 Task: Provide the 2023 Victory Lane Racing Xfinity Series picks for the track "Daytona Int'l Speedway".
Action: Mouse moved to (166, 328)
Screenshot: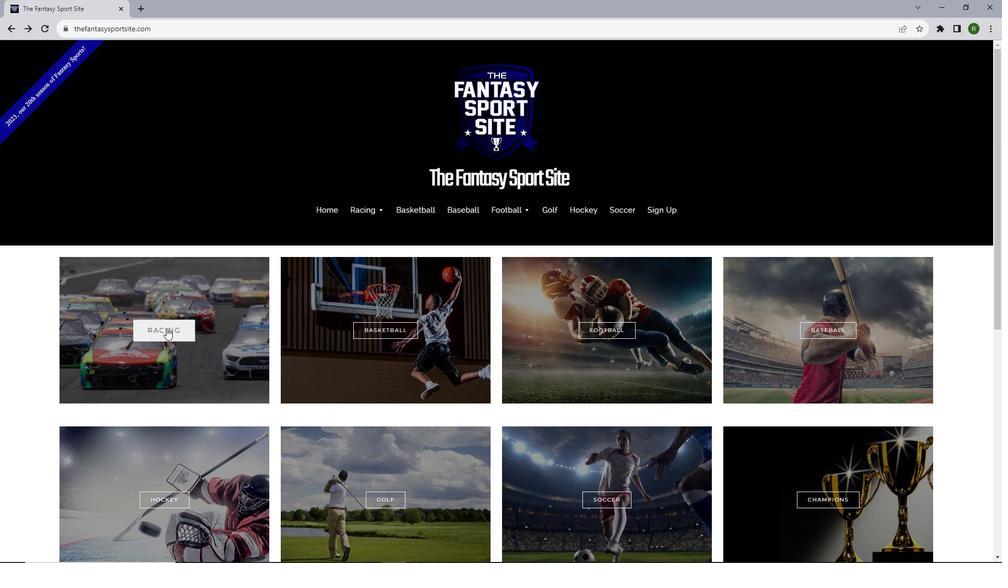 
Action: Mouse pressed left at (166, 328)
Screenshot: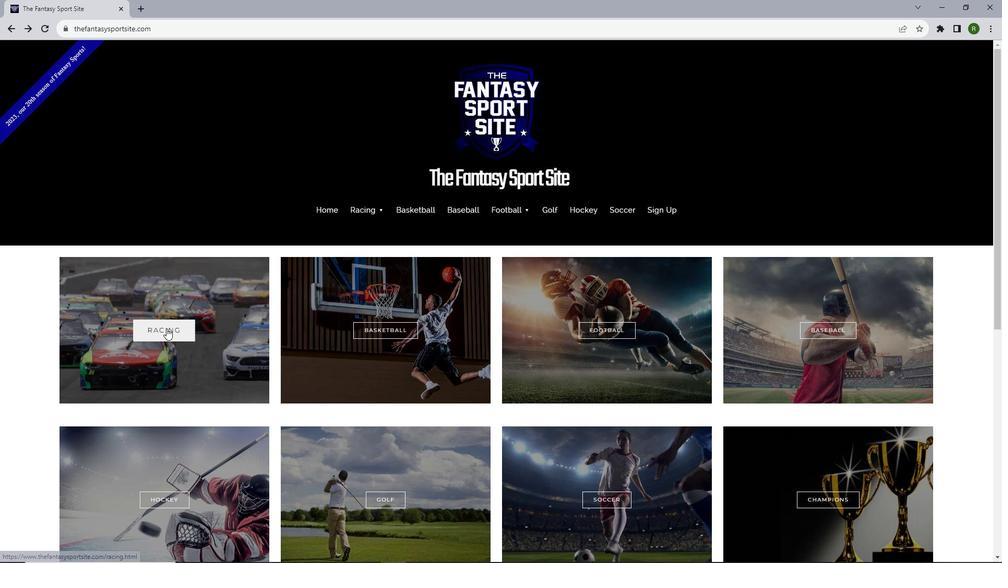 
Action: Mouse moved to (263, 317)
Screenshot: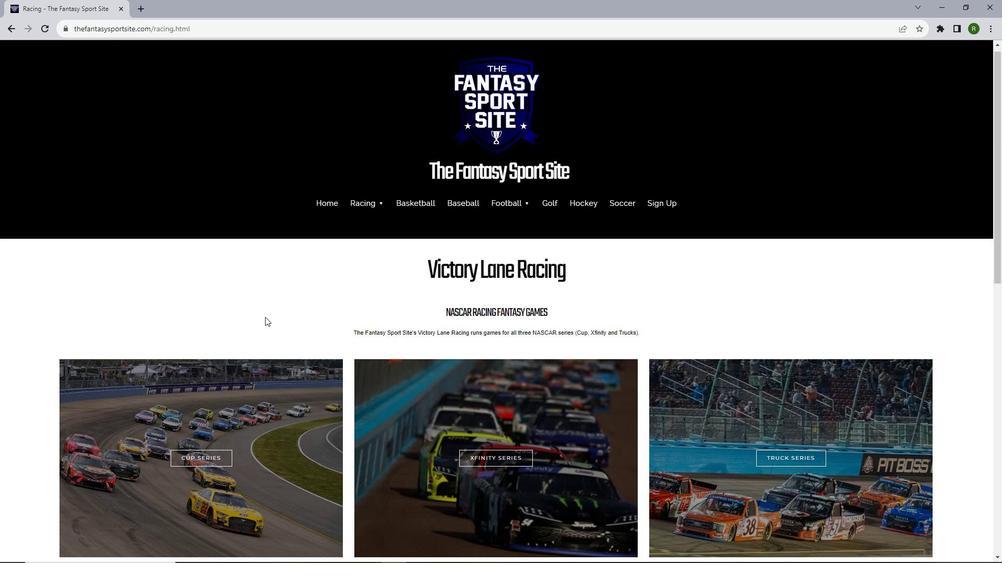 
Action: Mouse scrolled (263, 316) with delta (0, 0)
Screenshot: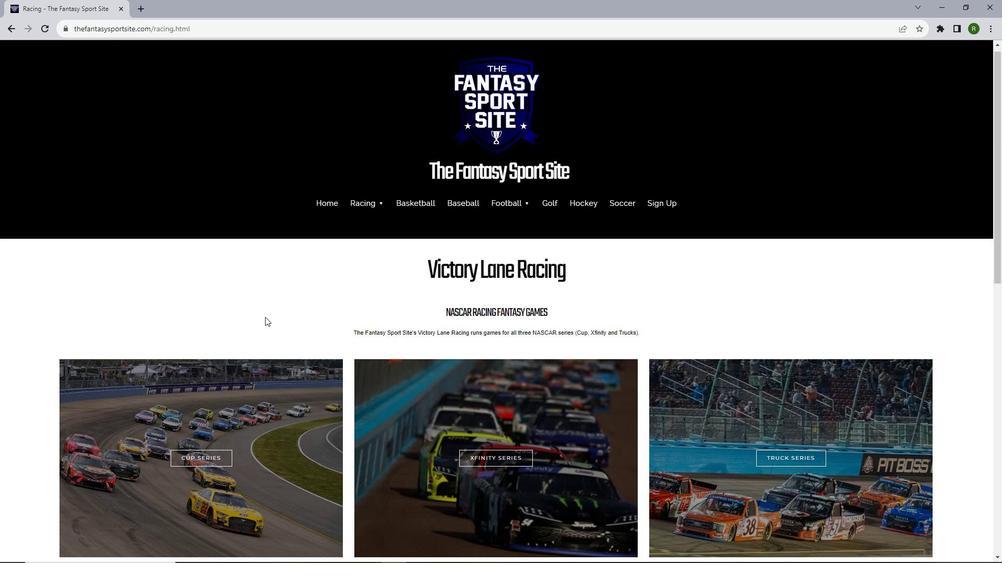 
Action: Mouse moved to (265, 317)
Screenshot: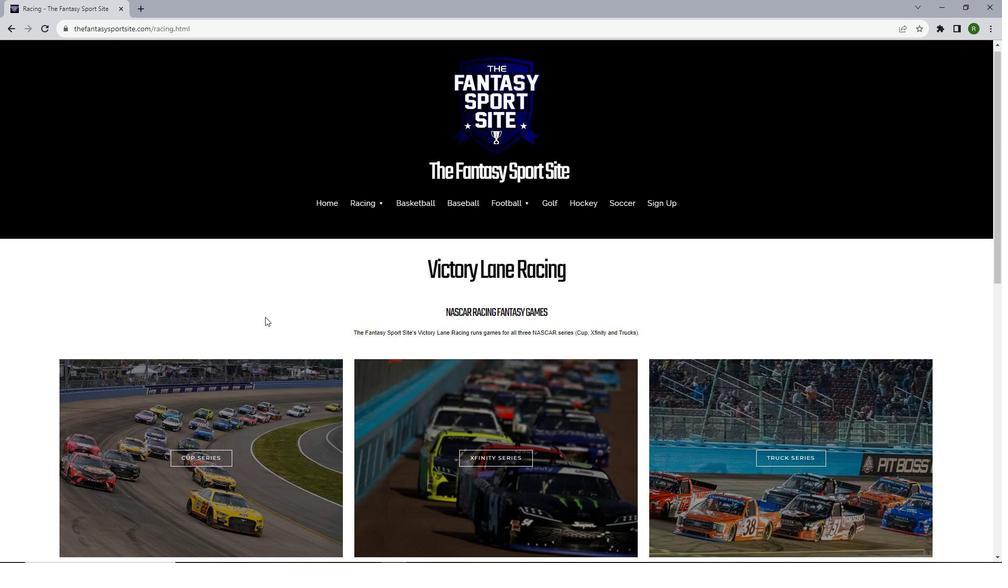 
Action: Mouse scrolled (265, 316) with delta (0, 0)
Screenshot: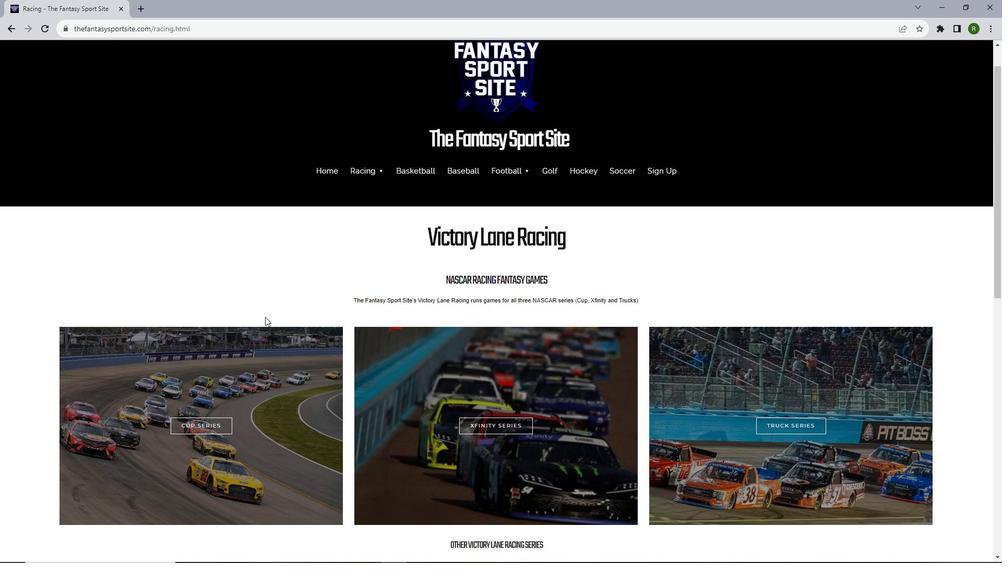 
Action: Mouse moved to (473, 365)
Screenshot: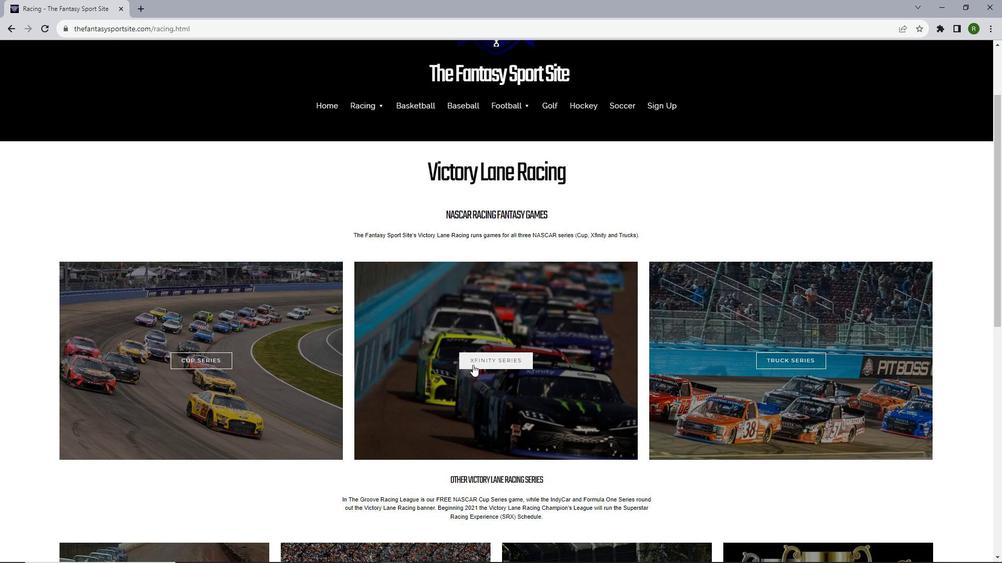 
Action: Mouse pressed left at (473, 365)
Screenshot: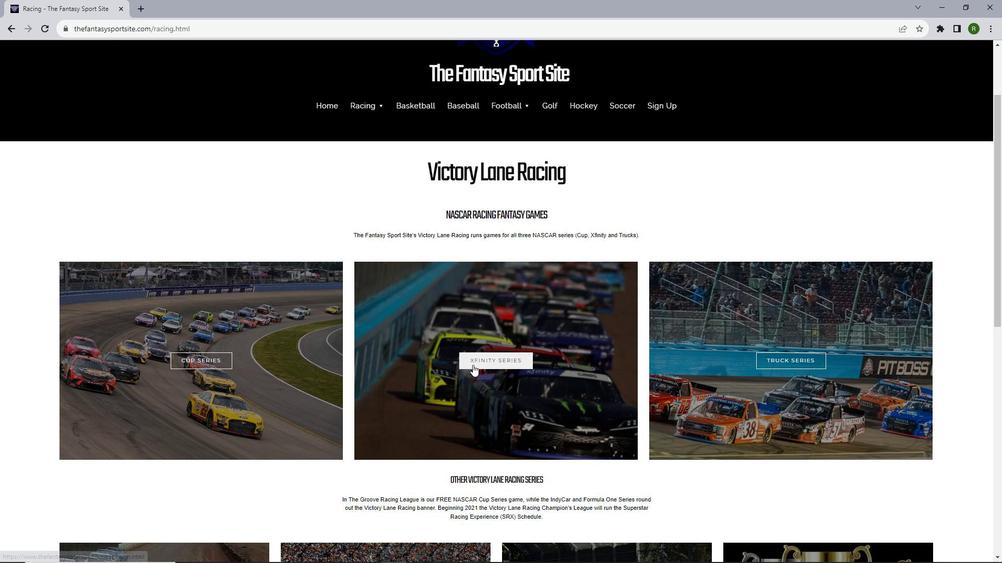
Action: Mouse moved to (340, 291)
Screenshot: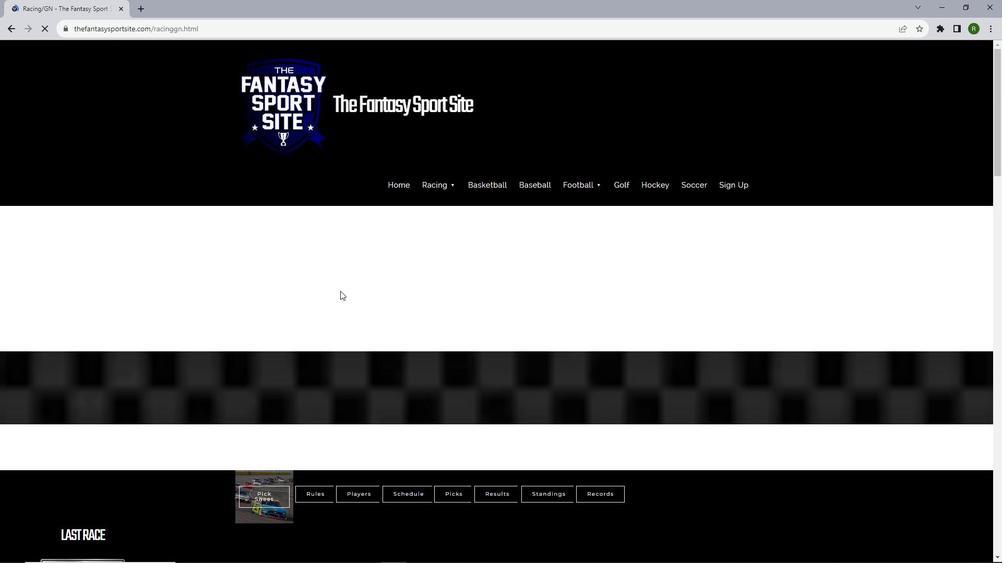 
Action: Mouse scrolled (340, 290) with delta (0, 0)
Screenshot: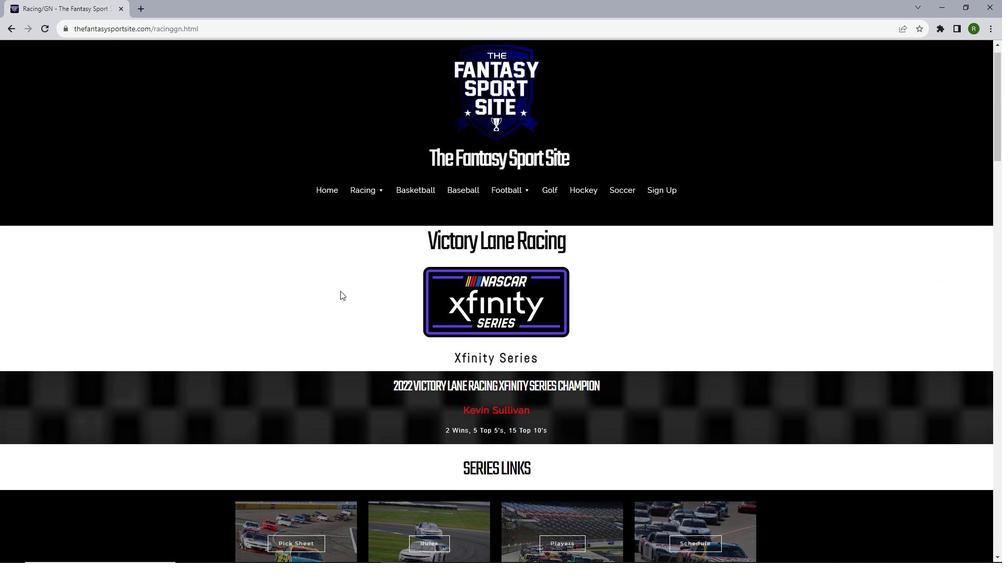 
Action: Mouse scrolled (340, 290) with delta (0, 0)
Screenshot: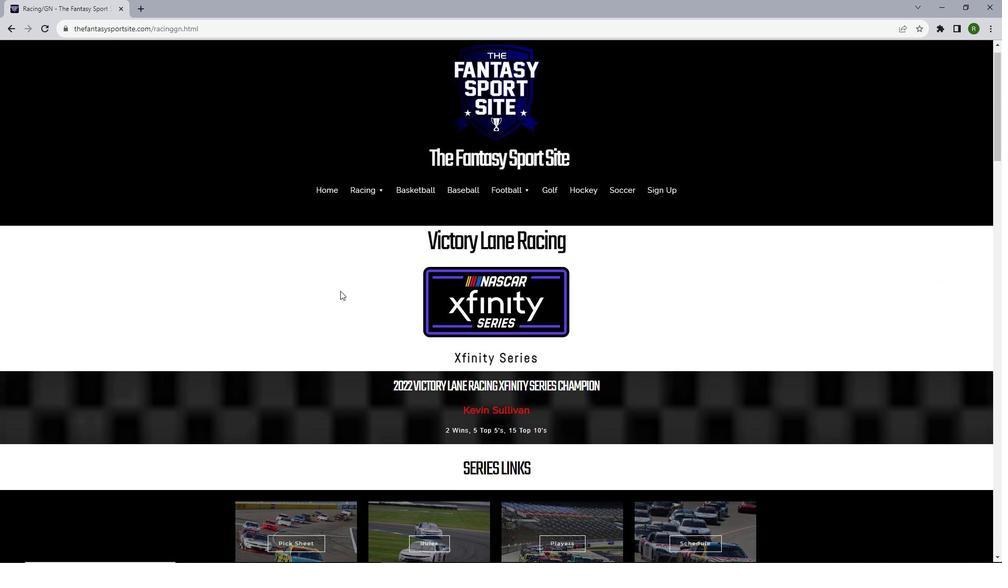 
Action: Mouse scrolled (340, 290) with delta (0, 0)
Screenshot: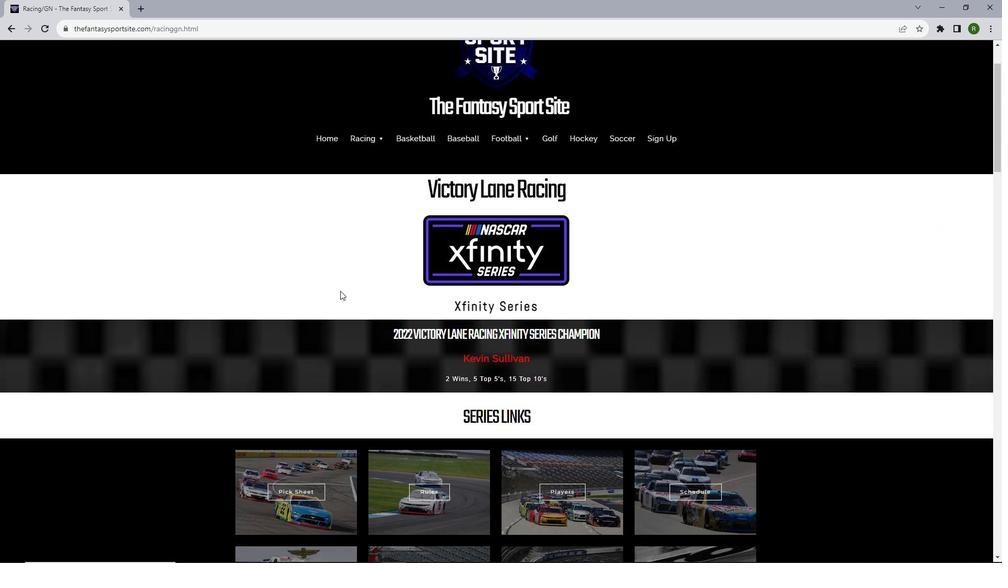
Action: Mouse scrolled (340, 290) with delta (0, 0)
Screenshot: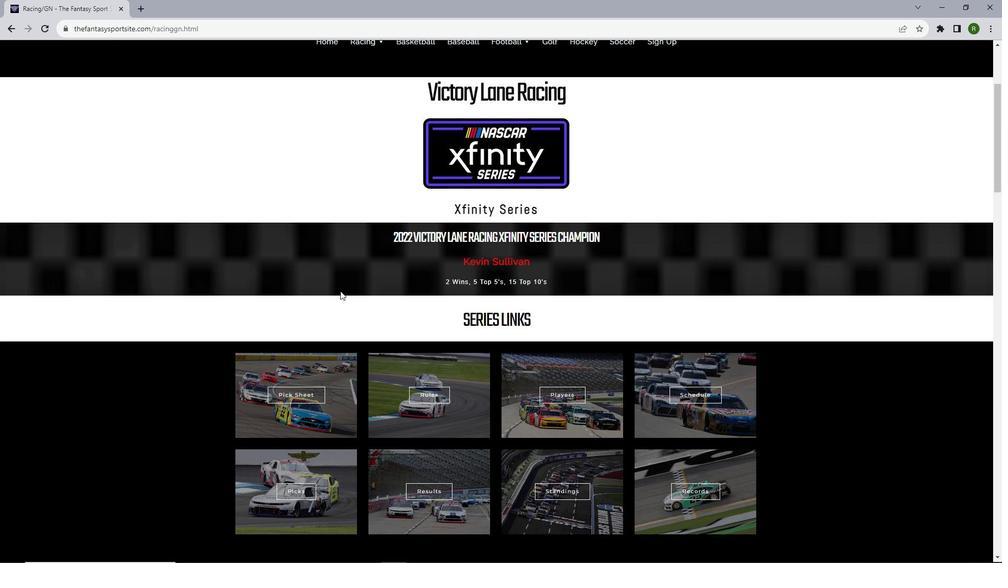 
Action: Mouse scrolled (340, 290) with delta (0, 0)
Screenshot: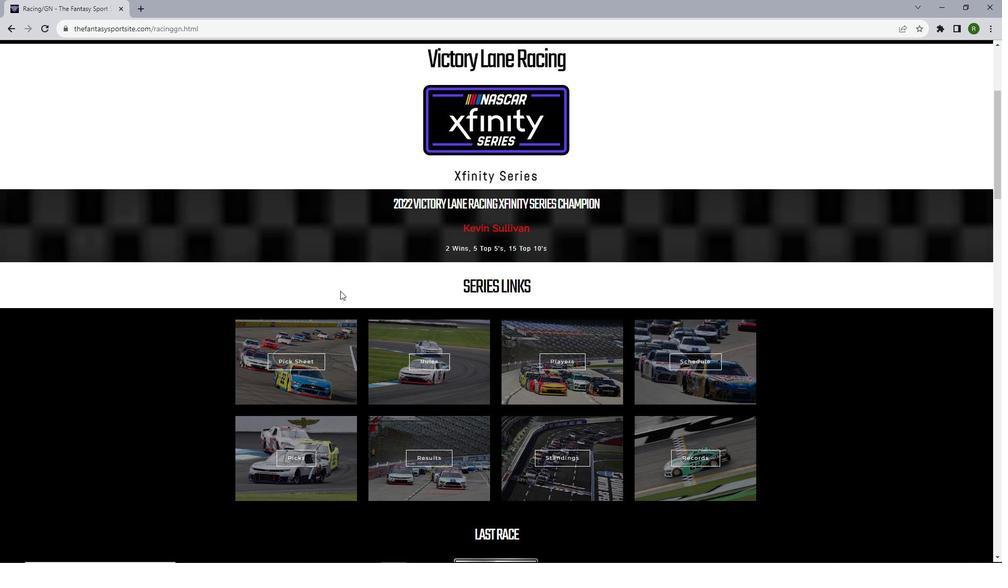 
Action: Mouse scrolled (340, 290) with delta (0, 0)
Screenshot: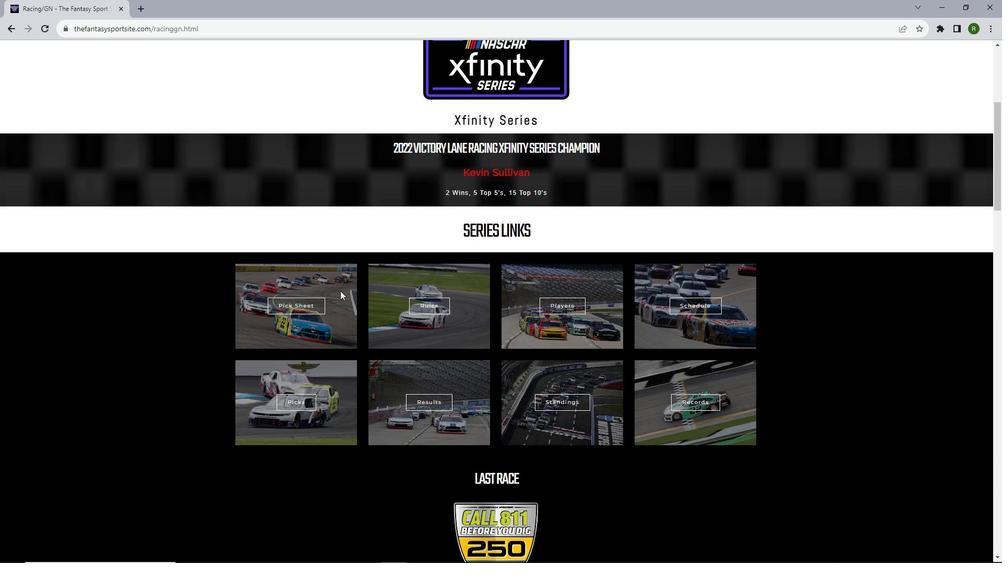 
Action: Mouse moved to (298, 343)
Screenshot: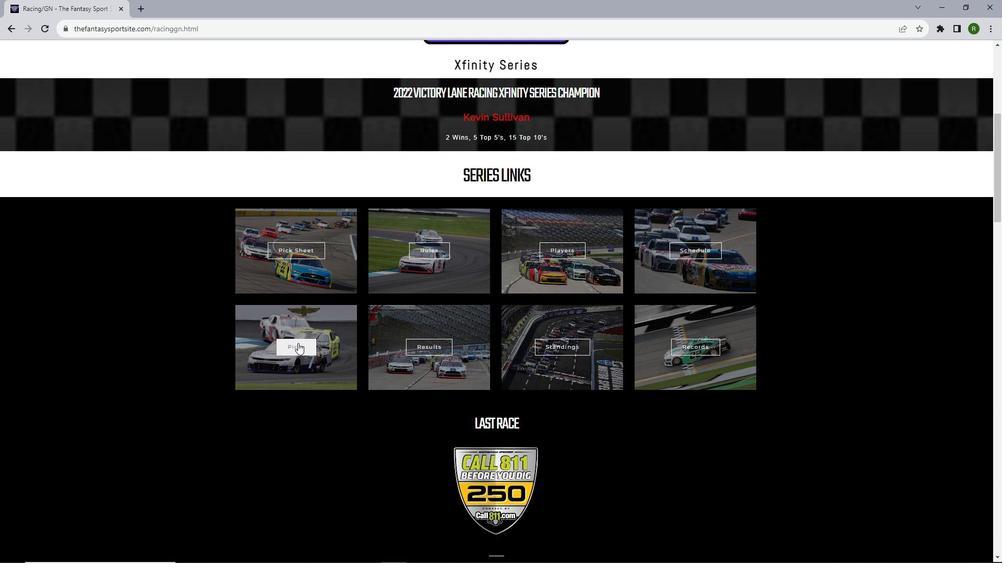 
Action: Mouse pressed left at (298, 343)
Screenshot: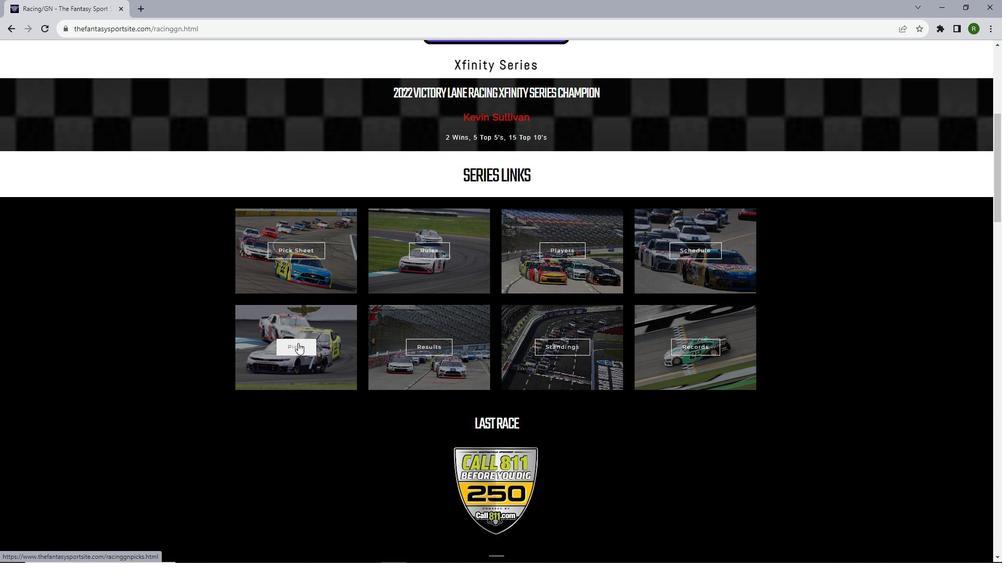 
Action: Mouse moved to (377, 309)
Screenshot: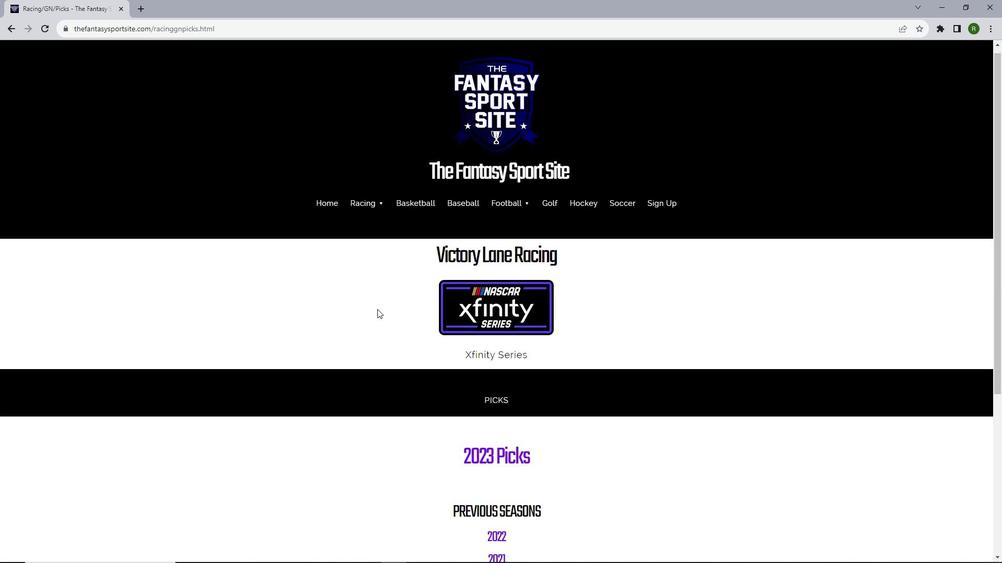 
Action: Mouse scrolled (377, 309) with delta (0, 0)
Screenshot: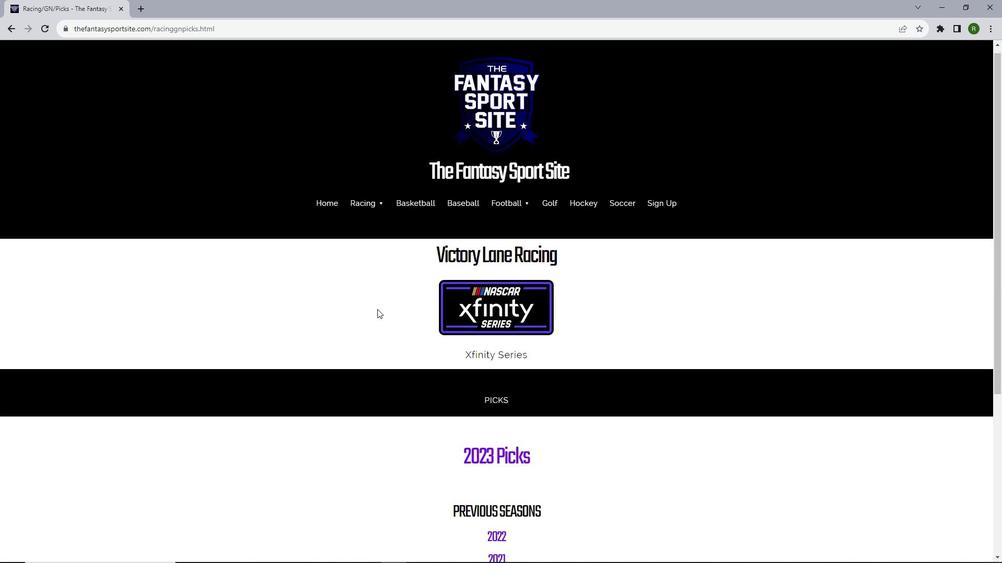 
Action: Mouse scrolled (377, 309) with delta (0, 0)
Screenshot: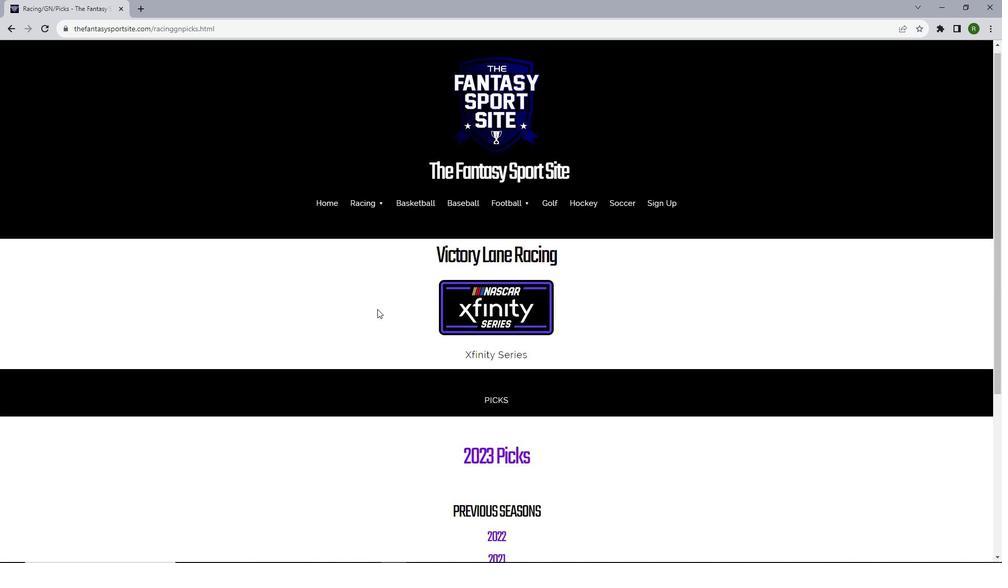 
Action: Mouse scrolled (377, 309) with delta (0, 0)
Screenshot: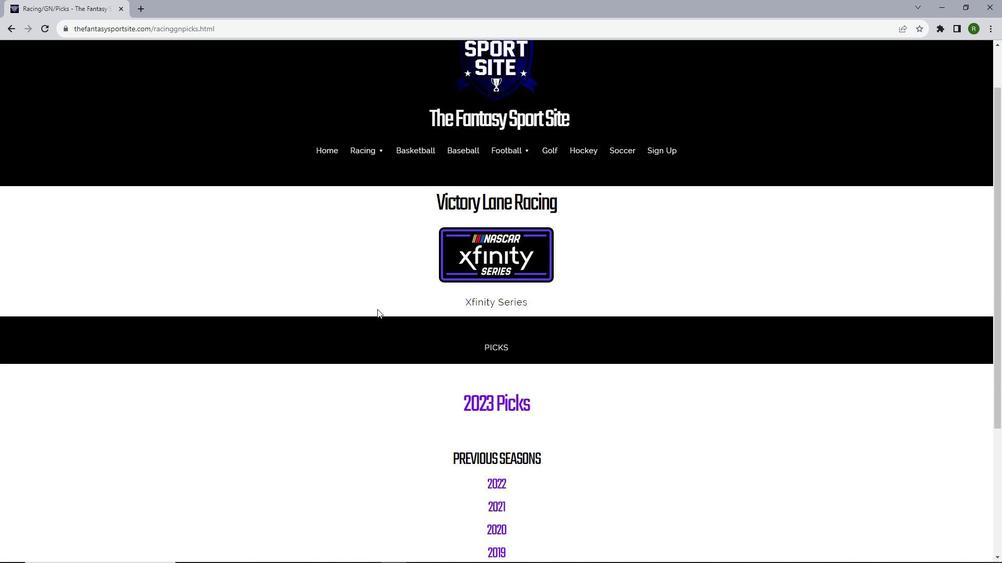 
Action: Mouse moved to (372, 312)
Screenshot: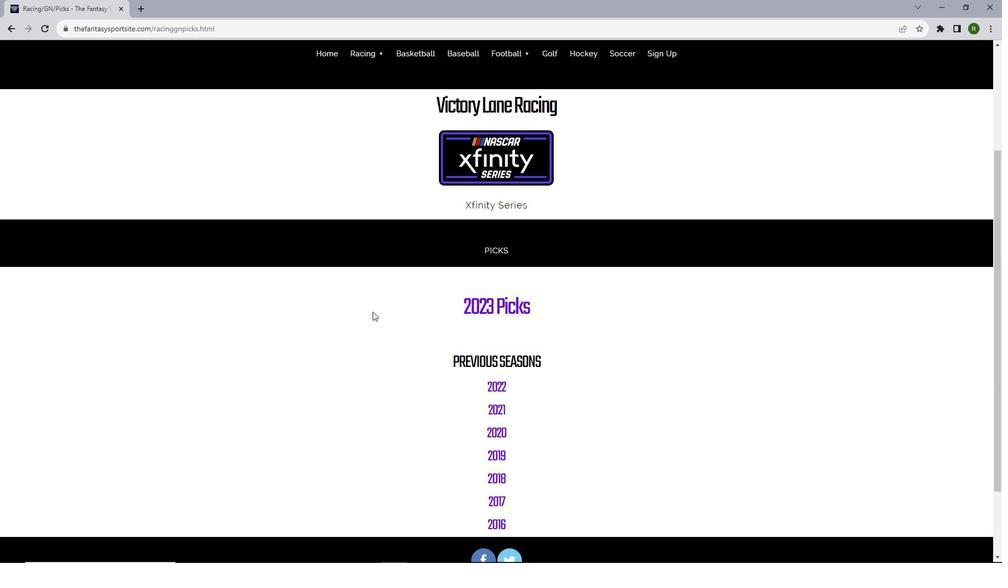 
Action: Mouse scrolled (372, 311) with delta (0, 0)
Screenshot: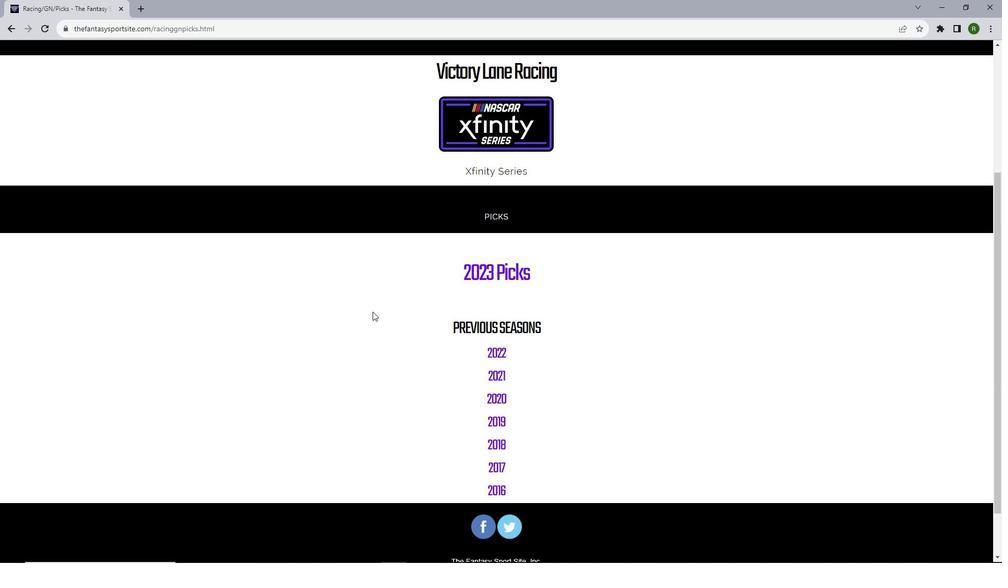 
Action: Mouse moved to (506, 252)
Screenshot: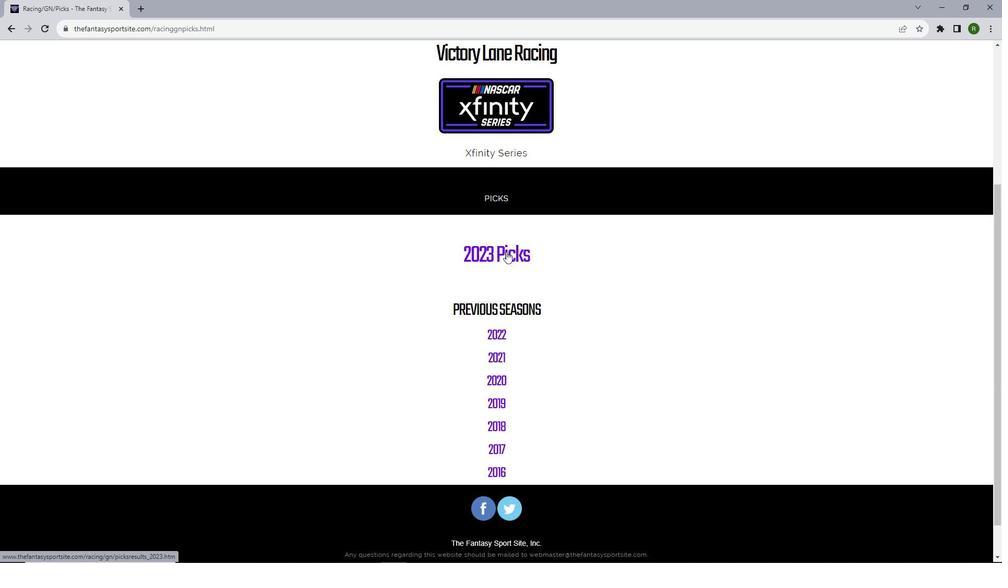 
Action: Mouse pressed left at (506, 252)
Screenshot: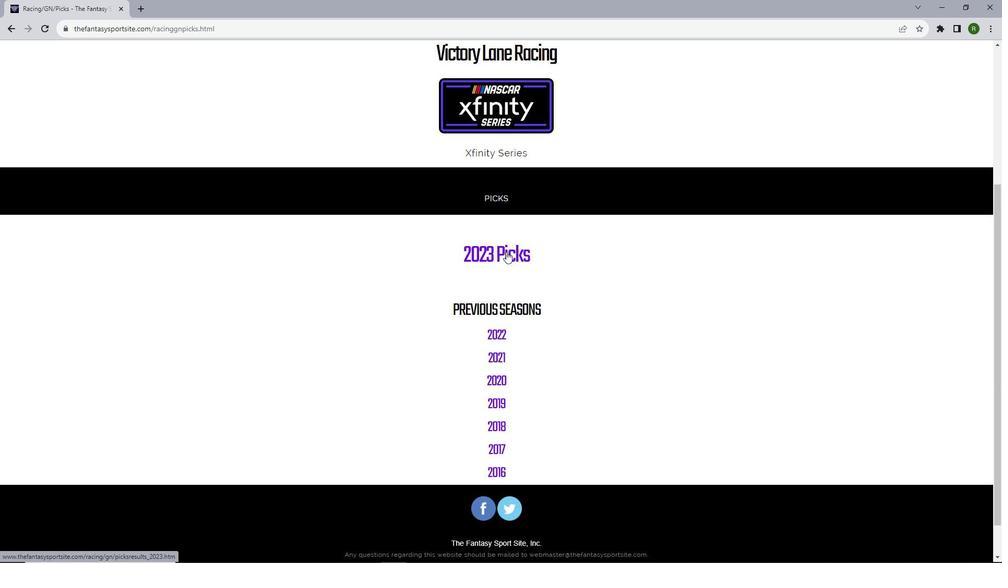 
Action: Mouse moved to (453, 246)
Screenshot: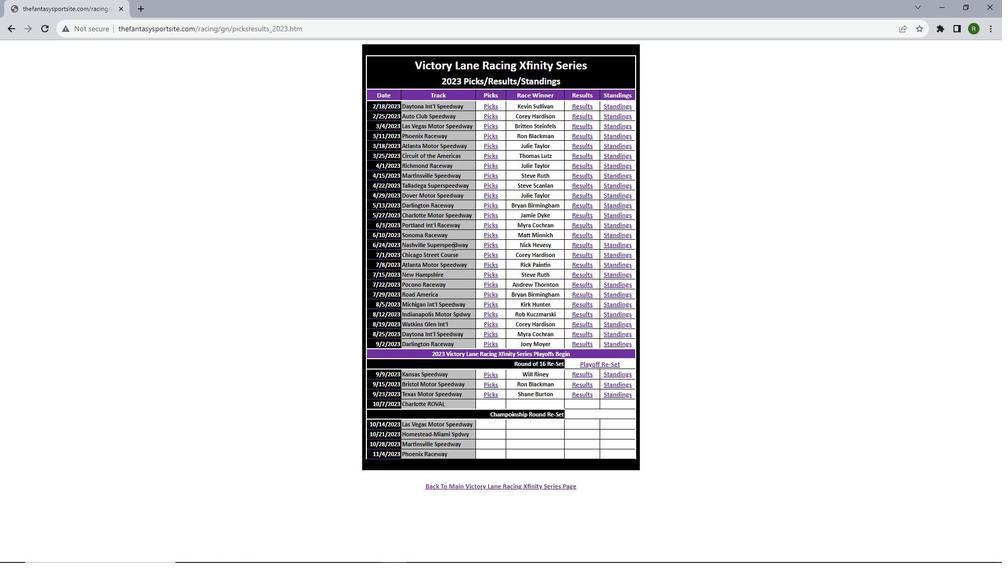 
Action: Mouse scrolled (453, 245) with delta (0, 0)
Screenshot: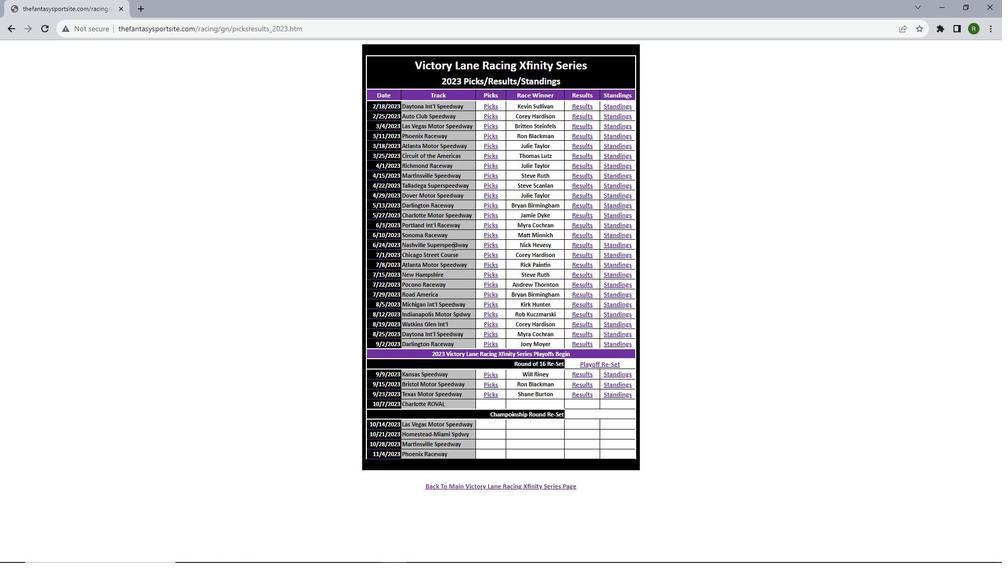 
Action: Mouse scrolled (453, 245) with delta (0, 0)
Screenshot: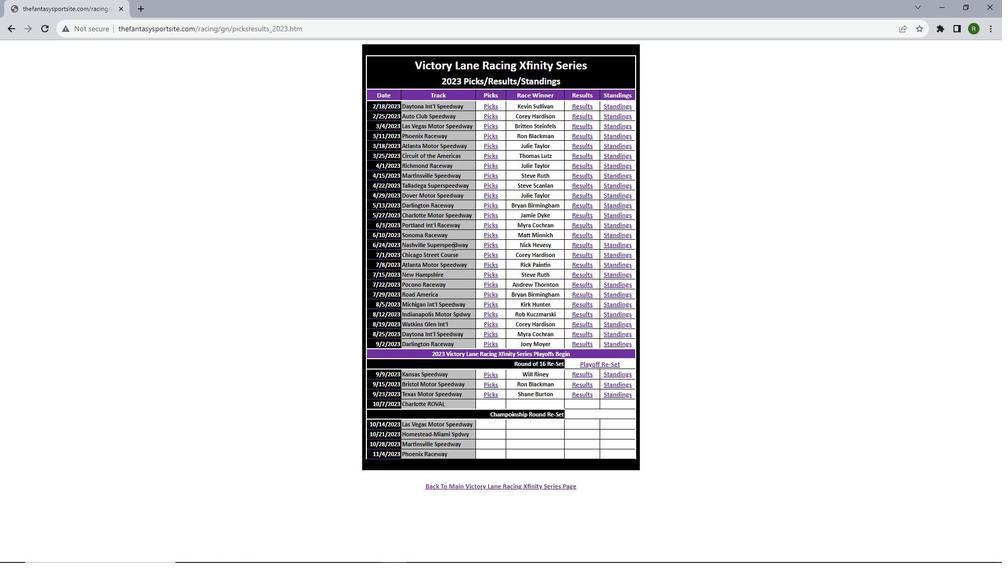 
Action: Mouse moved to (485, 335)
Screenshot: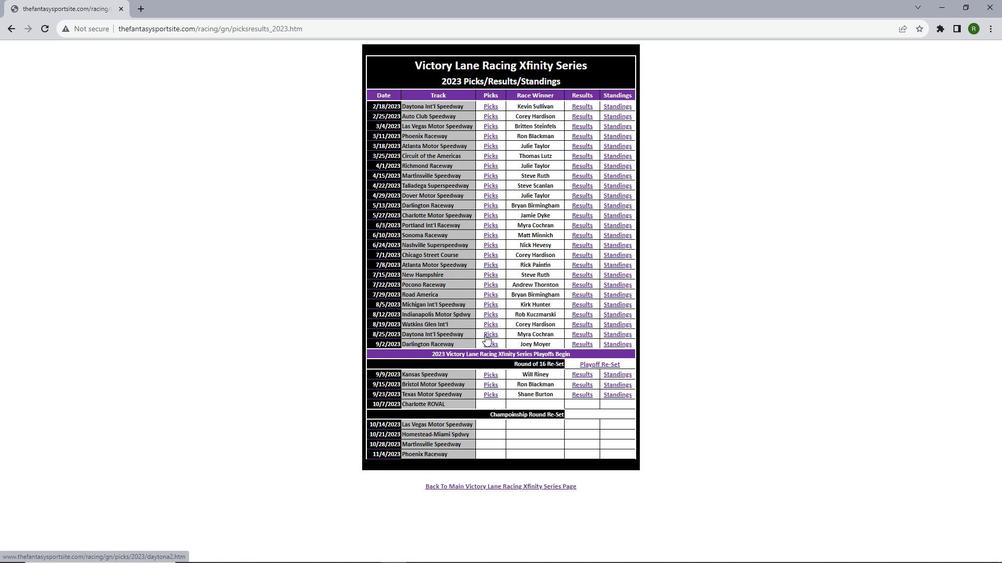 
Action: Mouse pressed left at (485, 335)
Screenshot: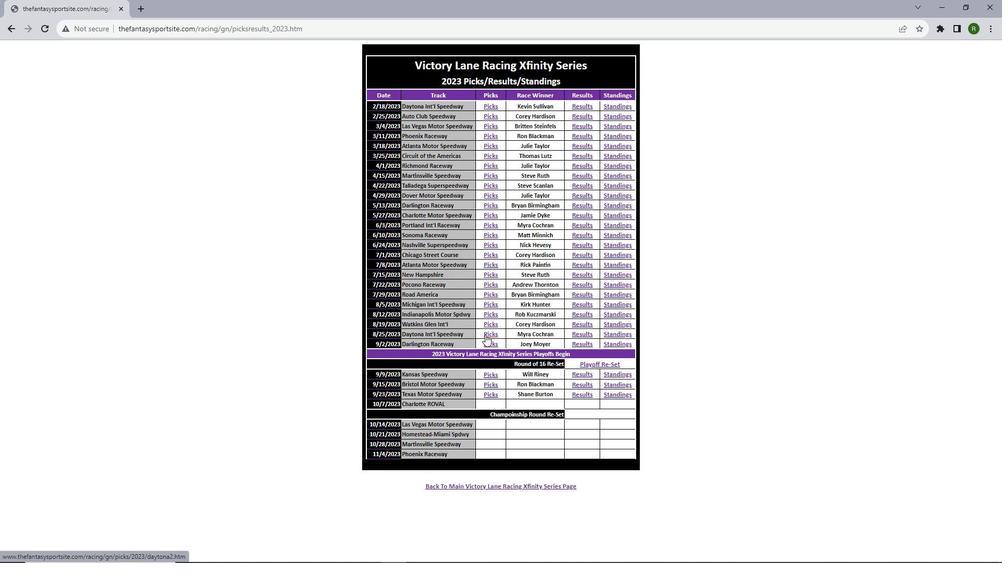 
Action: Mouse moved to (477, 255)
Screenshot: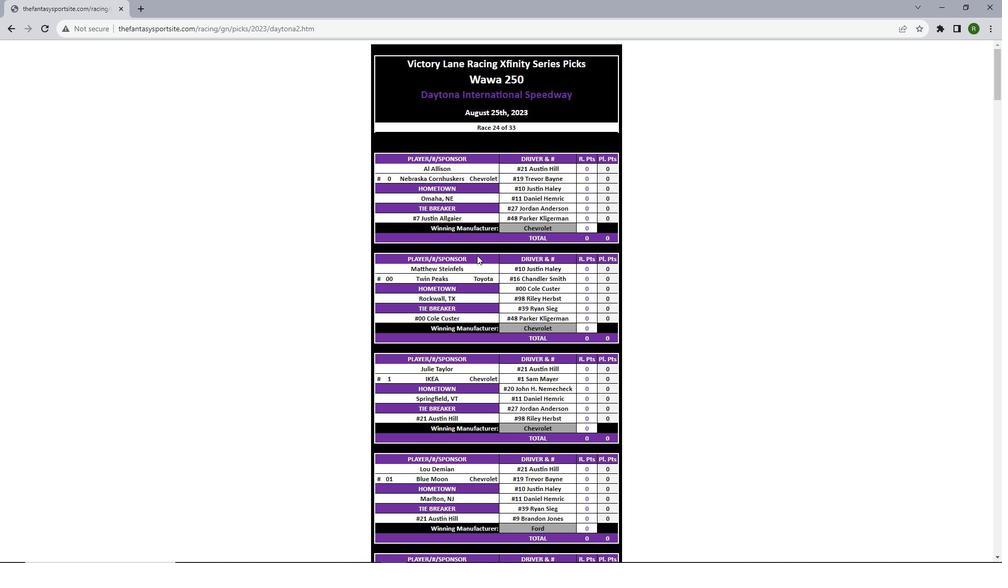 
Action: Mouse scrolled (477, 255) with delta (0, 0)
Screenshot: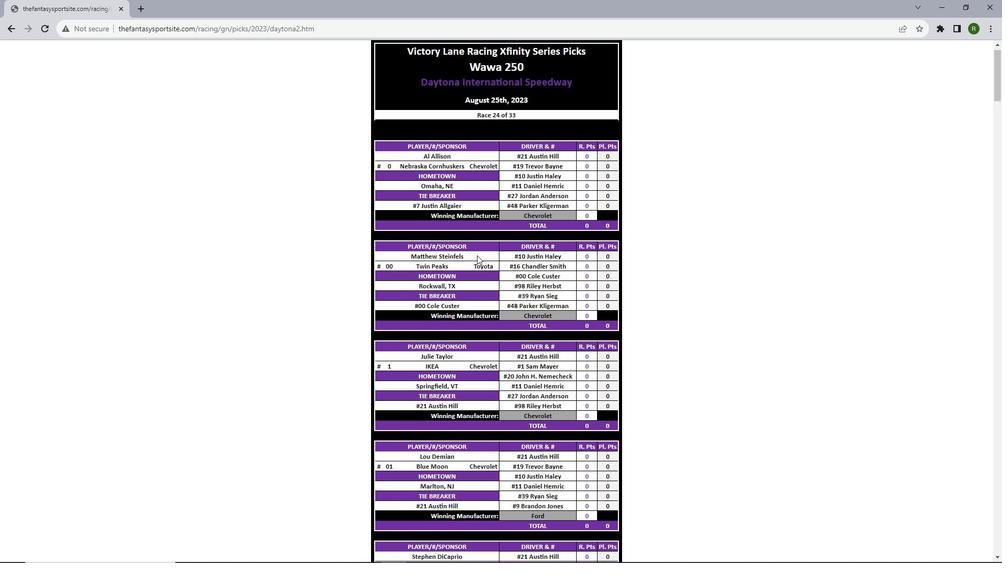 
Action: Mouse scrolled (477, 255) with delta (0, 0)
Screenshot: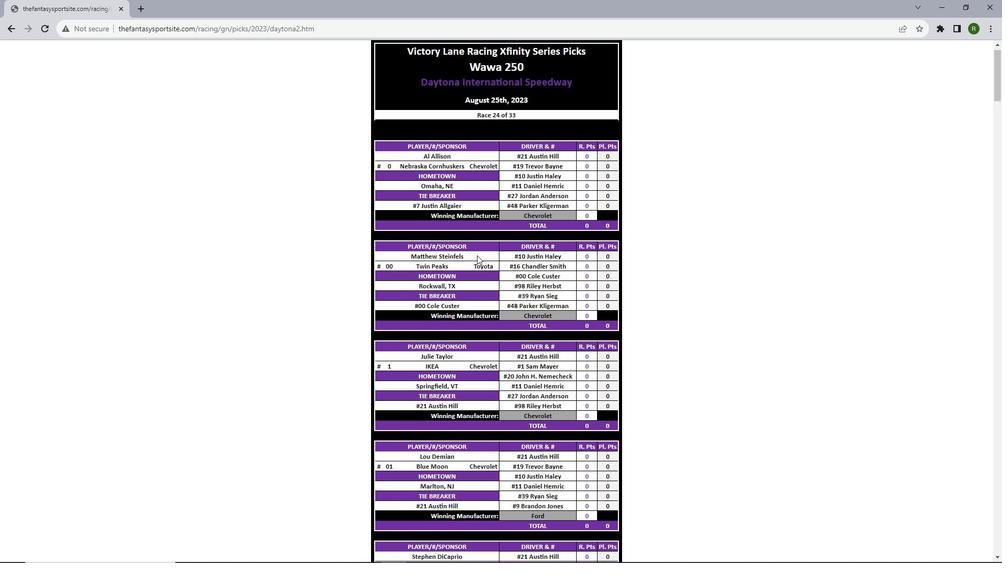 
Action: Mouse scrolled (477, 255) with delta (0, 0)
Screenshot: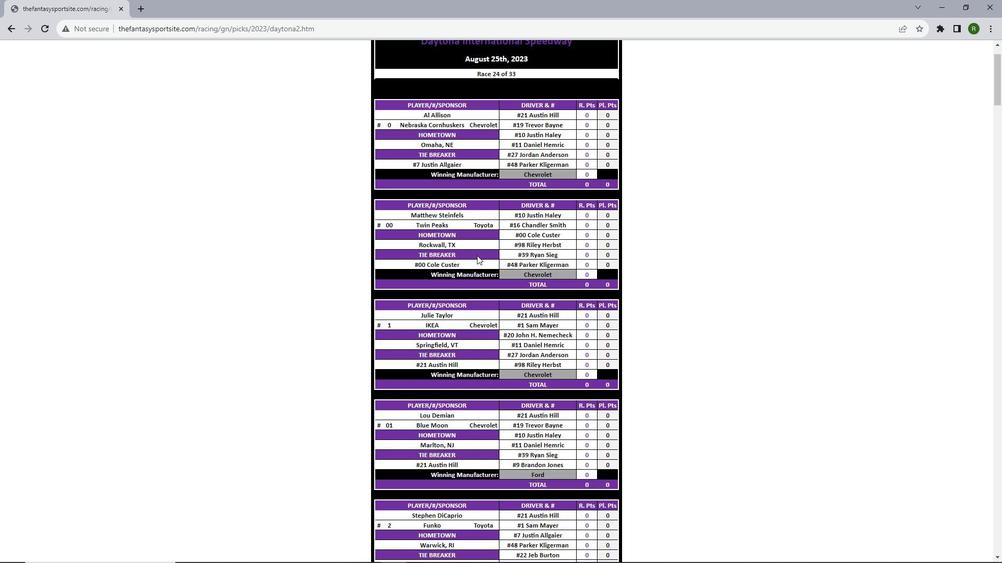 
Action: Mouse scrolled (477, 255) with delta (0, 0)
Screenshot: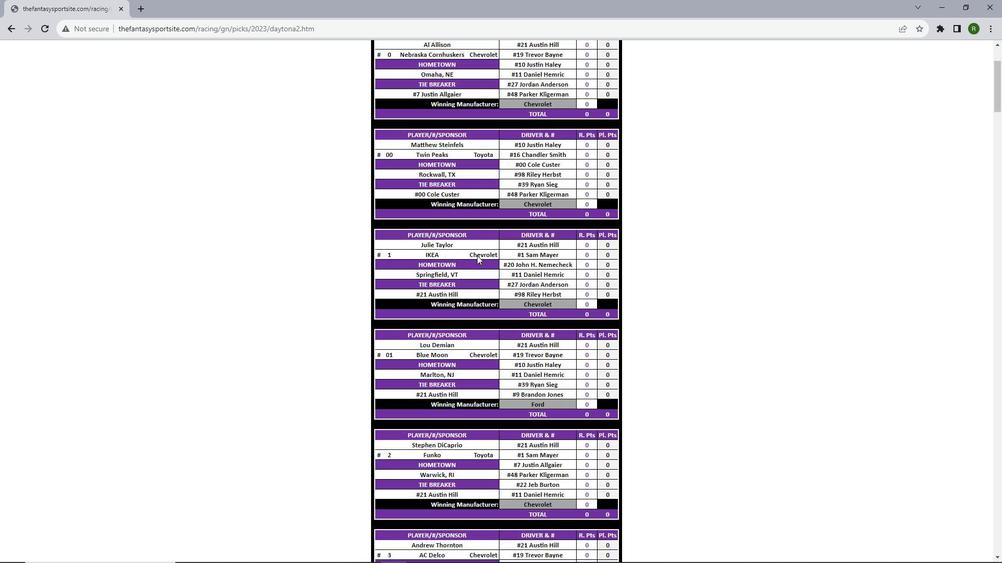 
Action: Mouse scrolled (477, 255) with delta (0, 0)
Screenshot: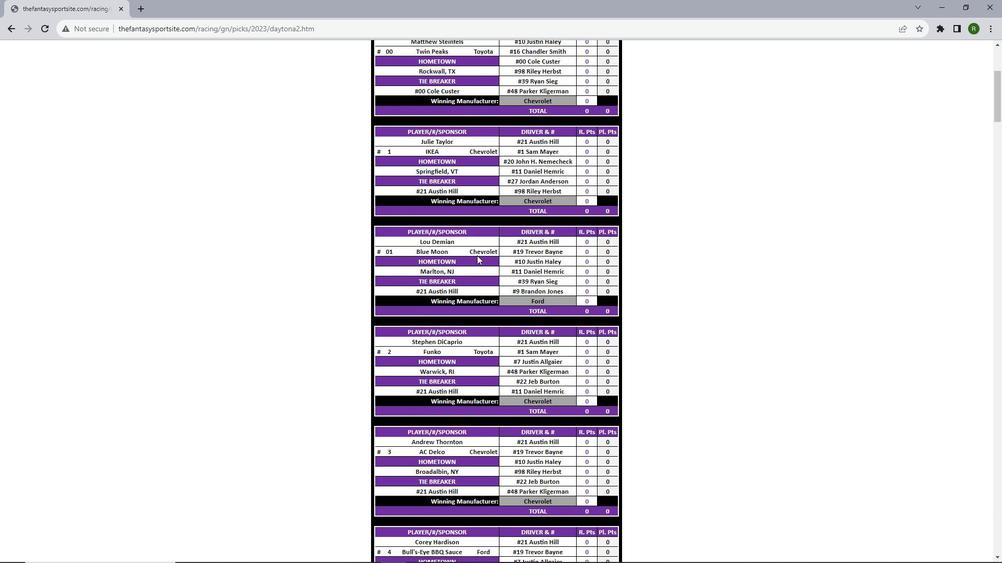 
Action: Mouse scrolled (477, 255) with delta (0, 0)
Screenshot: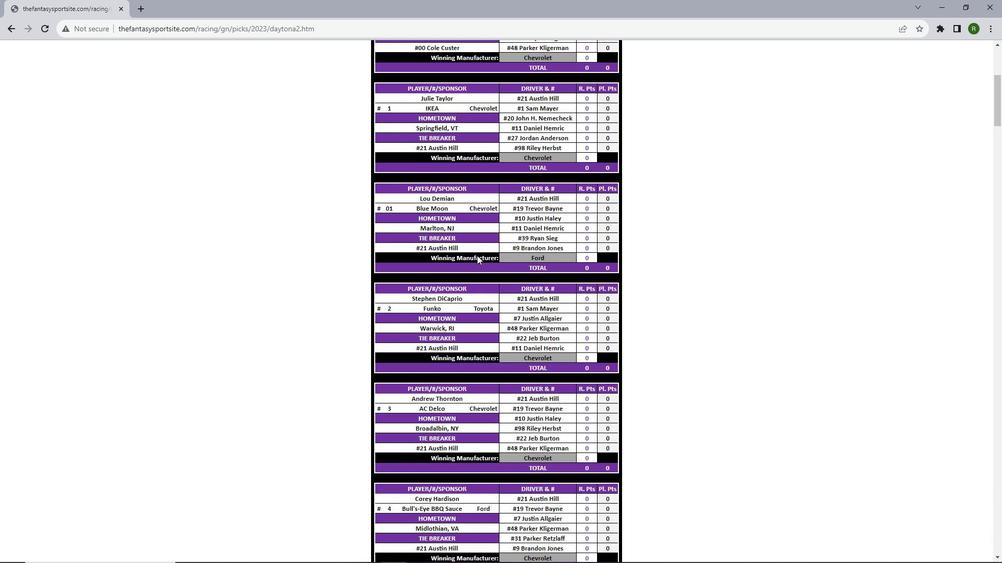 
Action: Mouse scrolled (477, 255) with delta (0, 0)
Screenshot: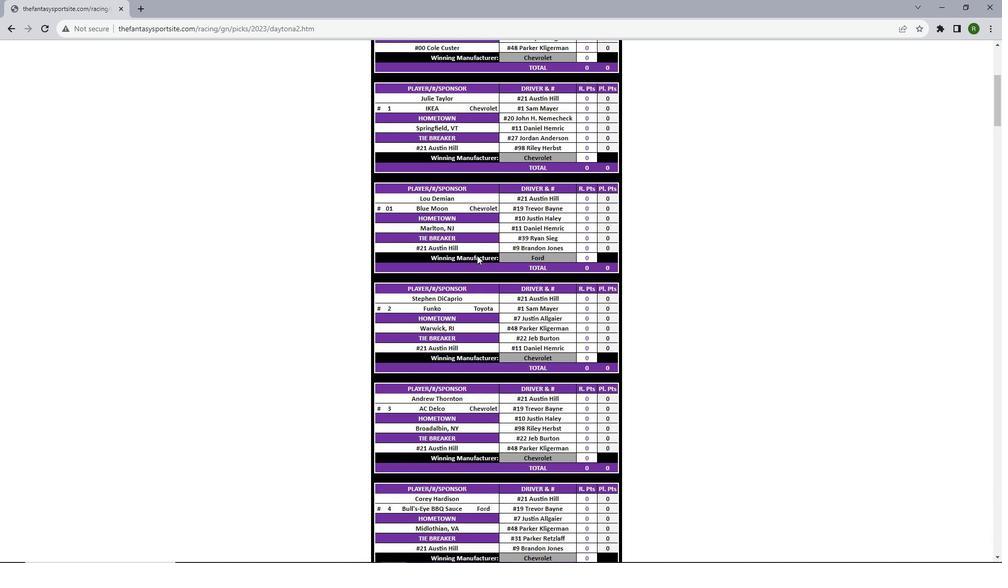 
Action: Mouse scrolled (477, 255) with delta (0, 0)
Screenshot: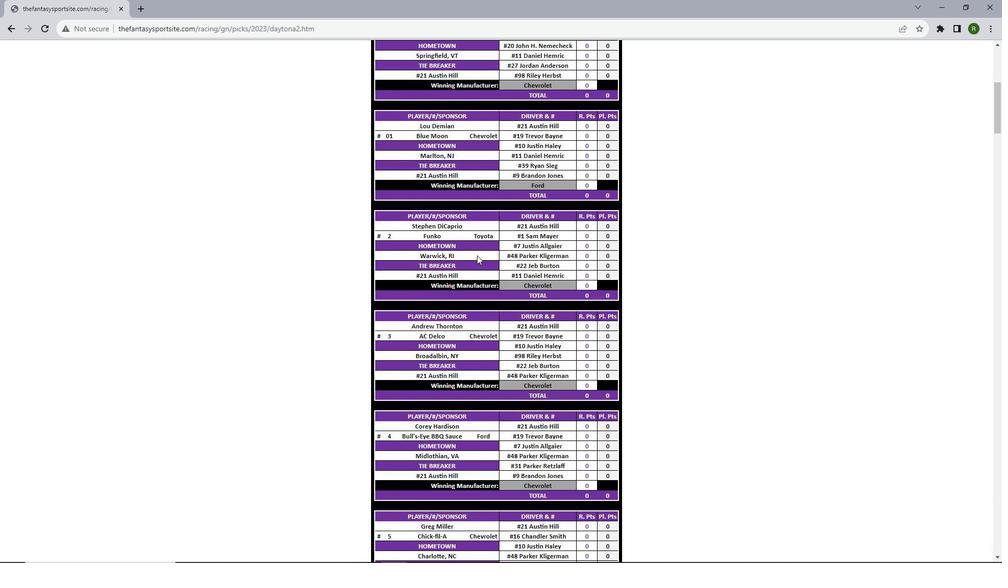 
Action: Mouse scrolled (477, 255) with delta (0, 0)
Screenshot: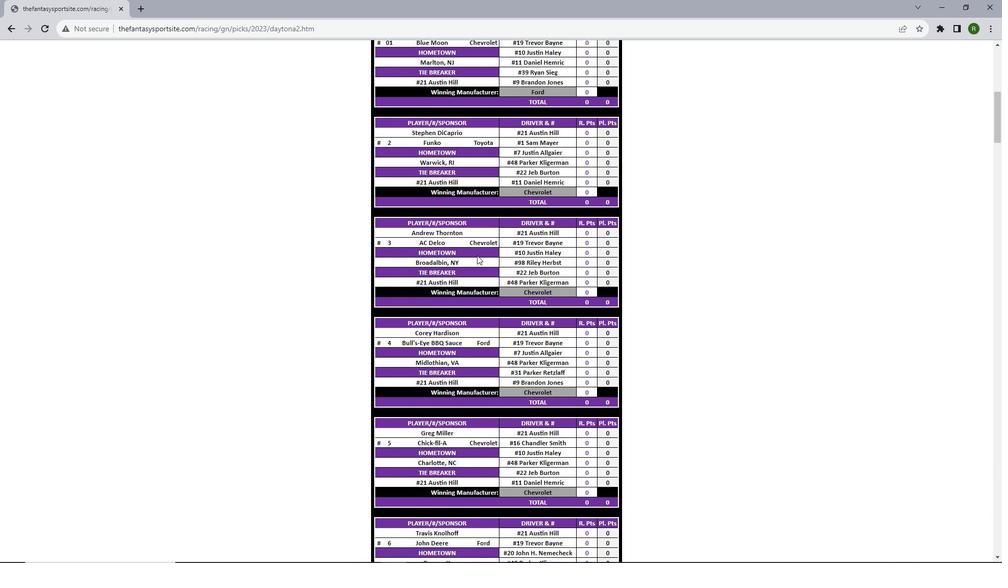
Action: Mouse scrolled (477, 255) with delta (0, 0)
Screenshot: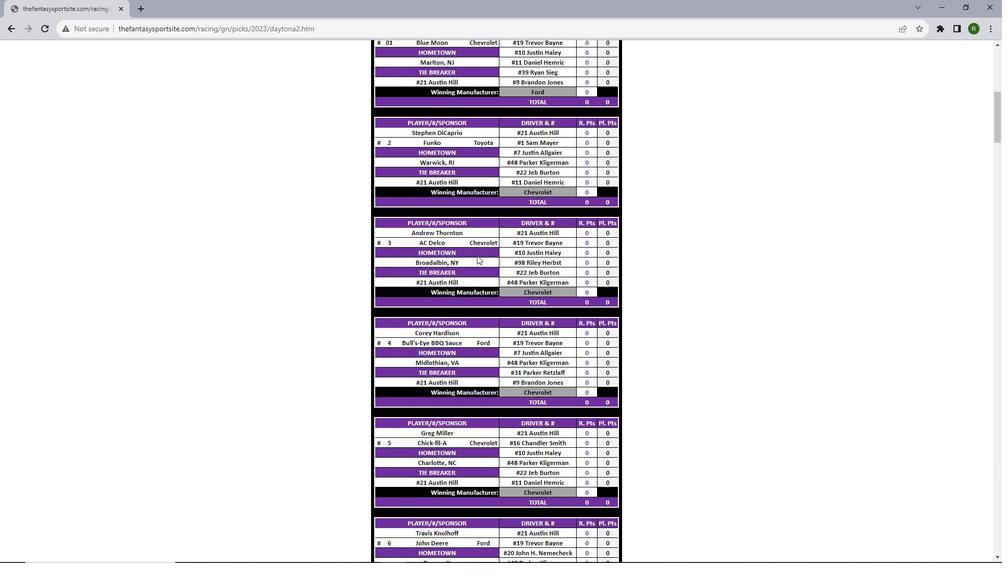
Action: Mouse scrolled (477, 255) with delta (0, 0)
Screenshot: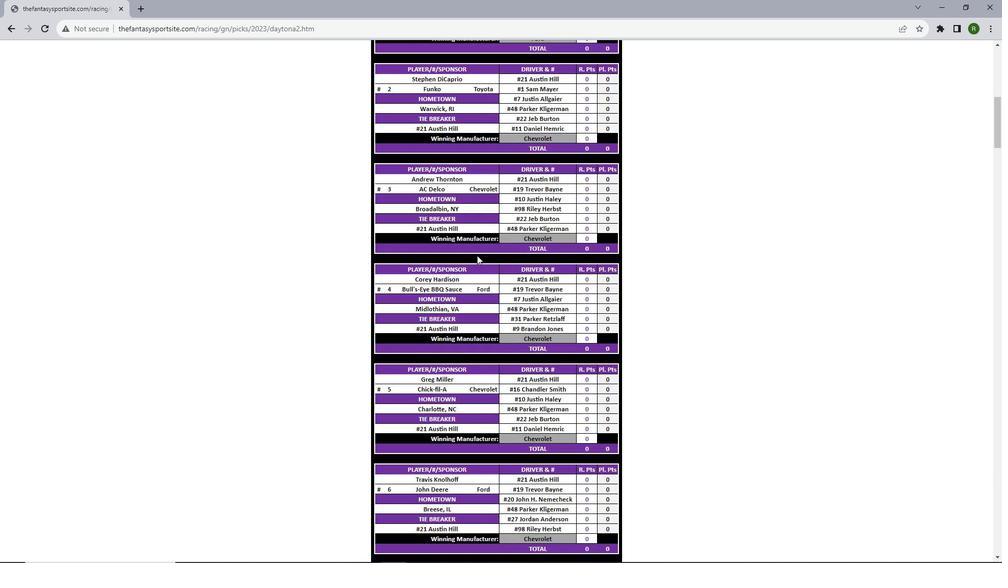 
Action: Mouse scrolled (477, 255) with delta (0, 0)
Screenshot: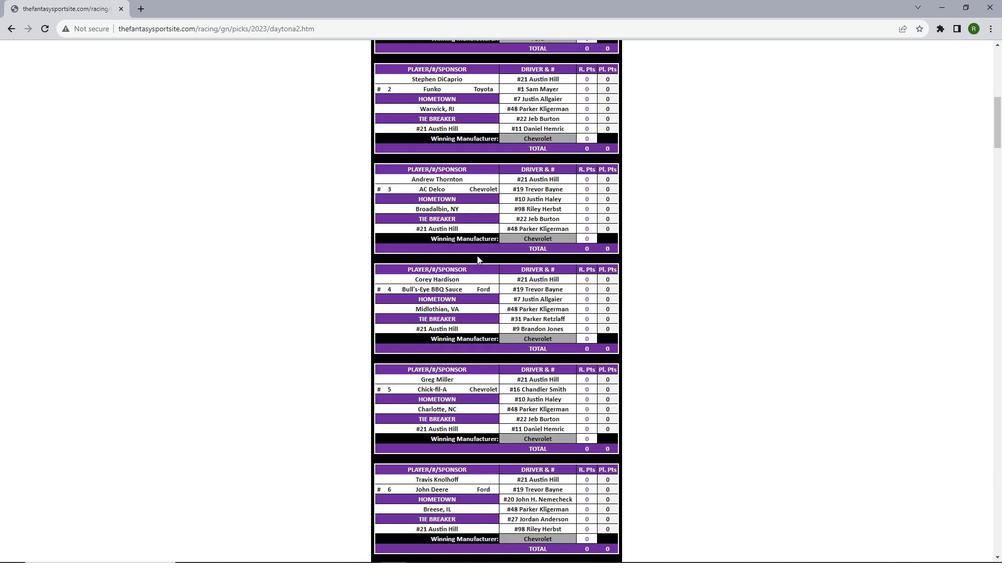 
Action: Mouse scrolled (477, 255) with delta (0, 0)
Screenshot: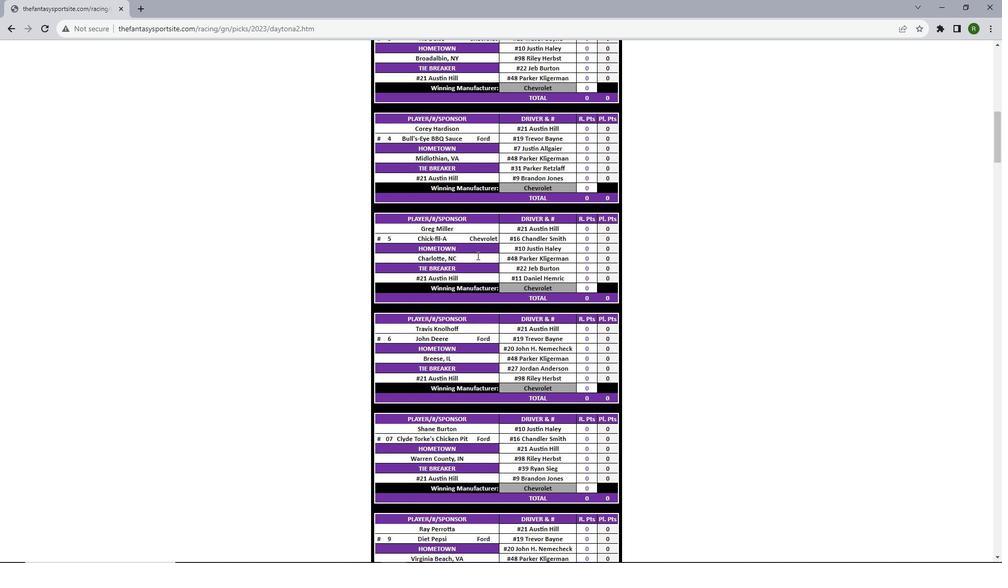 
Action: Mouse scrolled (477, 255) with delta (0, 0)
Screenshot: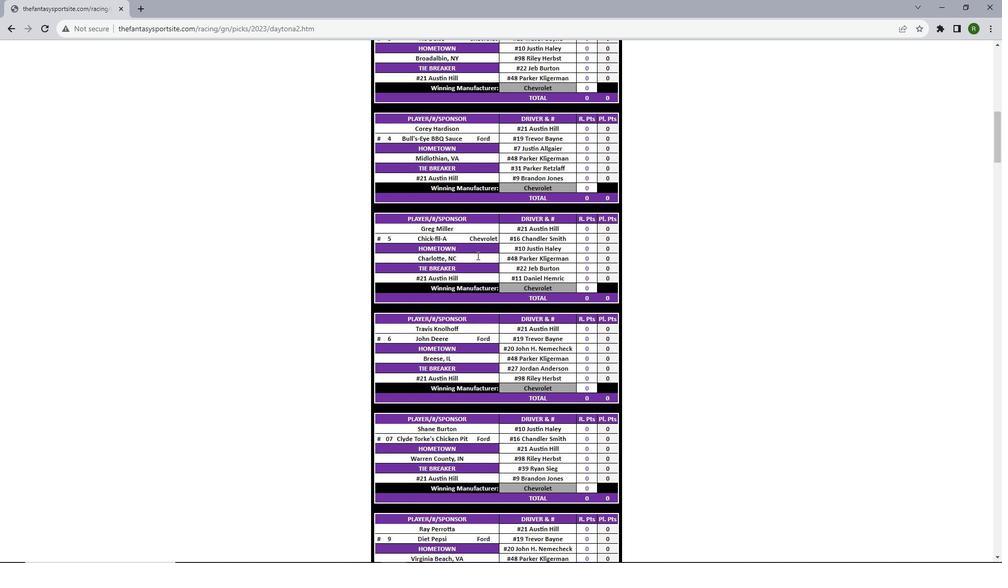 
Action: Mouse scrolled (477, 255) with delta (0, 0)
Screenshot: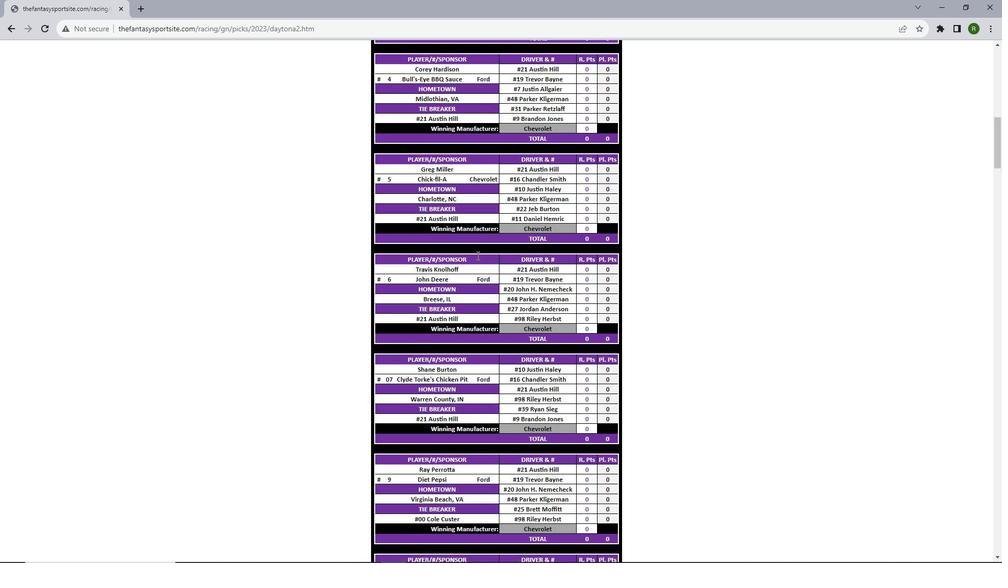 
Action: Mouse scrolled (477, 255) with delta (0, 0)
Screenshot: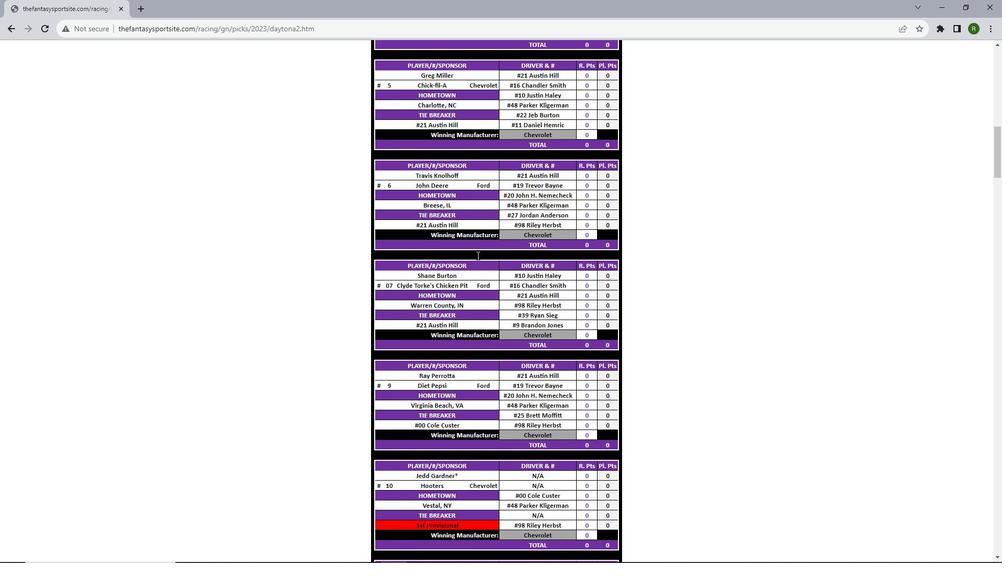 
Action: Mouse scrolled (477, 255) with delta (0, 0)
Screenshot: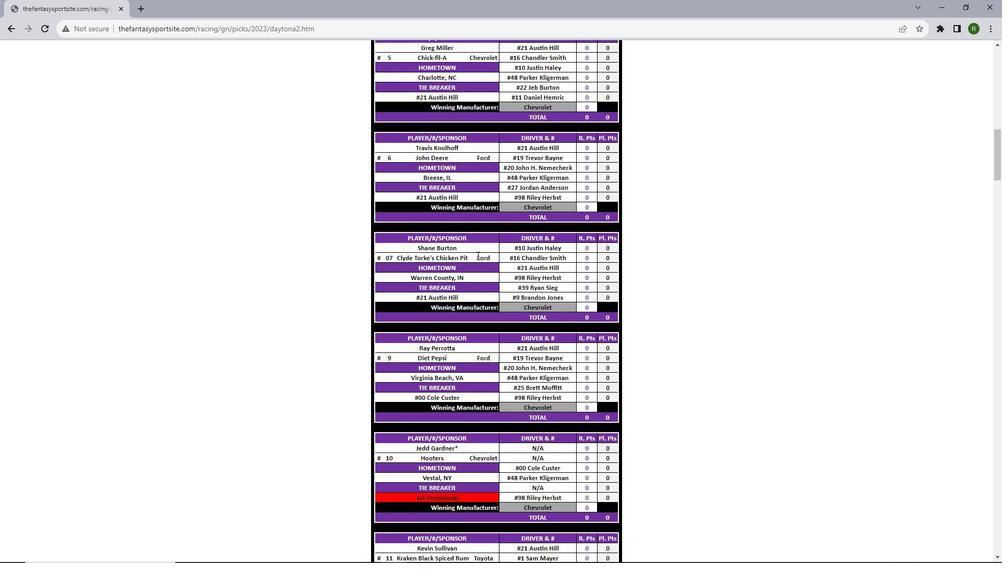
Action: Mouse scrolled (477, 255) with delta (0, 0)
Screenshot: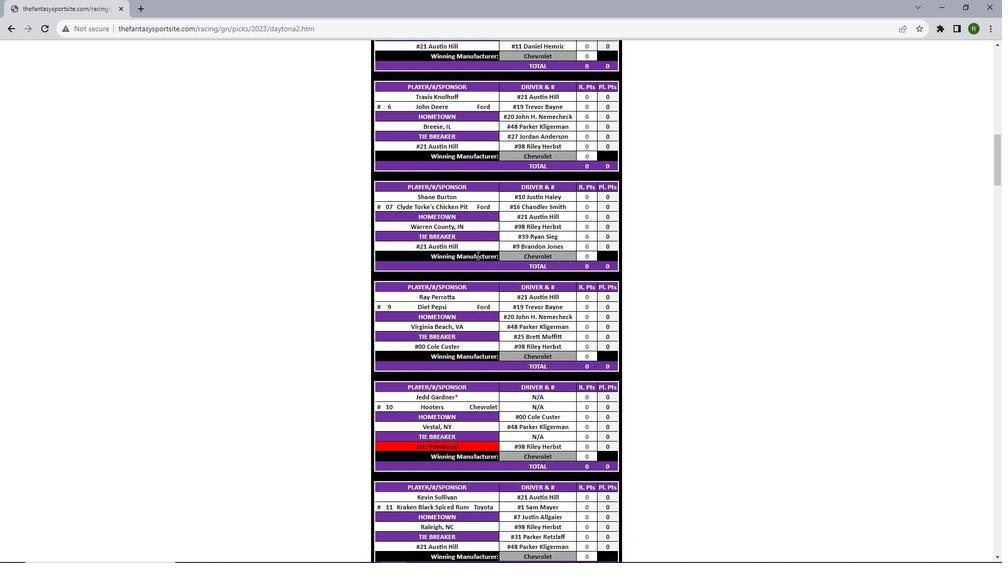 
Action: Mouse scrolled (477, 255) with delta (0, 0)
Screenshot: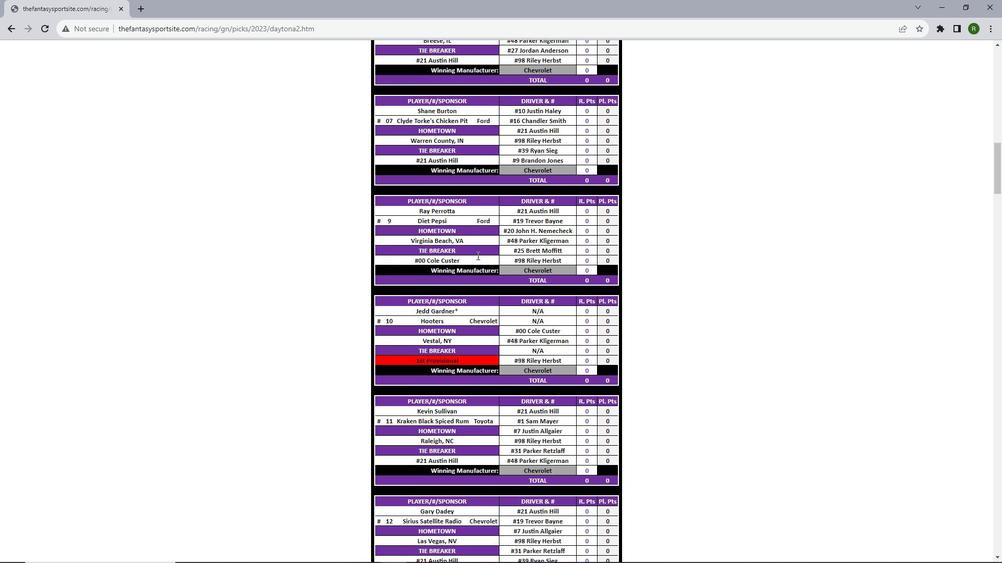 
Action: Mouse scrolled (477, 255) with delta (0, 0)
Screenshot: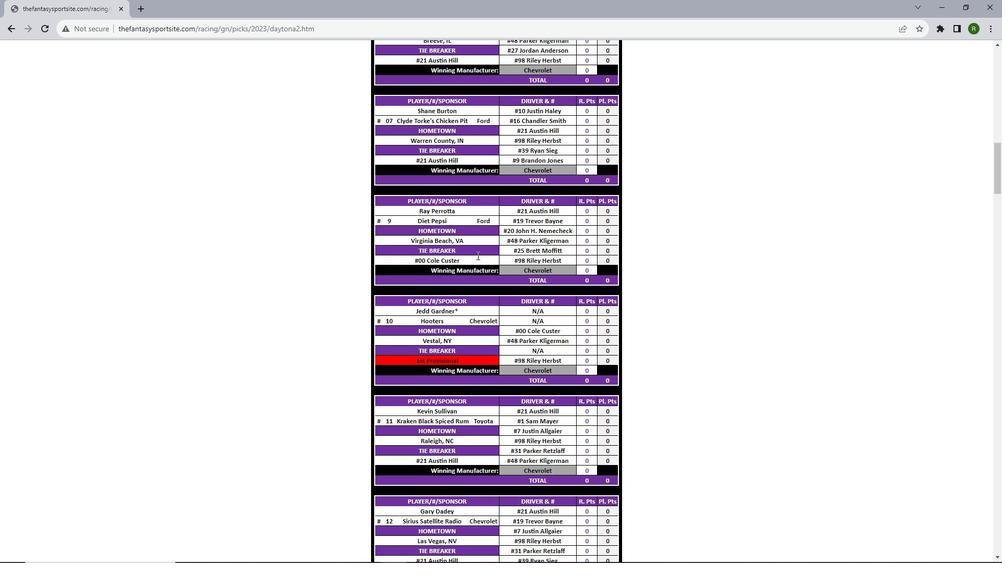 
Action: Mouse scrolled (477, 255) with delta (0, 0)
Screenshot: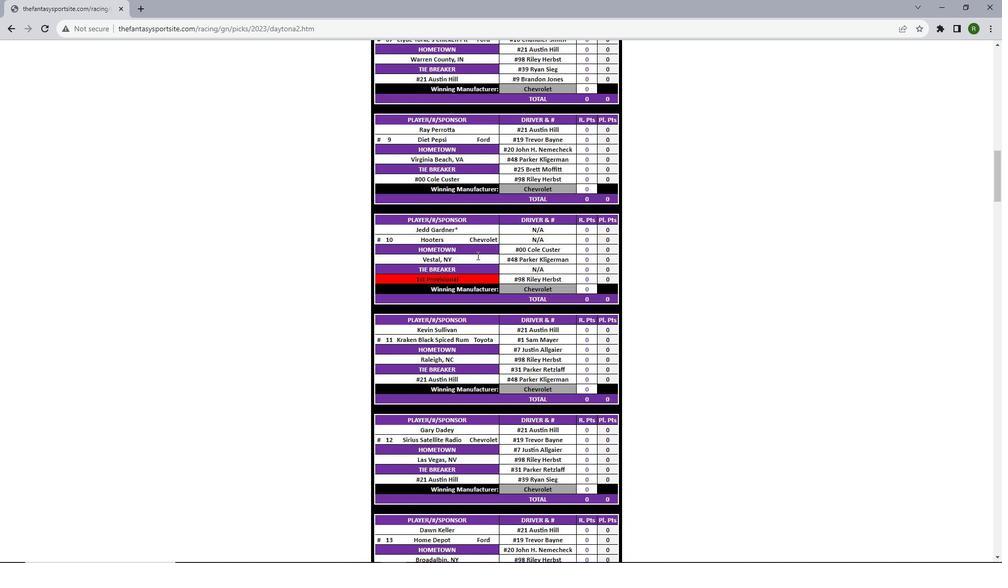 
Action: Mouse scrolled (477, 255) with delta (0, 0)
Screenshot: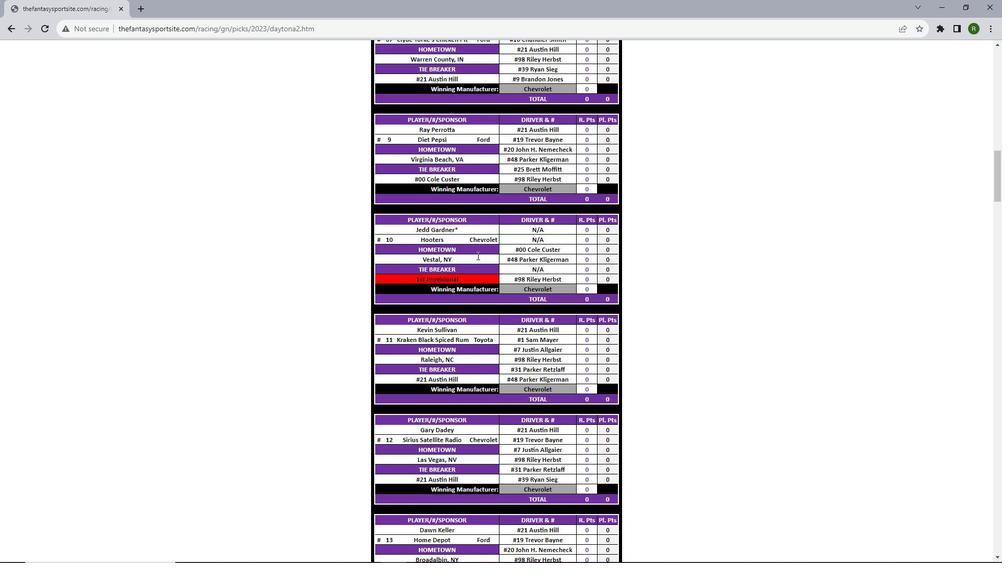 
Action: Mouse scrolled (477, 255) with delta (0, 0)
Screenshot: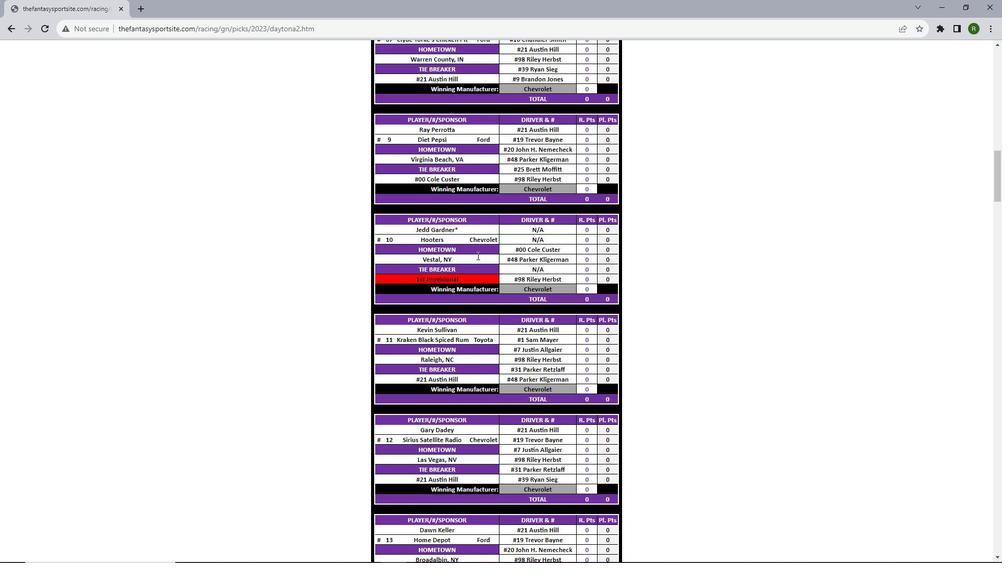 
Action: Mouse scrolled (477, 255) with delta (0, 0)
Screenshot: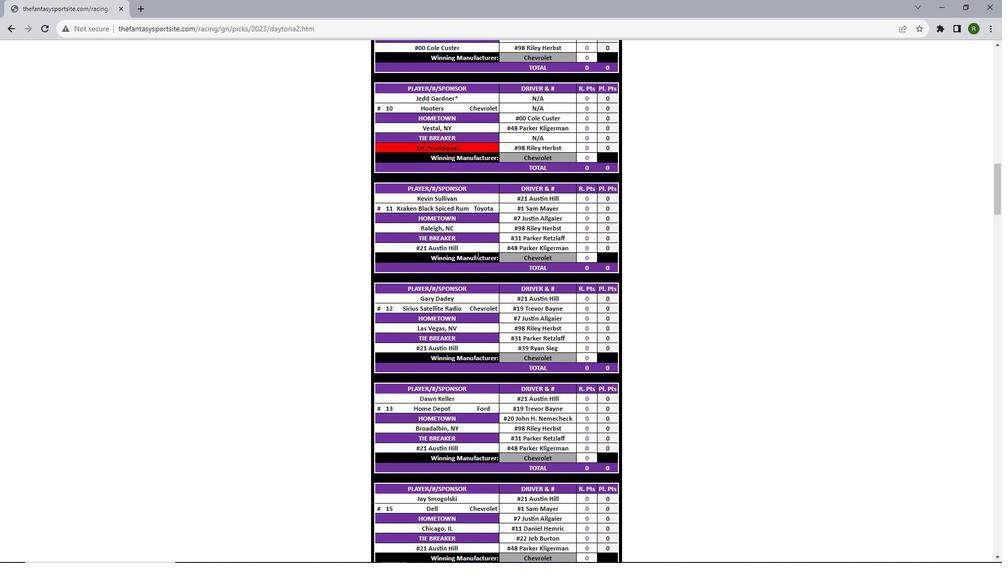 
Action: Mouse scrolled (477, 255) with delta (0, 0)
Screenshot: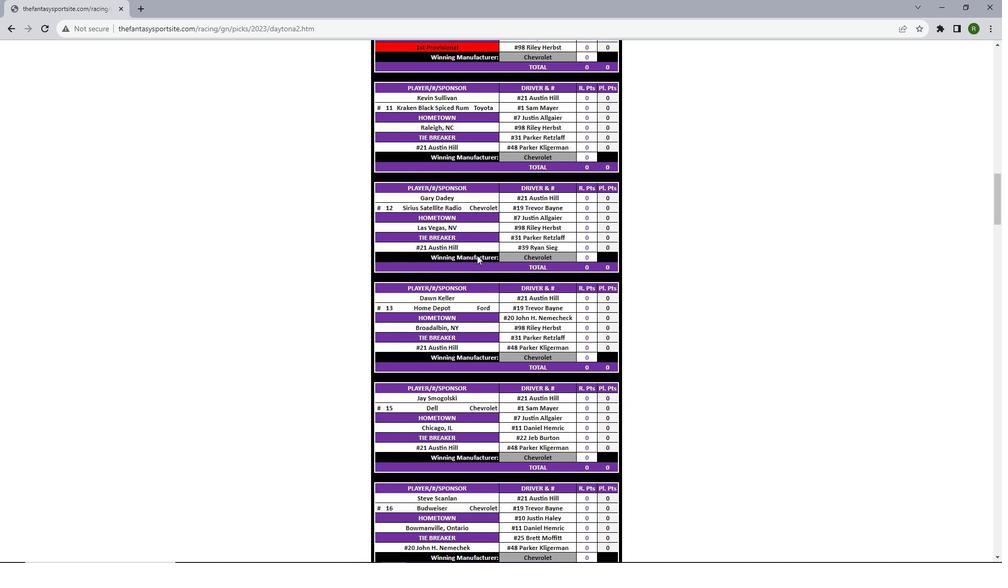 
Action: Mouse scrolled (477, 255) with delta (0, 0)
Screenshot: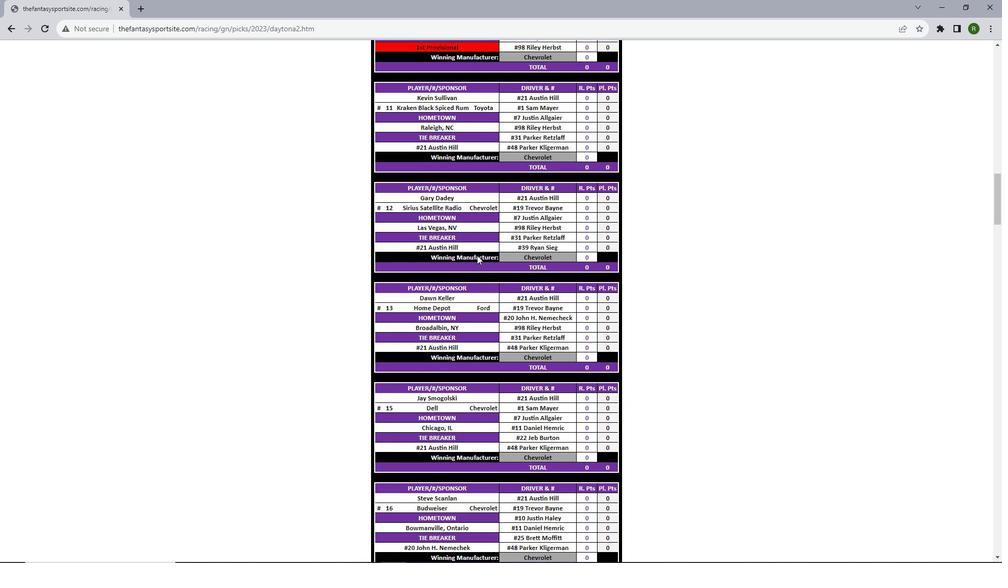 
Action: Mouse scrolled (477, 255) with delta (0, 0)
Screenshot: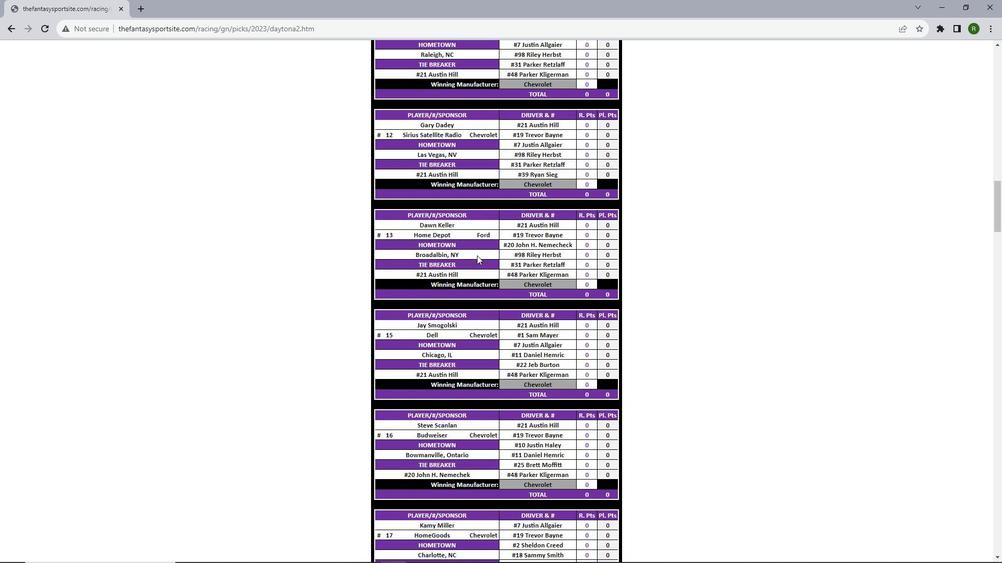 
Action: Mouse scrolled (477, 255) with delta (0, 0)
Screenshot: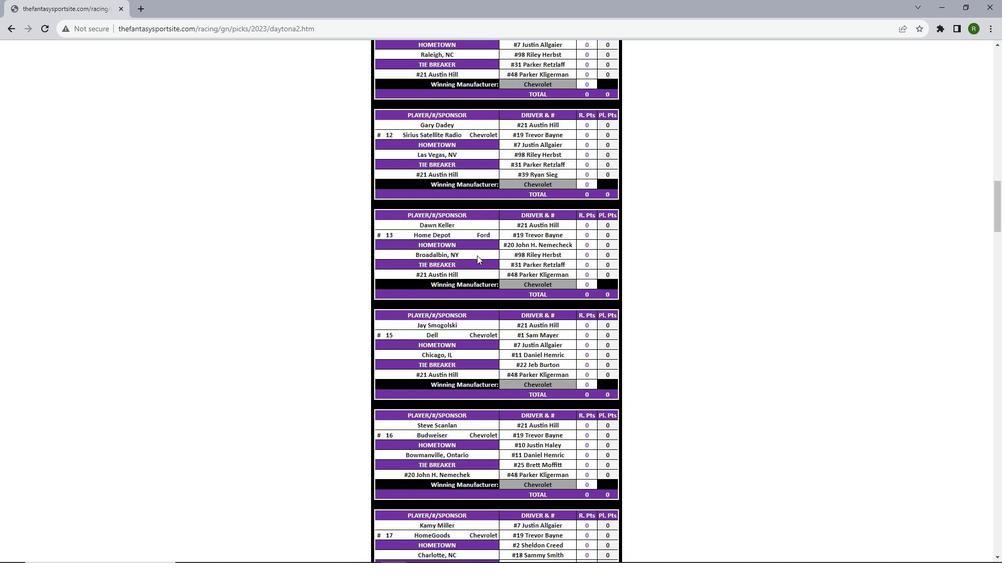 
Action: Mouse scrolled (477, 255) with delta (0, 0)
Screenshot: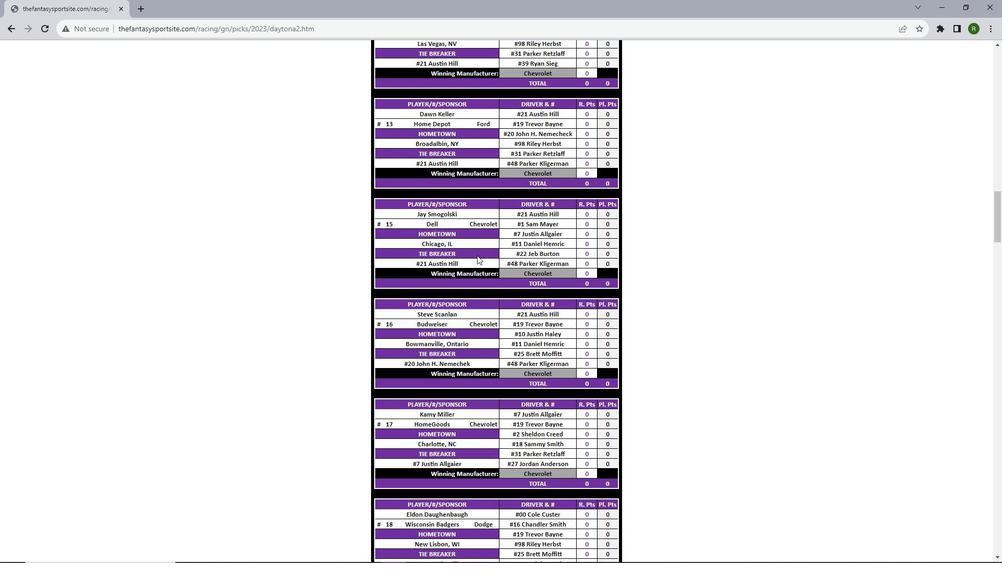 
Action: Mouse scrolled (477, 255) with delta (0, 0)
Screenshot: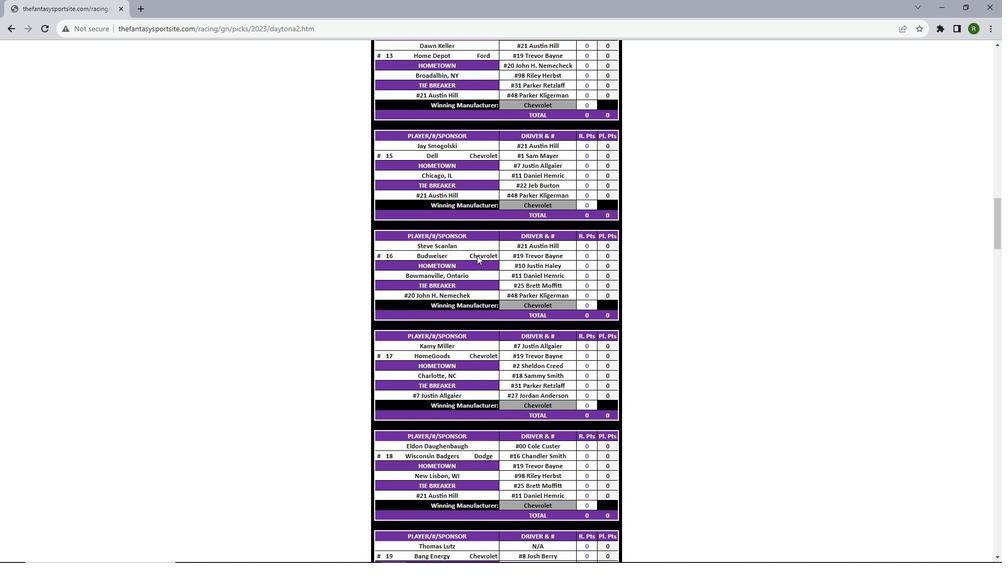 
Action: Mouse scrolled (477, 255) with delta (0, 0)
Screenshot: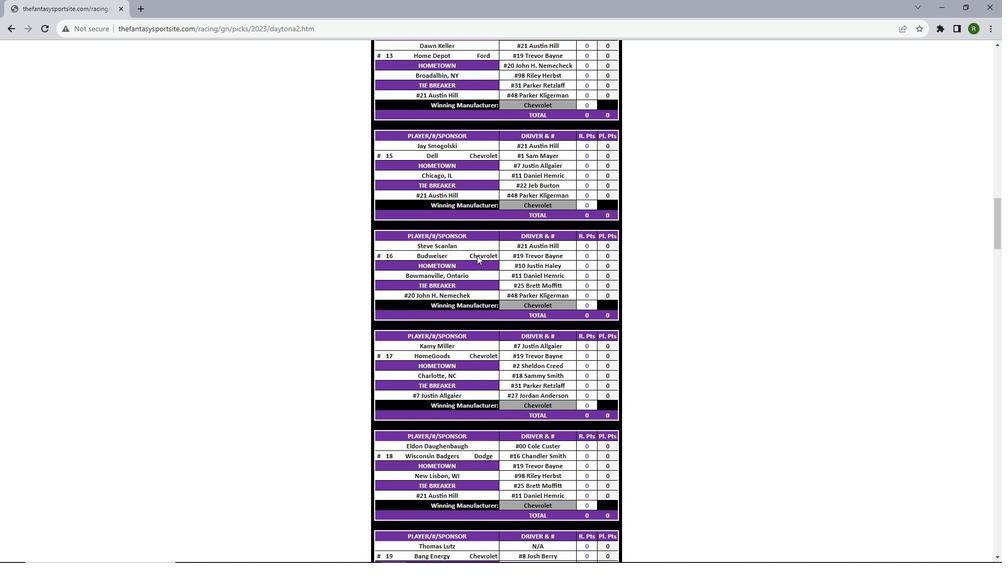 
Action: Mouse scrolled (477, 255) with delta (0, 0)
Screenshot: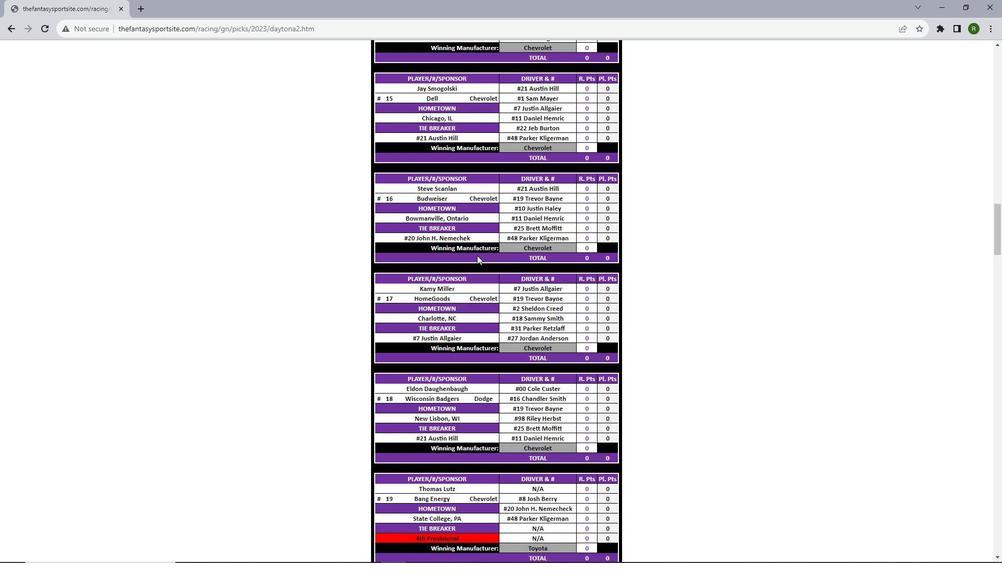 
Action: Mouse scrolled (477, 255) with delta (0, 0)
Screenshot: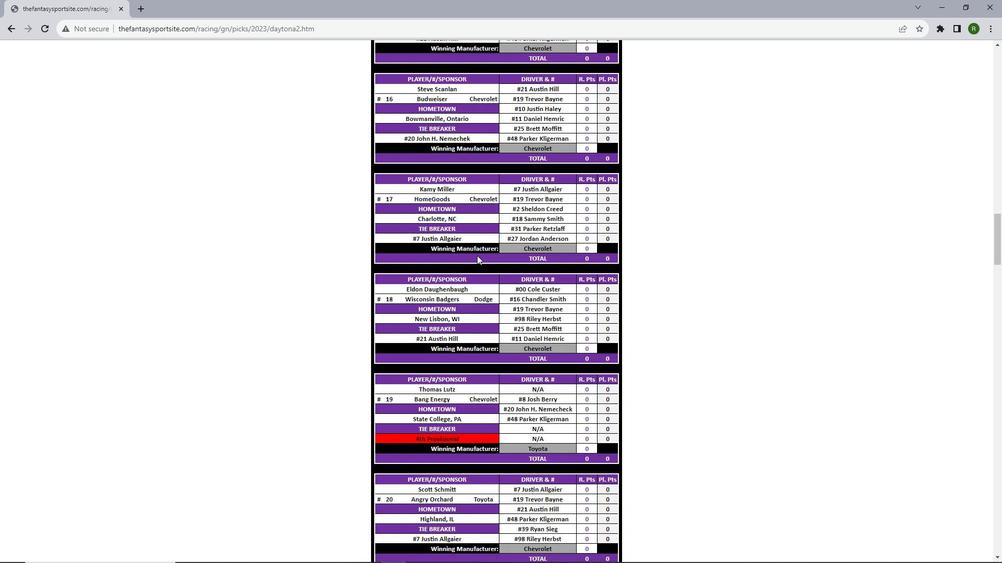 
Action: Mouse scrolled (477, 255) with delta (0, 0)
Screenshot: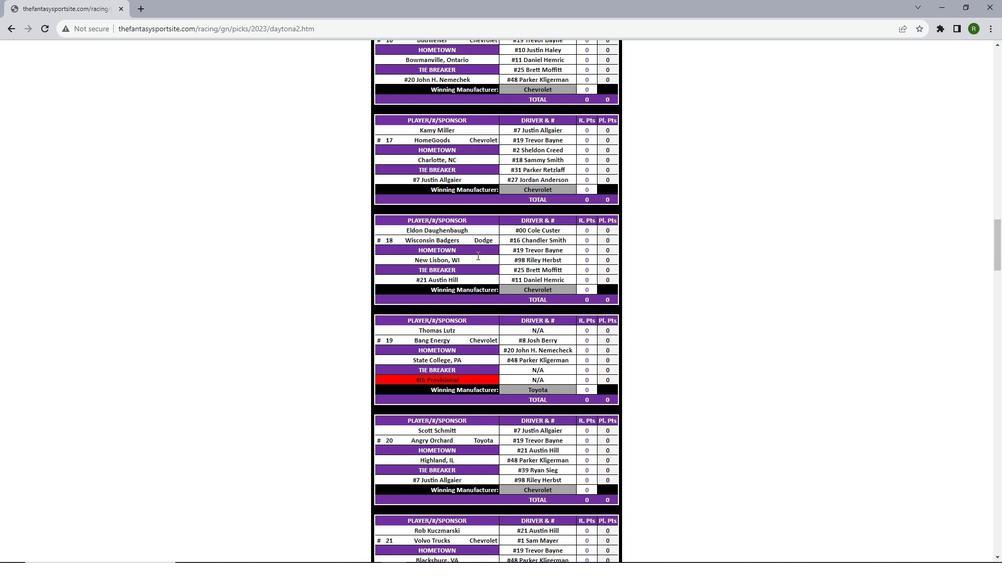 
Action: Mouse scrolled (477, 255) with delta (0, 0)
Screenshot: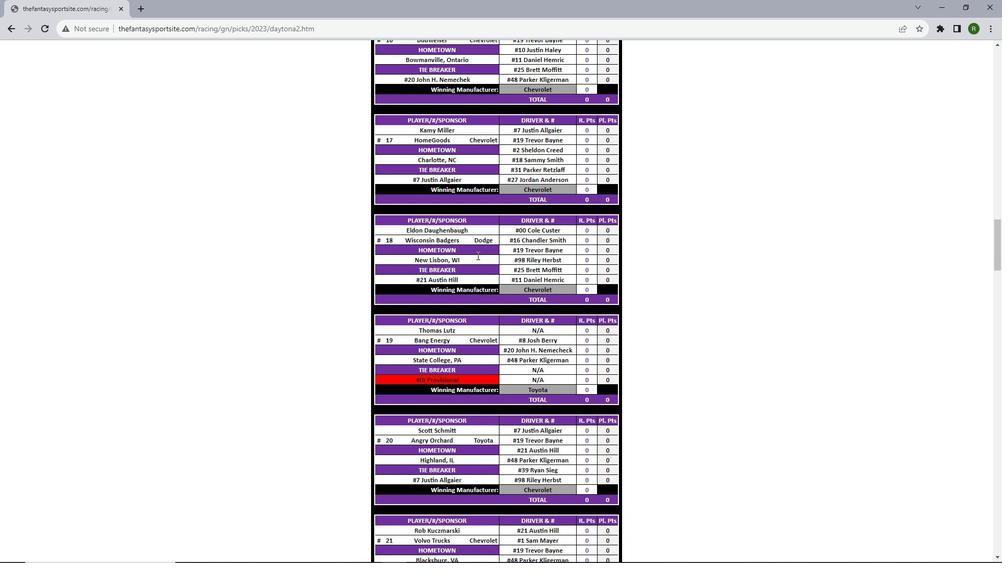 
Action: Mouse scrolled (477, 255) with delta (0, 0)
Screenshot: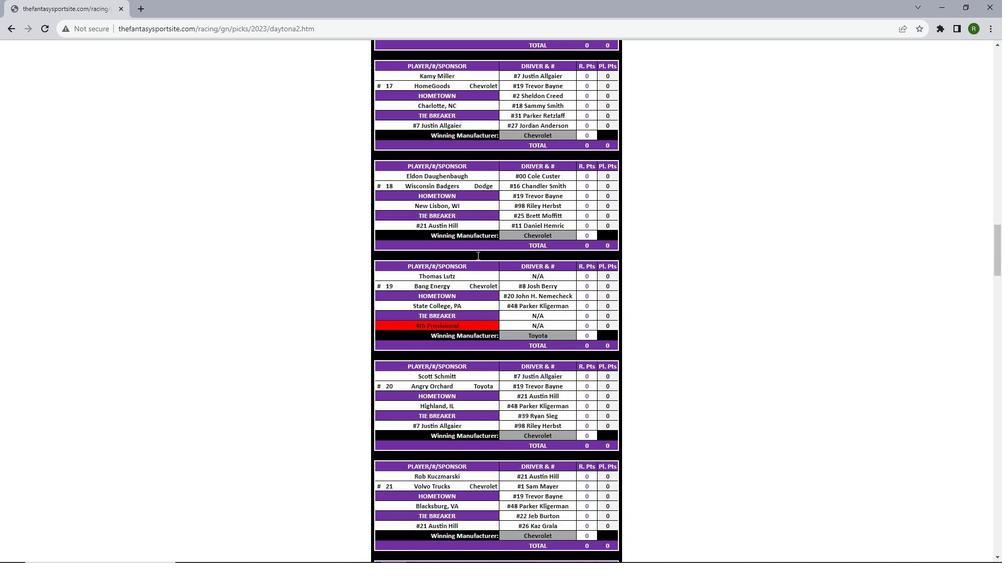 
Action: Mouse scrolled (477, 255) with delta (0, 0)
Screenshot: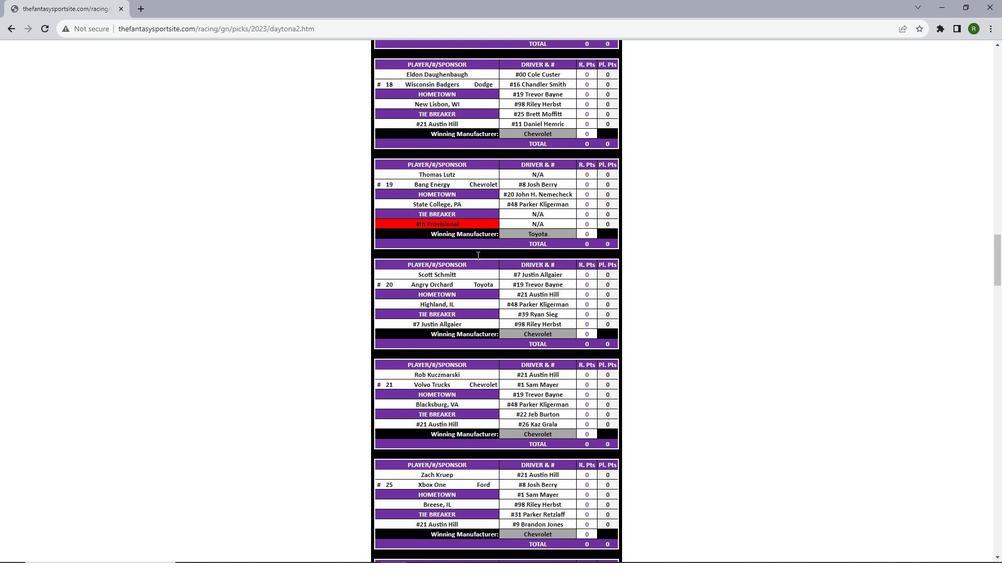 
Action: Mouse scrolled (477, 255) with delta (0, 0)
Screenshot: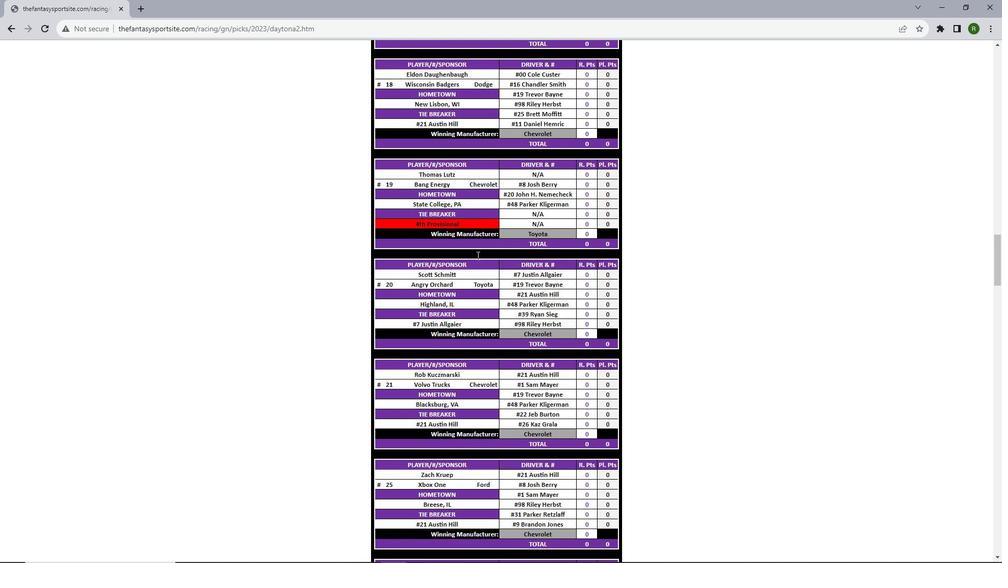 
Action: Mouse scrolled (477, 255) with delta (0, 0)
Screenshot: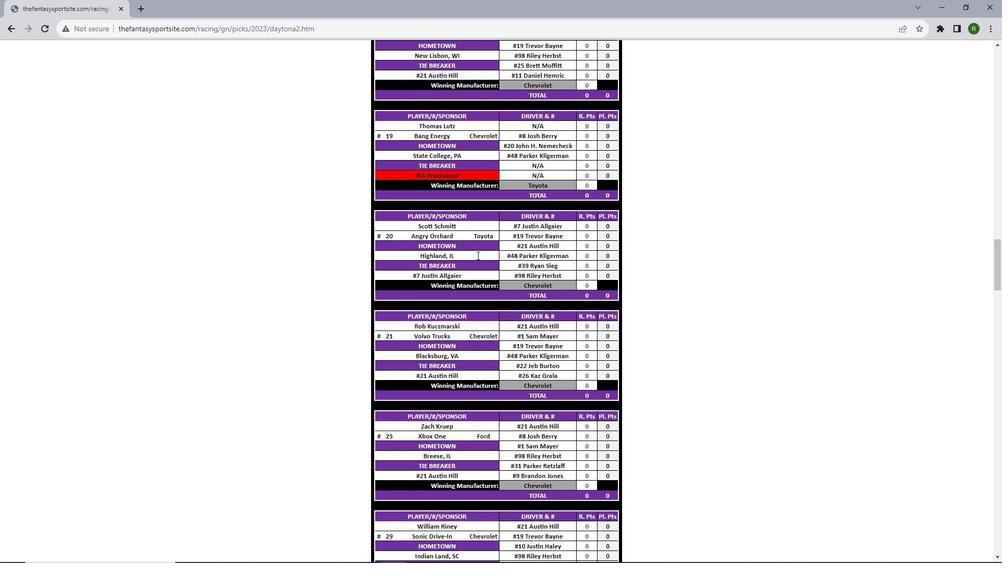
Action: Mouse scrolled (477, 255) with delta (0, 0)
Screenshot: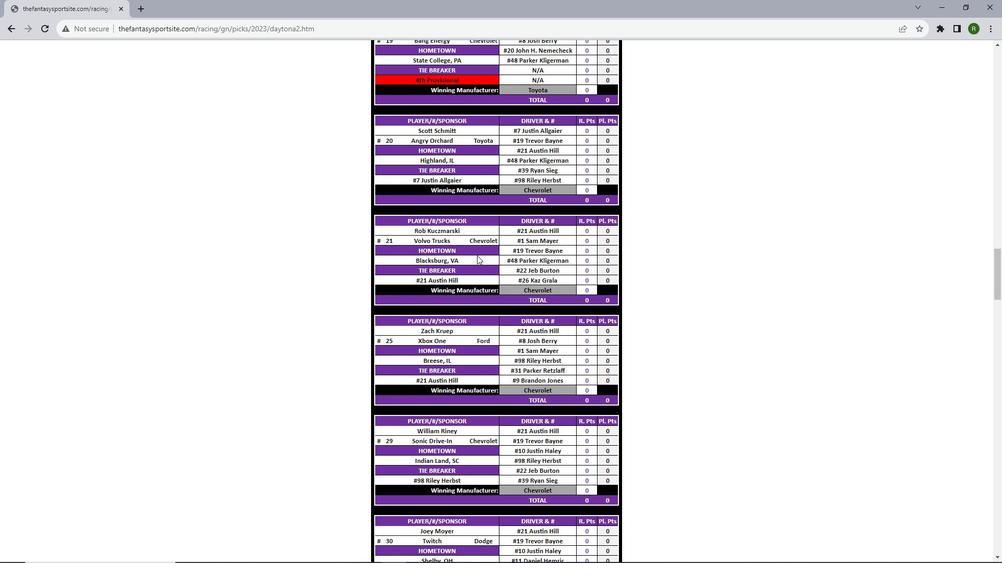 
Action: Mouse scrolled (477, 255) with delta (0, 0)
Screenshot: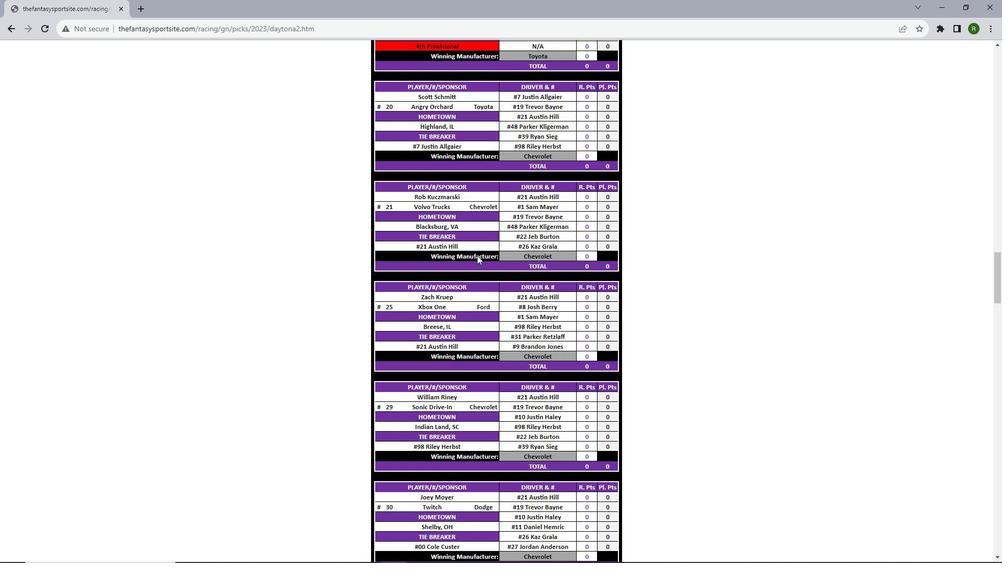 
Action: Mouse scrolled (477, 255) with delta (0, 0)
Screenshot: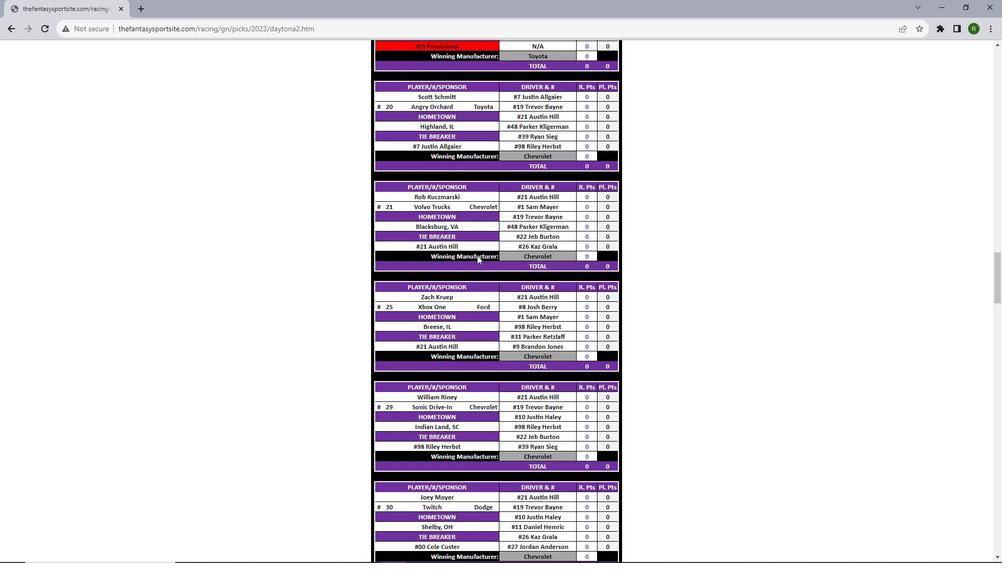 
Action: Mouse scrolled (477, 255) with delta (0, 0)
Screenshot: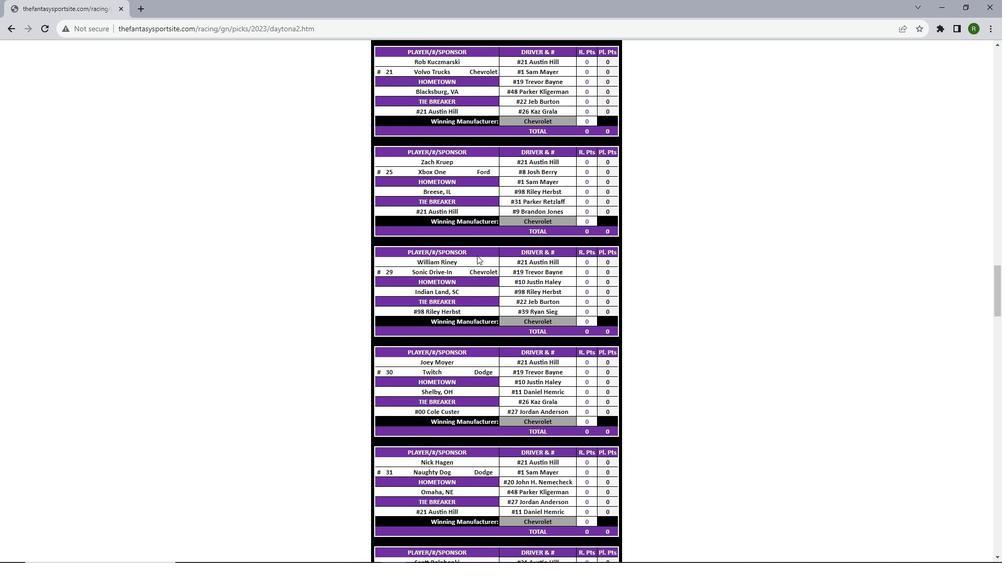 
Action: Mouse scrolled (477, 255) with delta (0, 0)
Screenshot: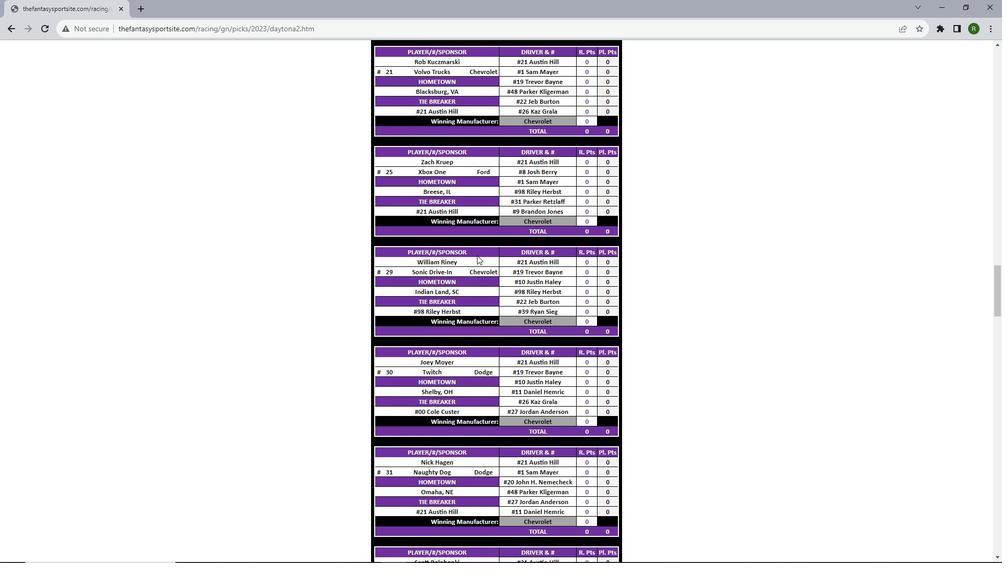 
Action: Mouse scrolled (477, 255) with delta (0, 0)
Screenshot: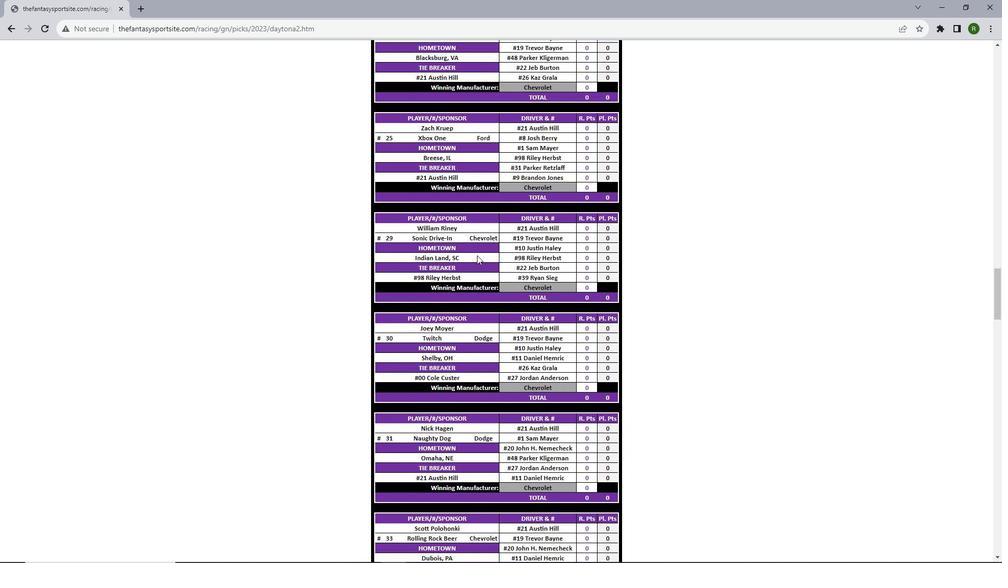 
Action: Mouse scrolled (477, 255) with delta (0, 0)
Screenshot: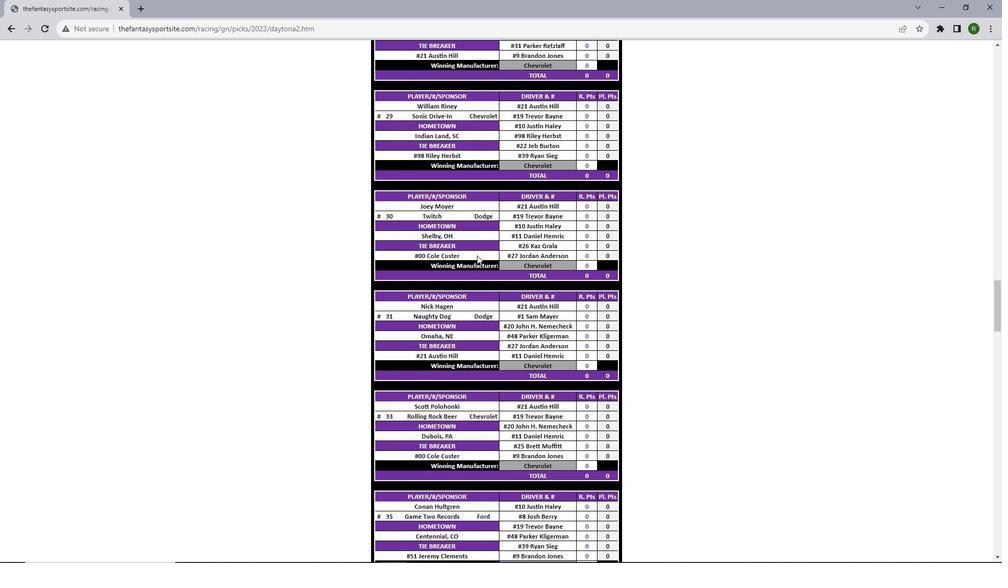 
Action: Mouse scrolled (477, 255) with delta (0, 0)
Screenshot: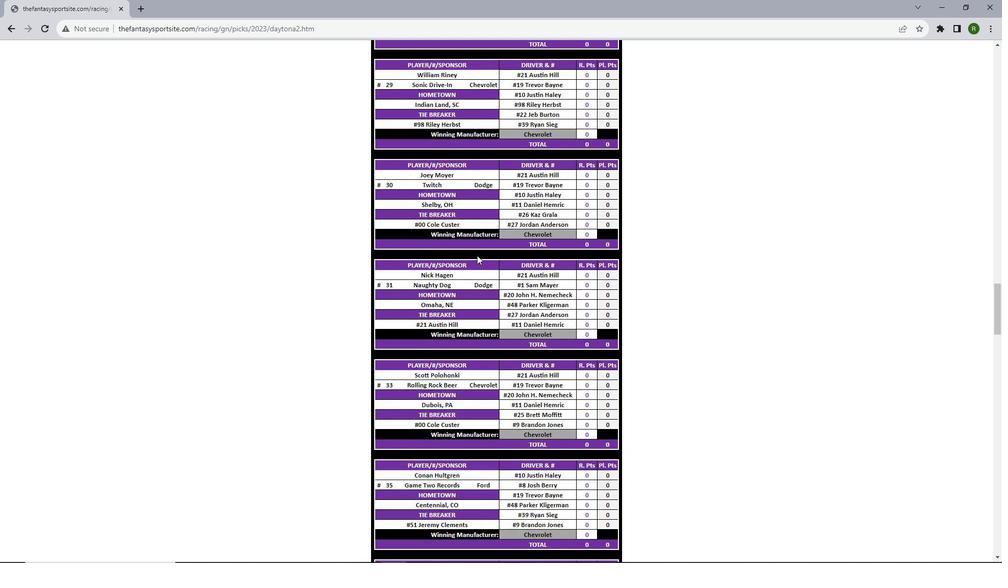
Action: Mouse scrolled (477, 255) with delta (0, 0)
Screenshot: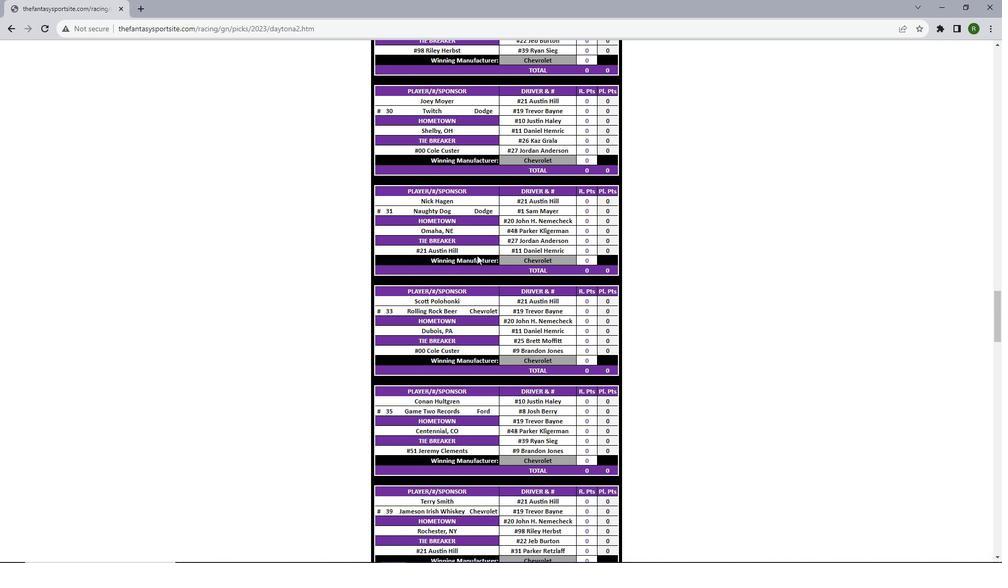 
Action: Mouse scrolled (477, 255) with delta (0, 0)
Screenshot: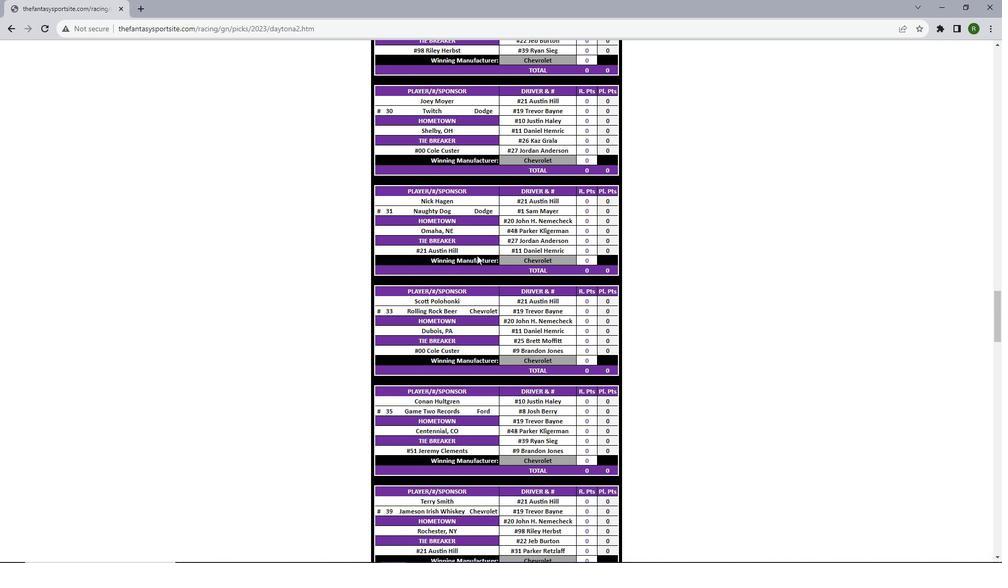 
Action: Mouse scrolled (477, 255) with delta (0, 0)
Screenshot: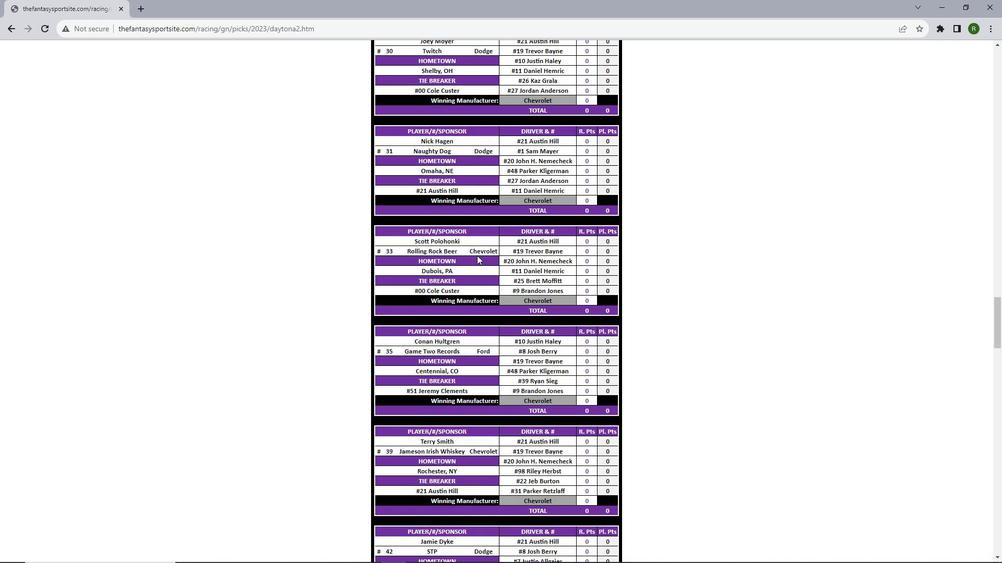 
Action: Mouse scrolled (477, 255) with delta (0, 0)
Screenshot: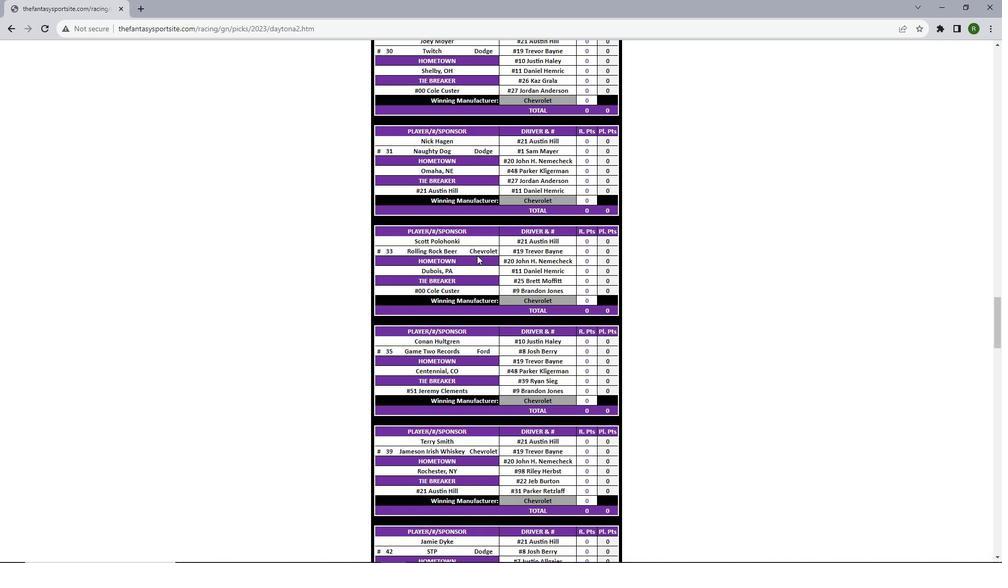 
Action: Mouse scrolled (477, 255) with delta (0, 0)
Screenshot: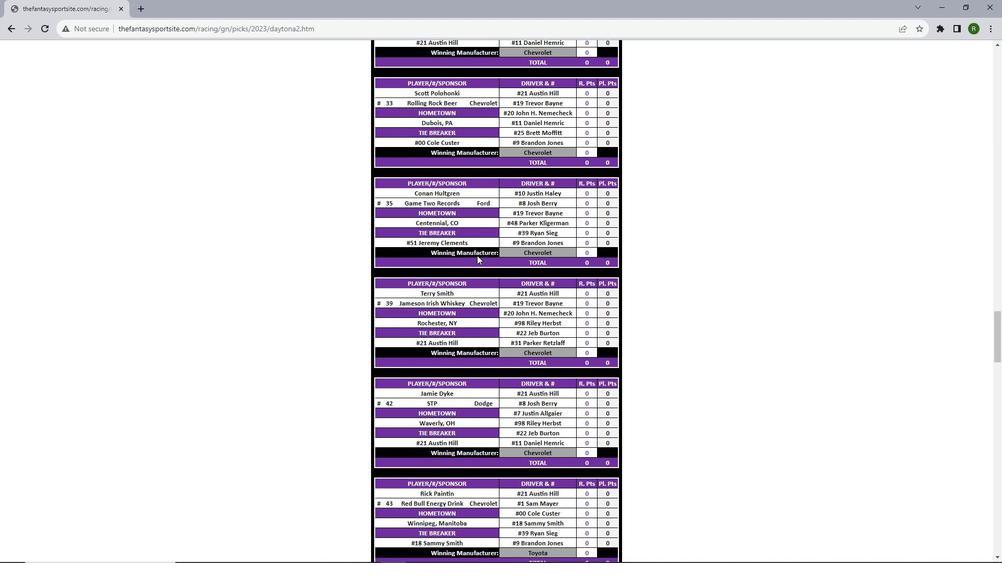 
Action: Mouse scrolled (477, 255) with delta (0, 0)
Screenshot: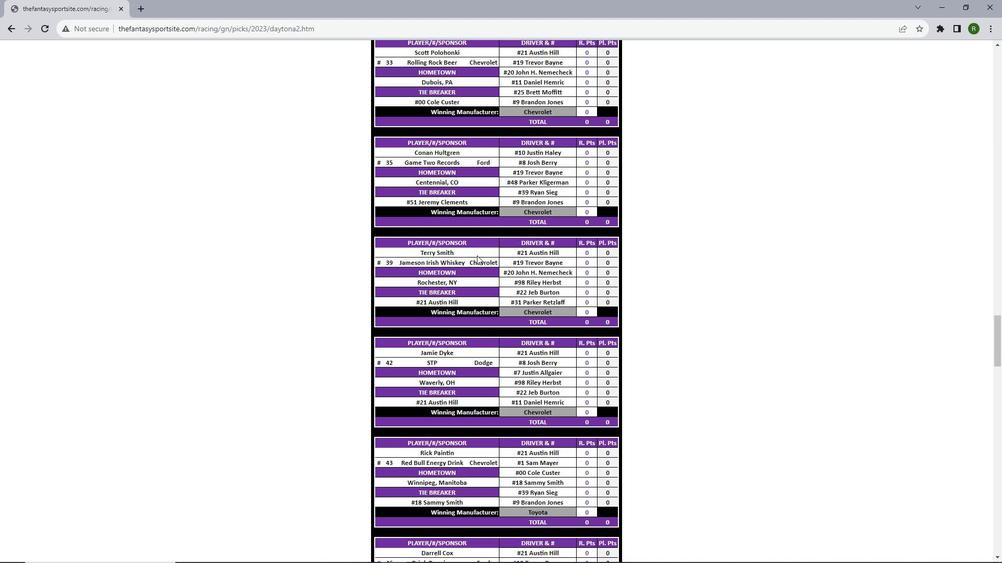 
Action: Mouse scrolled (477, 255) with delta (0, 0)
Screenshot: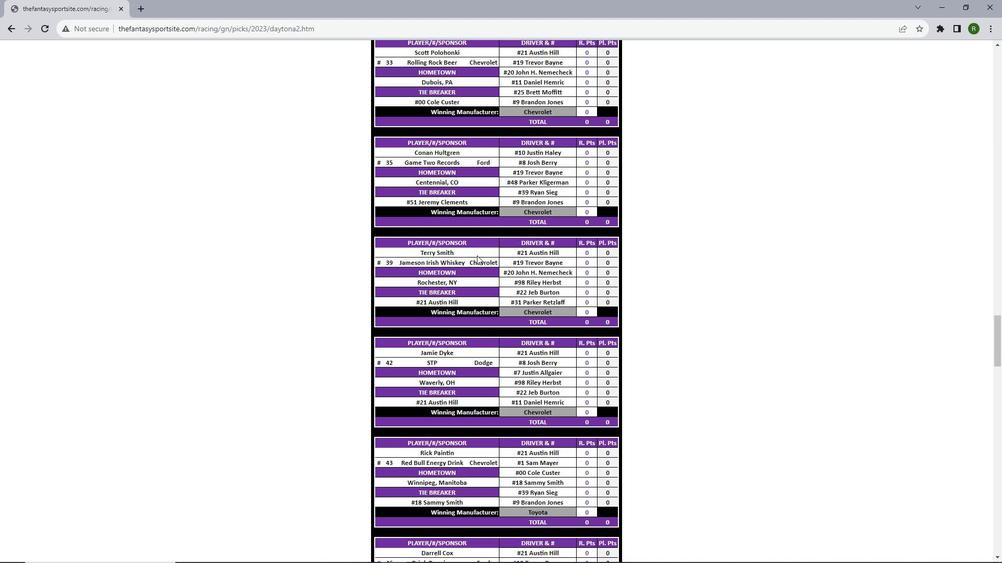
Action: Mouse scrolled (477, 255) with delta (0, 0)
Screenshot: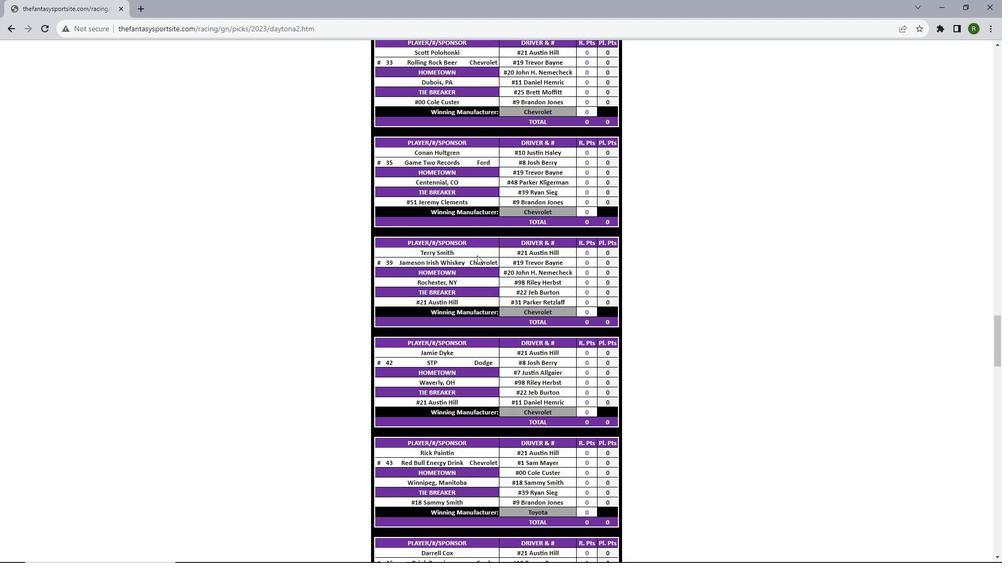 
Action: Mouse scrolled (477, 255) with delta (0, 0)
Screenshot: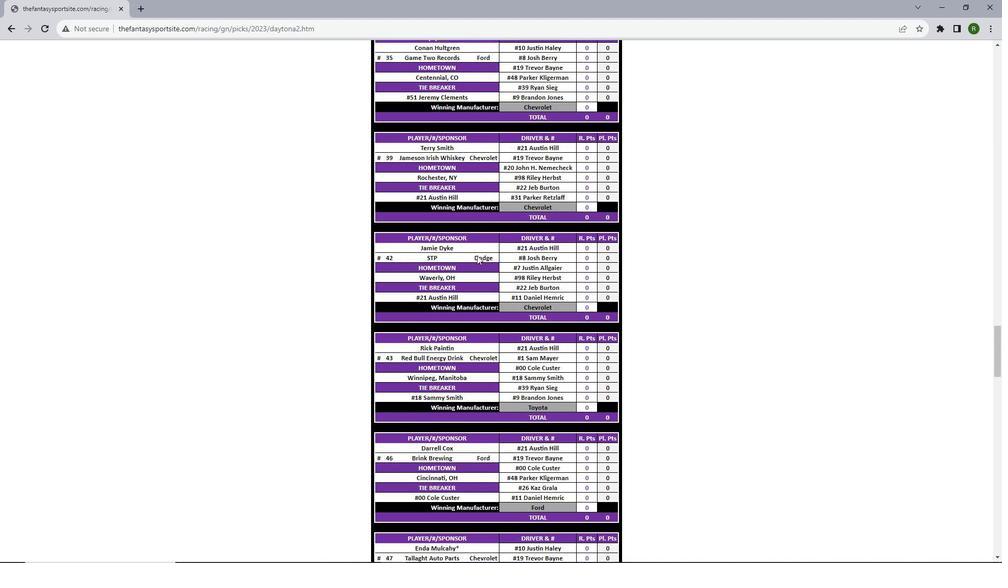 
Action: Mouse scrolled (477, 255) with delta (0, 0)
Screenshot: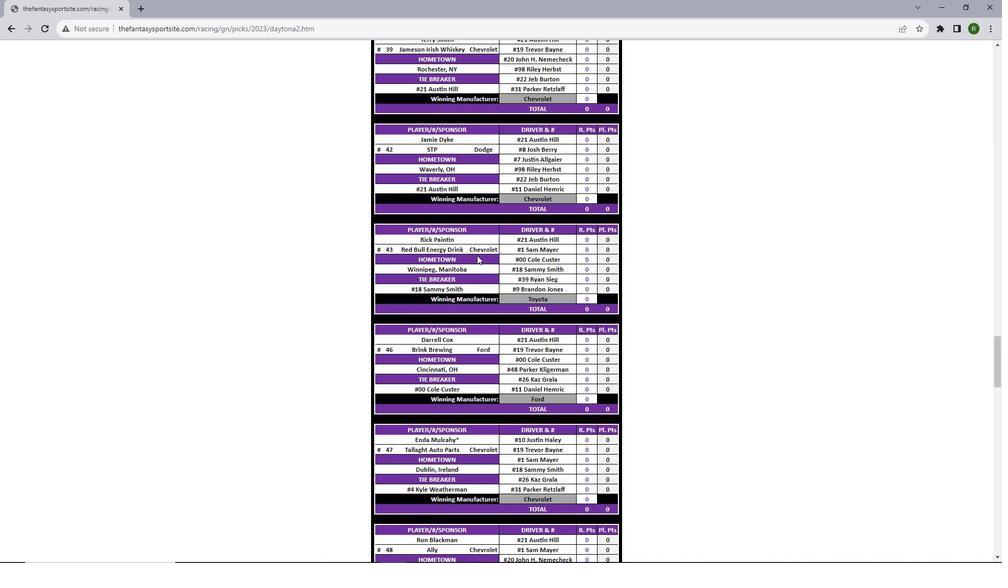 
Action: Mouse scrolled (477, 255) with delta (0, 0)
Screenshot: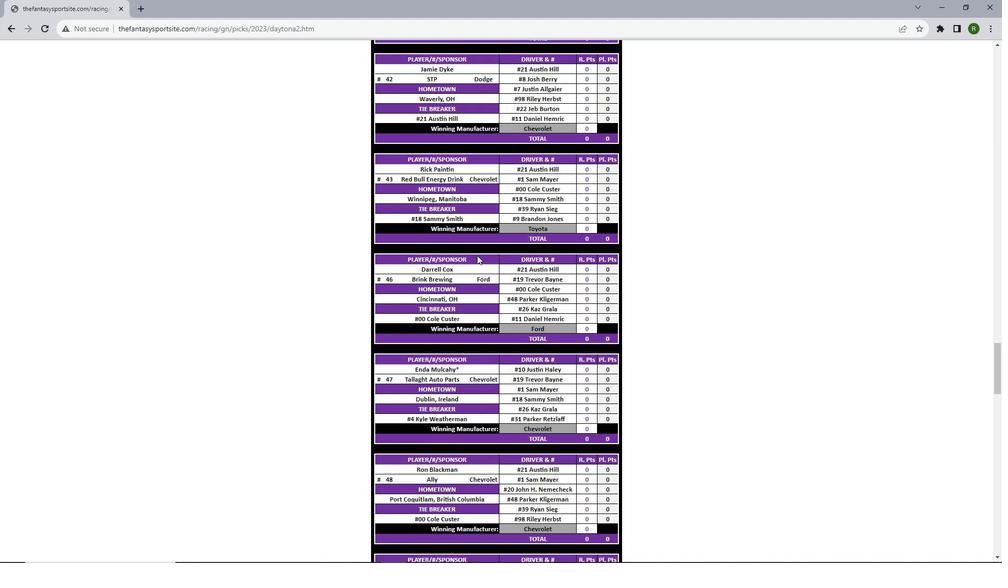 
Action: Mouse scrolled (477, 255) with delta (0, 0)
Screenshot: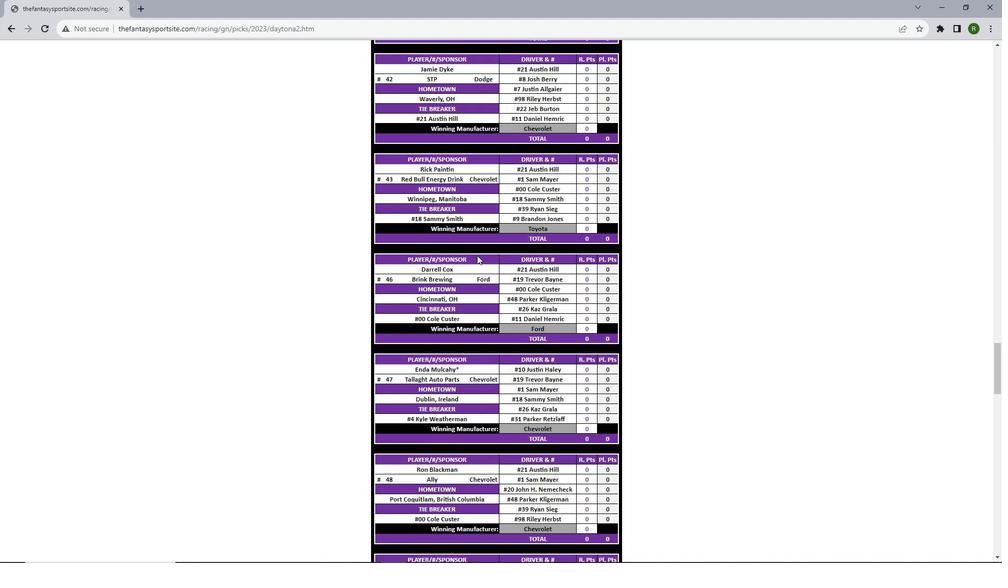 
Action: Mouse scrolled (477, 255) with delta (0, 0)
Screenshot: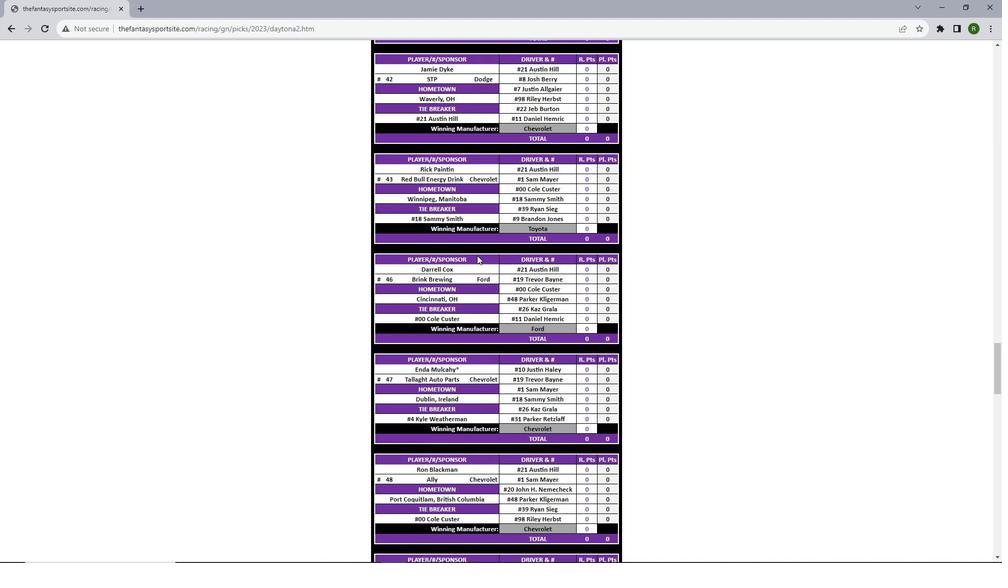 
Action: Mouse scrolled (477, 255) with delta (0, 0)
Screenshot: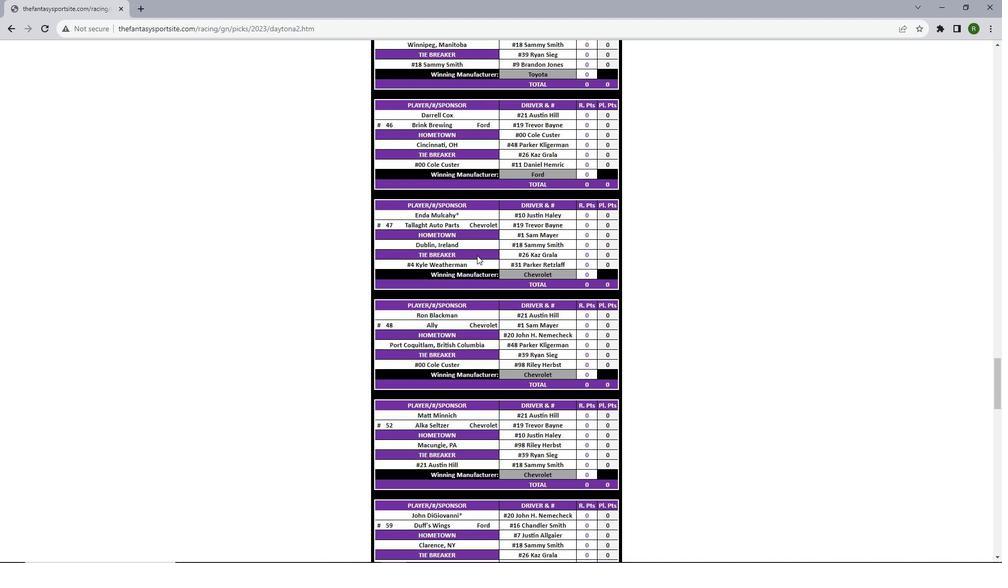 
Action: Mouse scrolled (477, 255) with delta (0, 0)
Screenshot: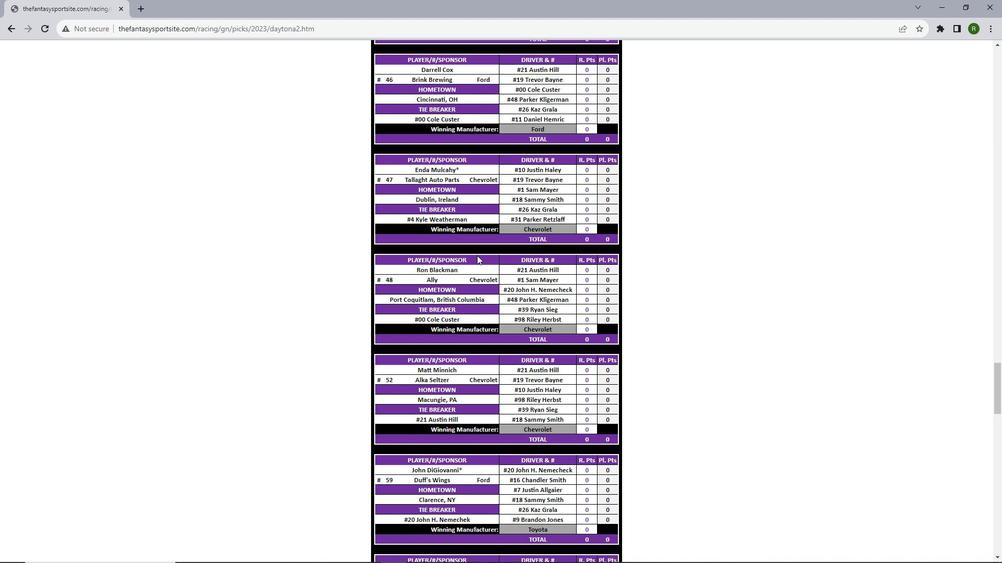 
Action: Mouse scrolled (477, 255) with delta (0, 0)
Screenshot: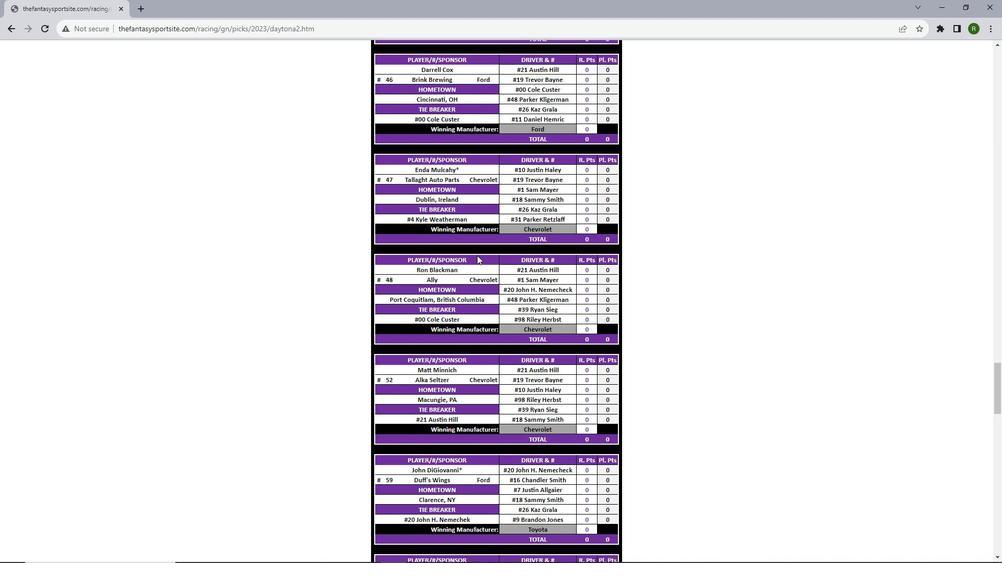 
Action: Mouse scrolled (477, 255) with delta (0, 0)
Screenshot: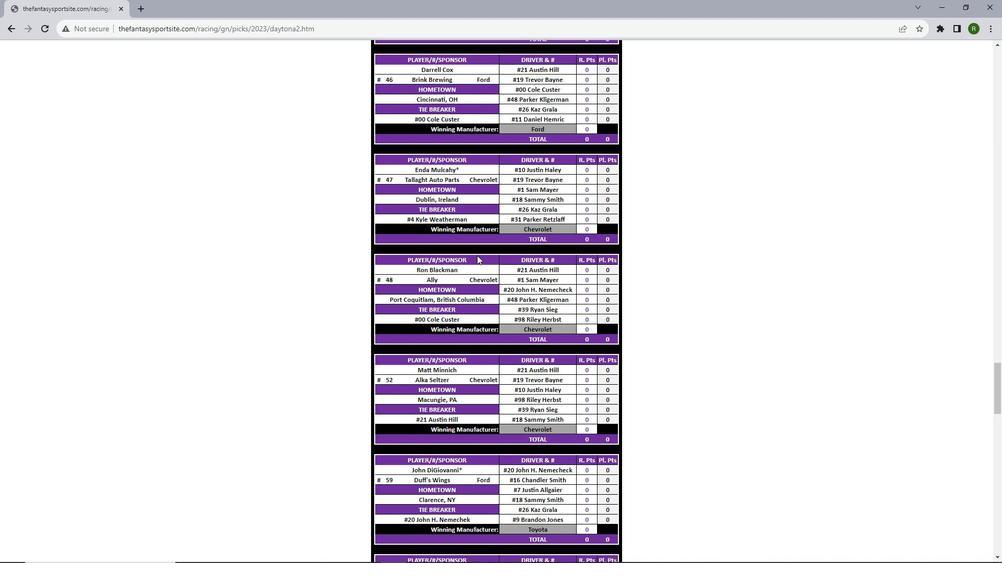 
Action: Mouse scrolled (477, 255) with delta (0, 0)
Screenshot: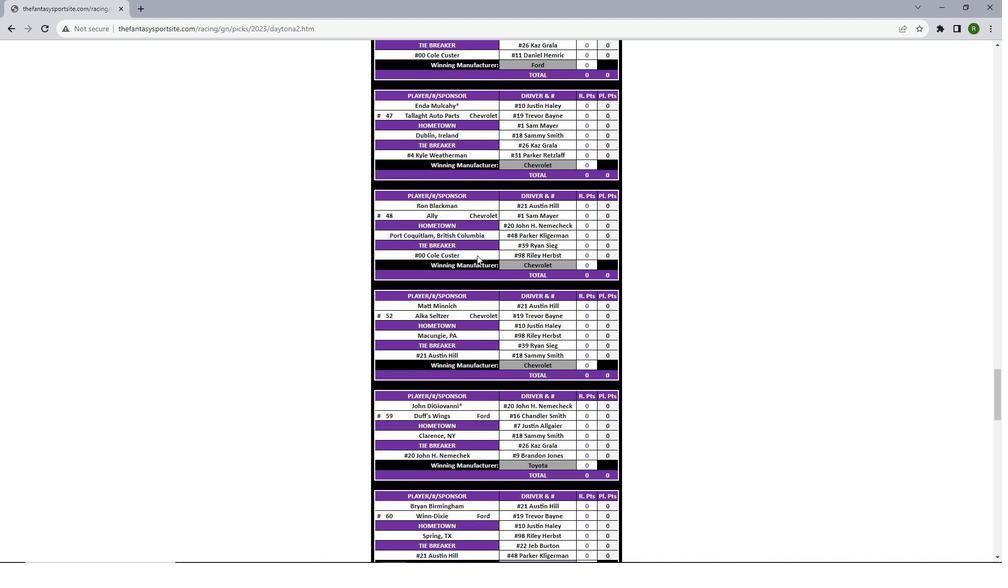 
Action: Mouse scrolled (477, 255) with delta (0, 0)
Screenshot: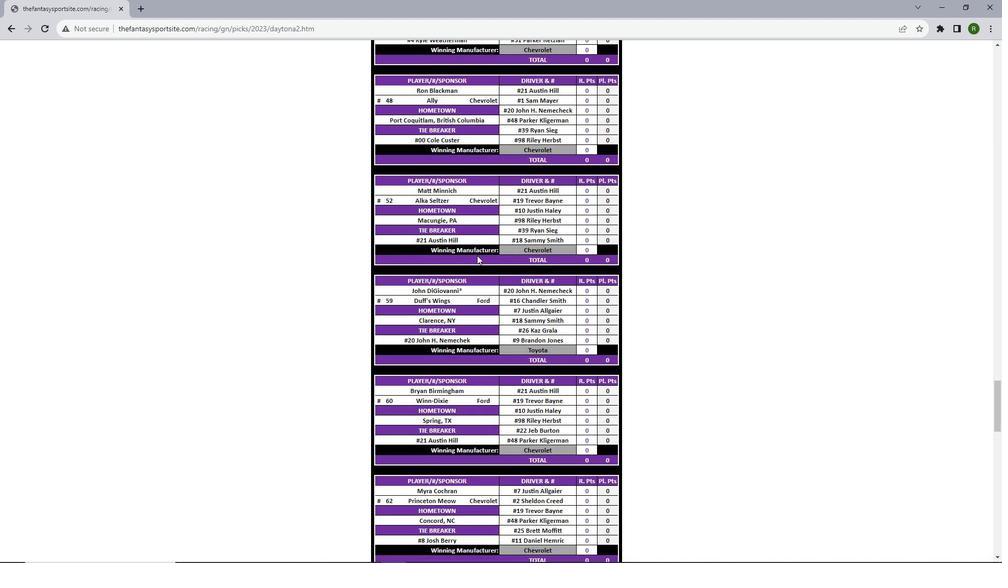 
Action: Mouse scrolled (477, 255) with delta (0, 0)
Screenshot: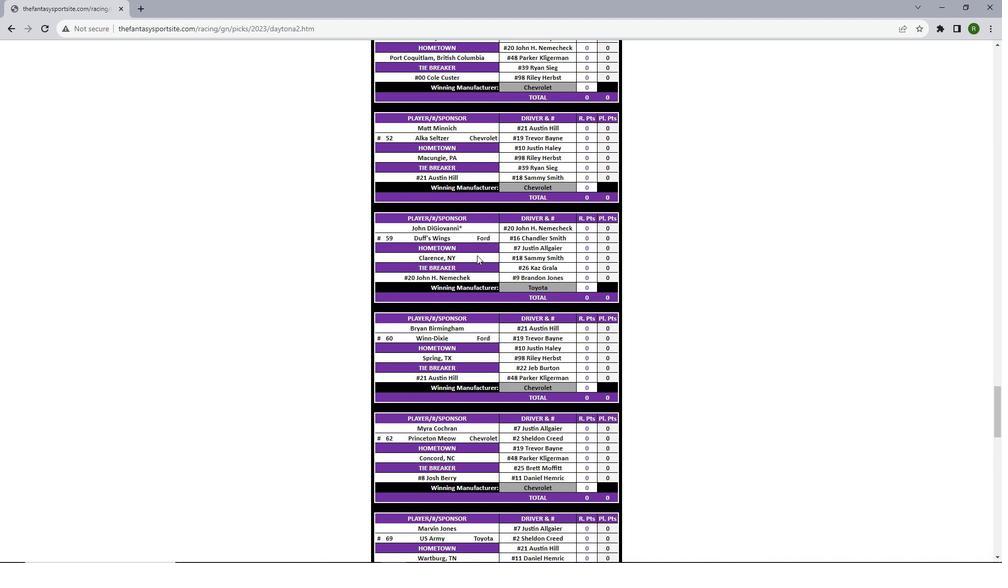 
Action: Mouse scrolled (477, 255) with delta (0, 0)
Screenshot: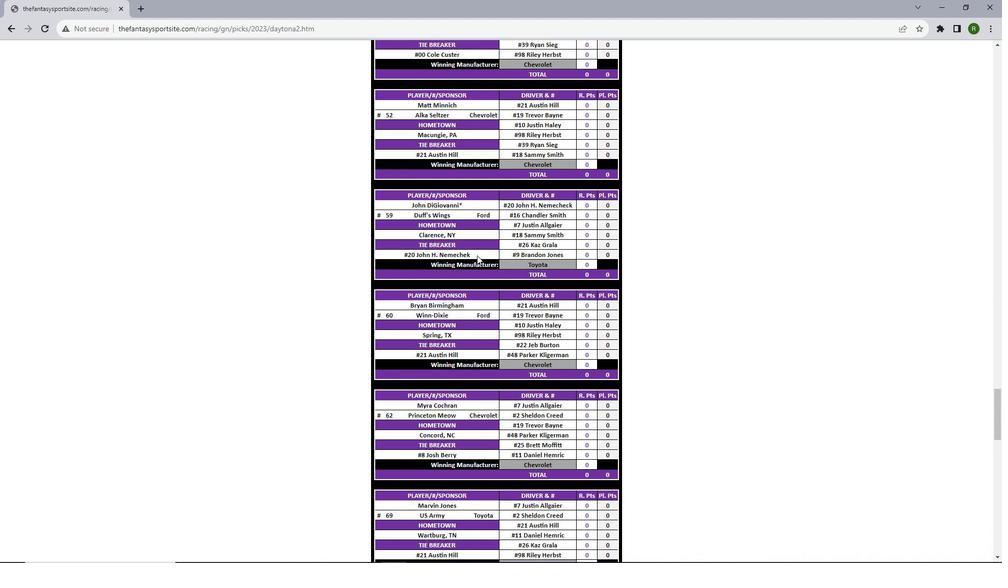 
Action: Mouse scrolled (477, 255) with delta (0, 0)
Screenshot: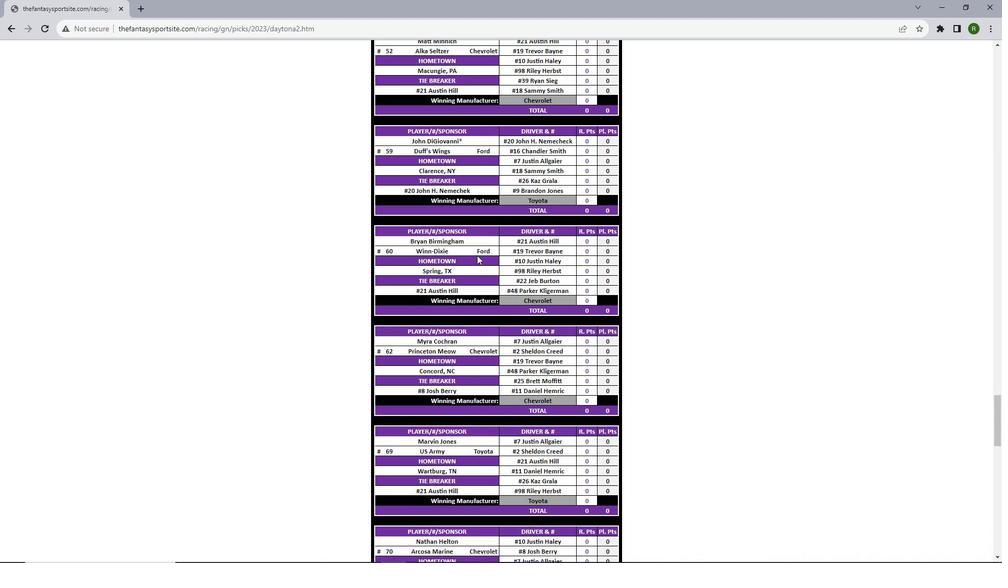 
Action: Mouse scrolled (477, 255) with delta (0, 0)
Screenshot: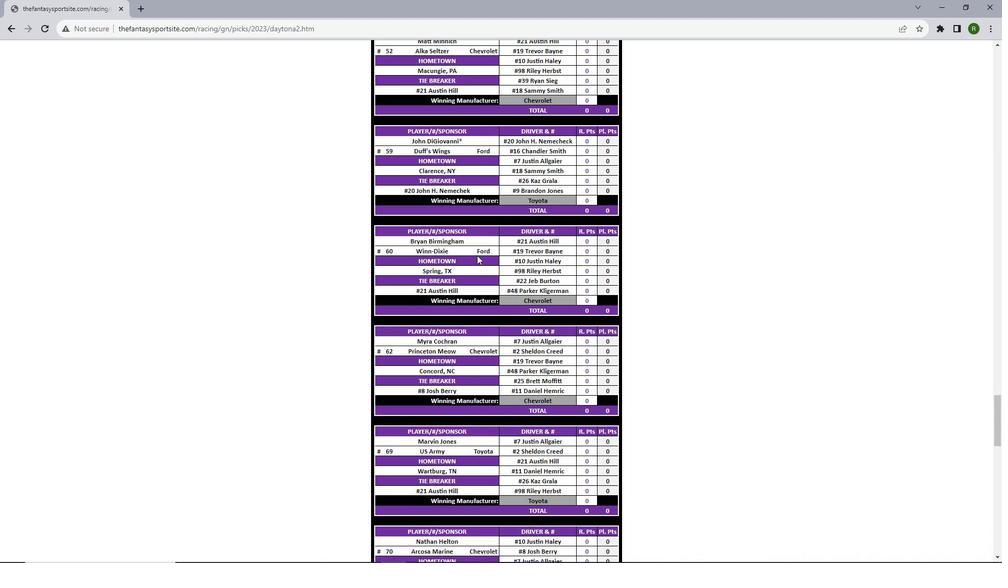 
Action: Mouse scrolled (477, 255) with delta (0, 0)
Screenshot: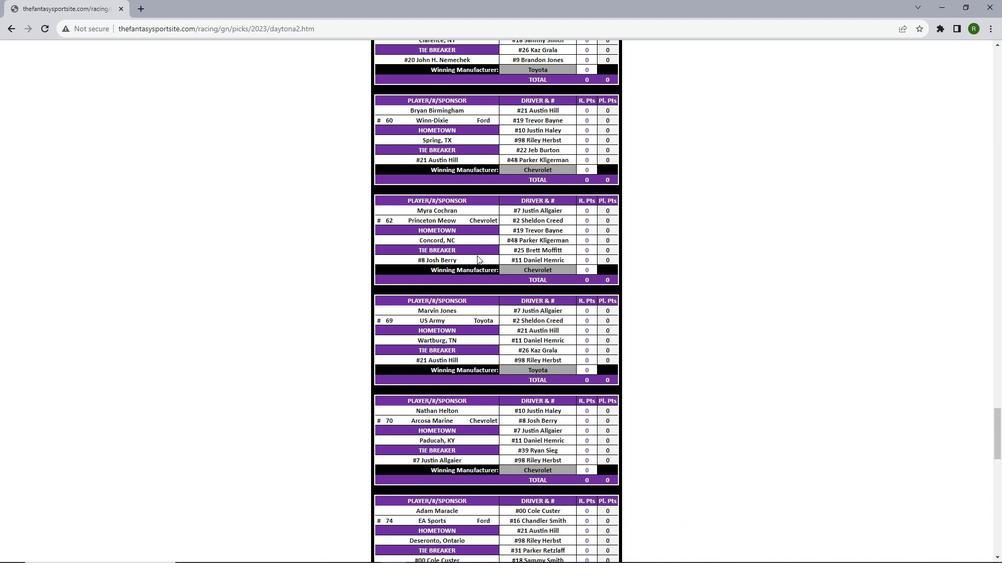 
Action: Mouse scrolled (477, 255) with delta (0, 0)
Screenshot: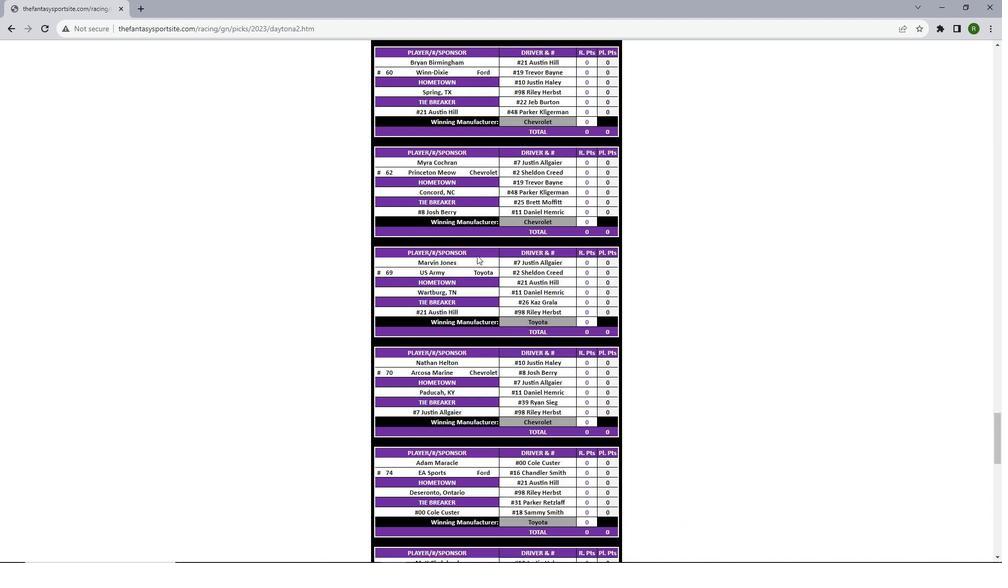 
Action: Mouse scrolled (477, 255) with delta (0, 0)
Screenshot: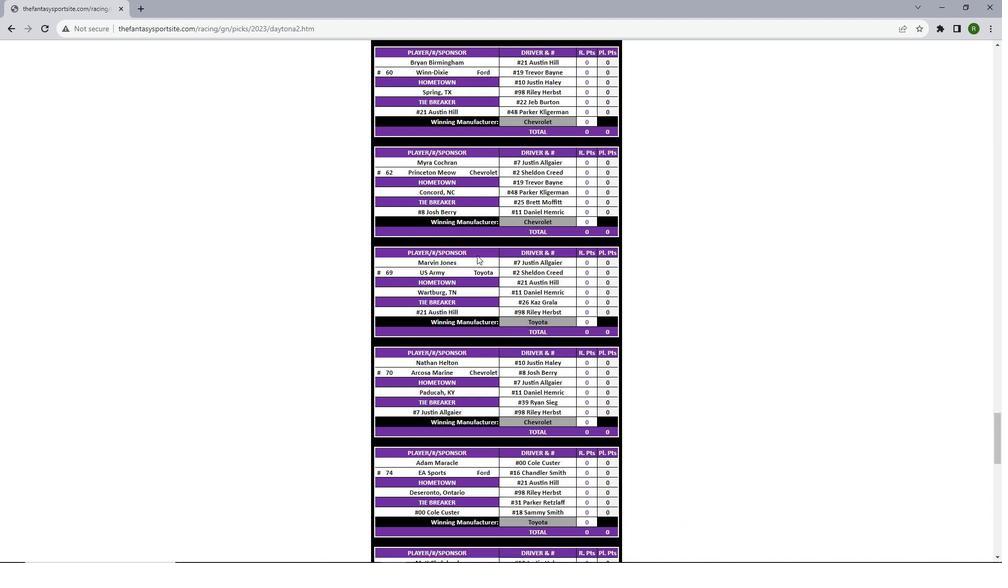 
Action: Mouse scrolled (477, 255) with delta (0, 0)
Screenshot: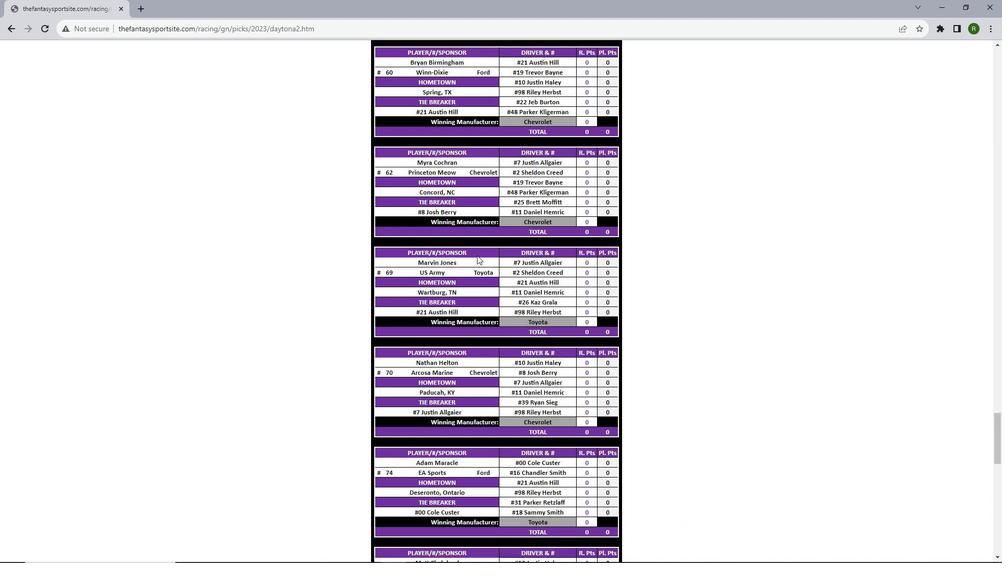 
Action: Mouse scrolled (477, 255) with delta (0, 0)
Screenshot: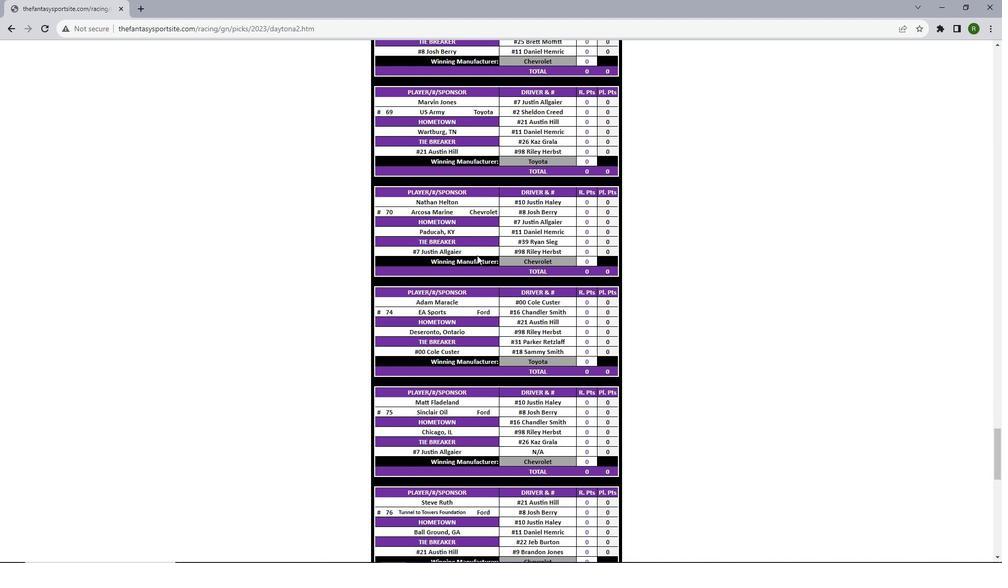 
Action: Mouse scrolled (477, 255) with delta (0, 0)
Screenshot: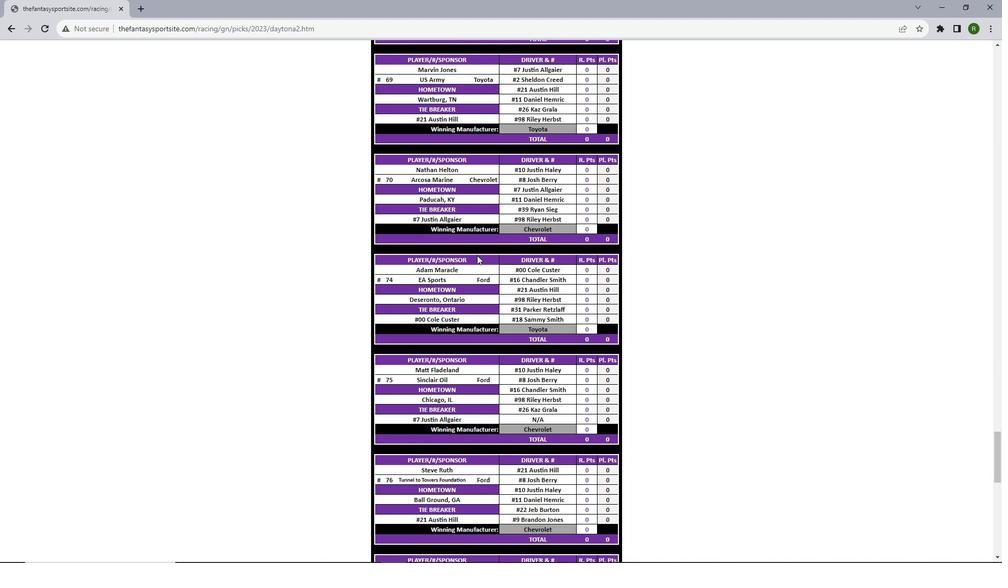 
Action: Mouse scrolled (477, 255) with delta (0, 0)
Screenshot: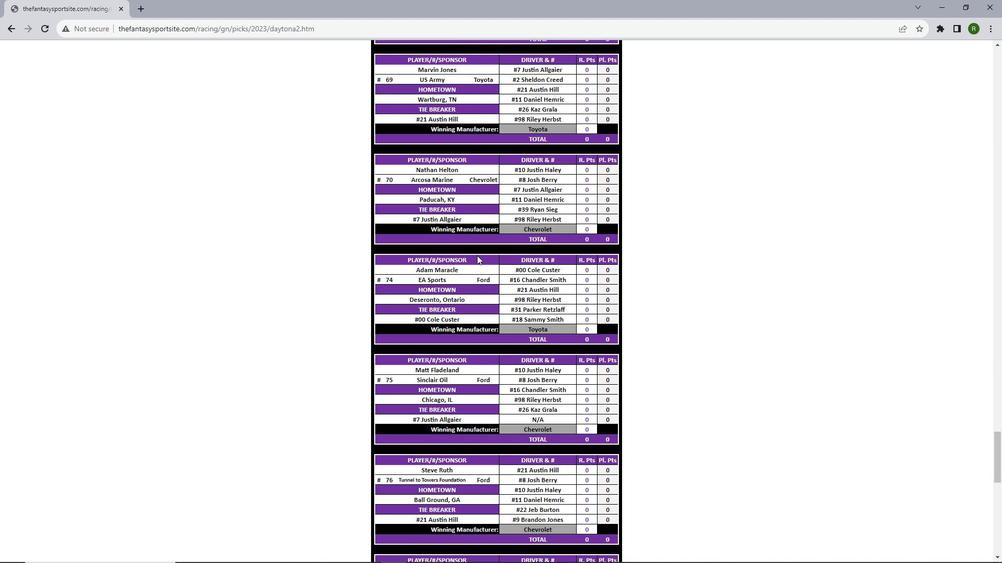 
Action: Mouse scrolled (477, 255) with delta (0, 0)
Screenshot: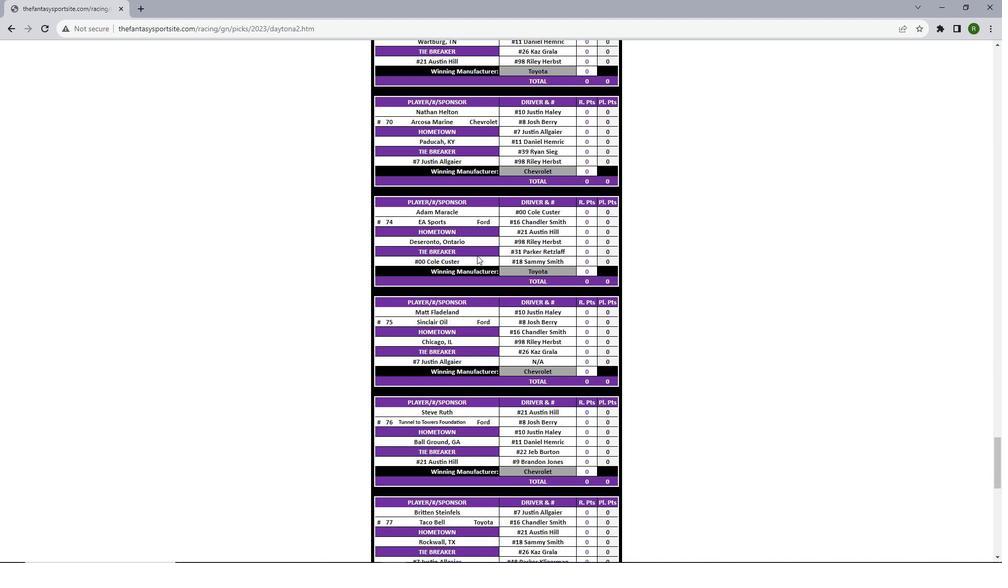 
Action: Mouse scrolled (477, 255) with delta (0, 0)
Screenshot: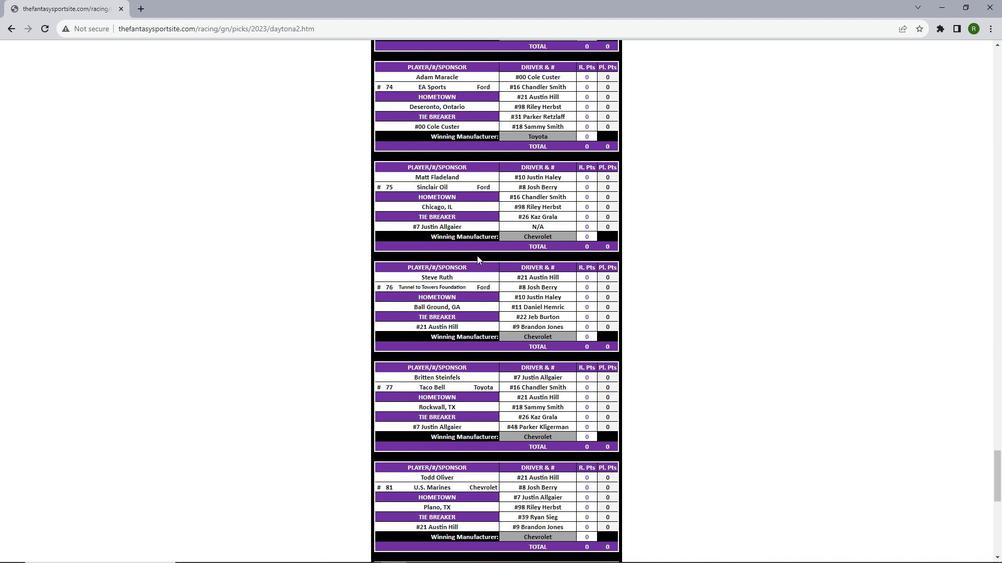 
Action: Mouse scrolled (477, 255) with delta (0, 0)
Screenshot: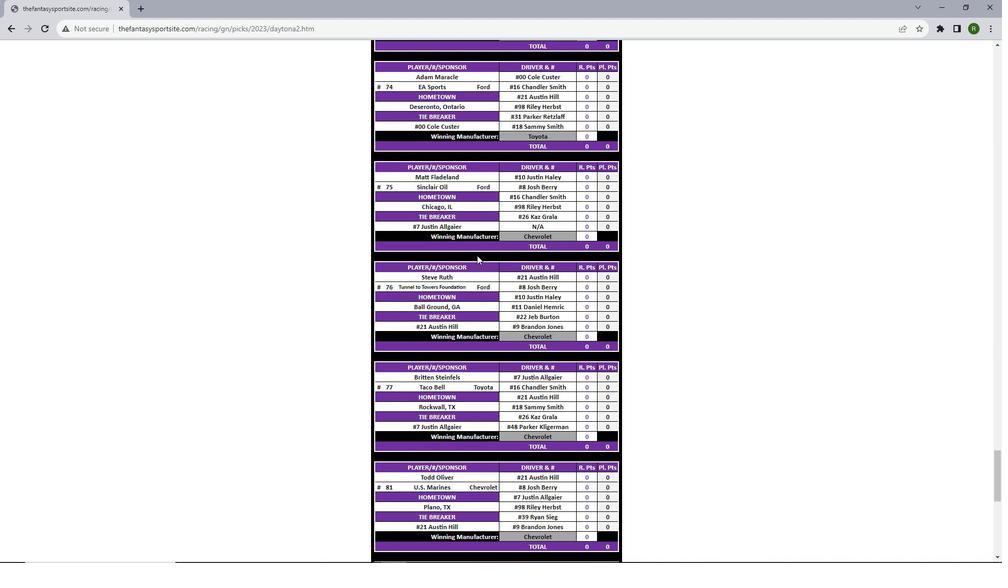 
Action: Mouse scrolled (477, 255) with delta (0, 0)
Screenshot: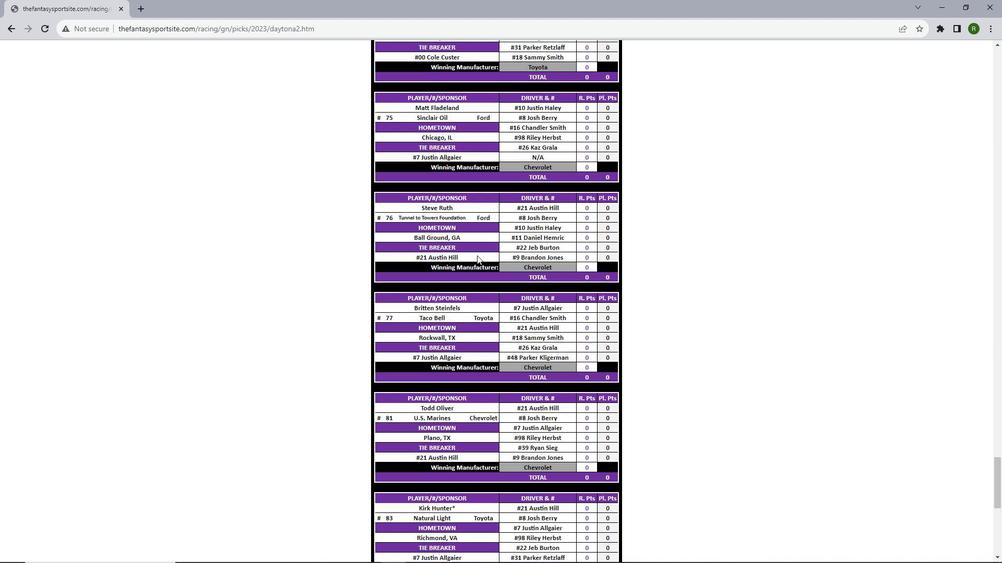 
Action: Mouse scrolled (477, 255) with delta (0, 0)
Screenshot: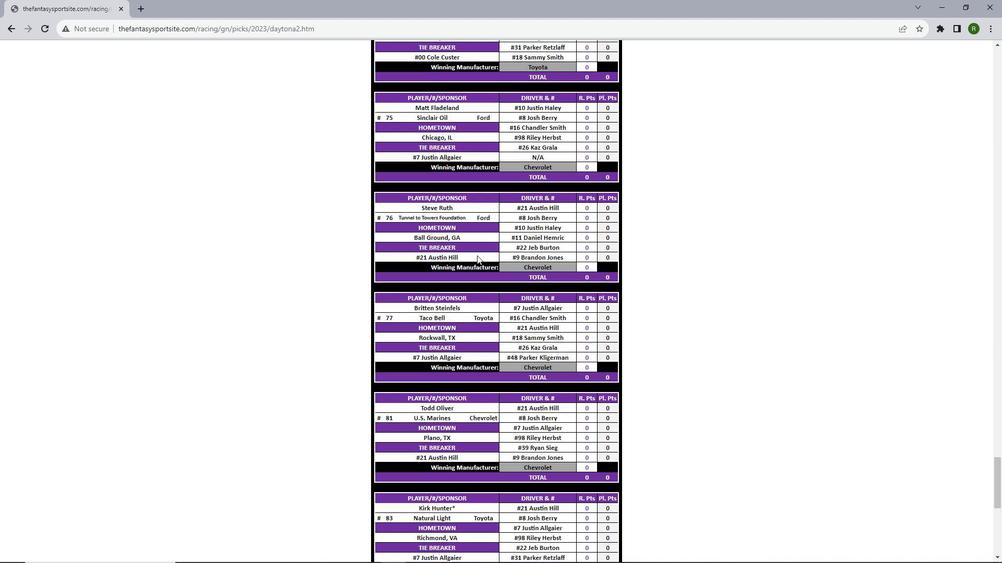
Action: Mouse scrolled (477, 255) with delta (0, 0)
Screenshot: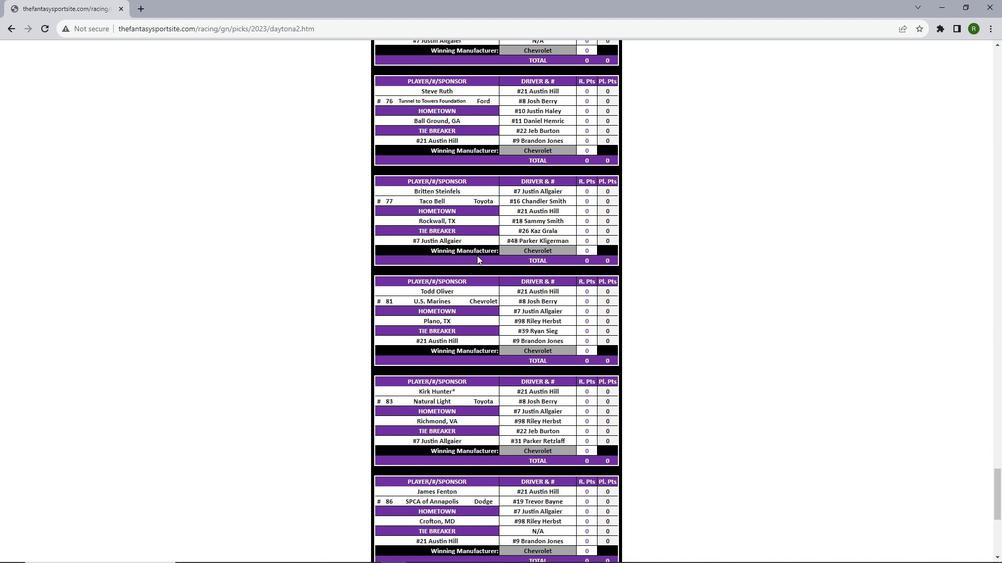 
Action: Mouse scrolled (477, 255) with delta (0, 0)
Screenshot: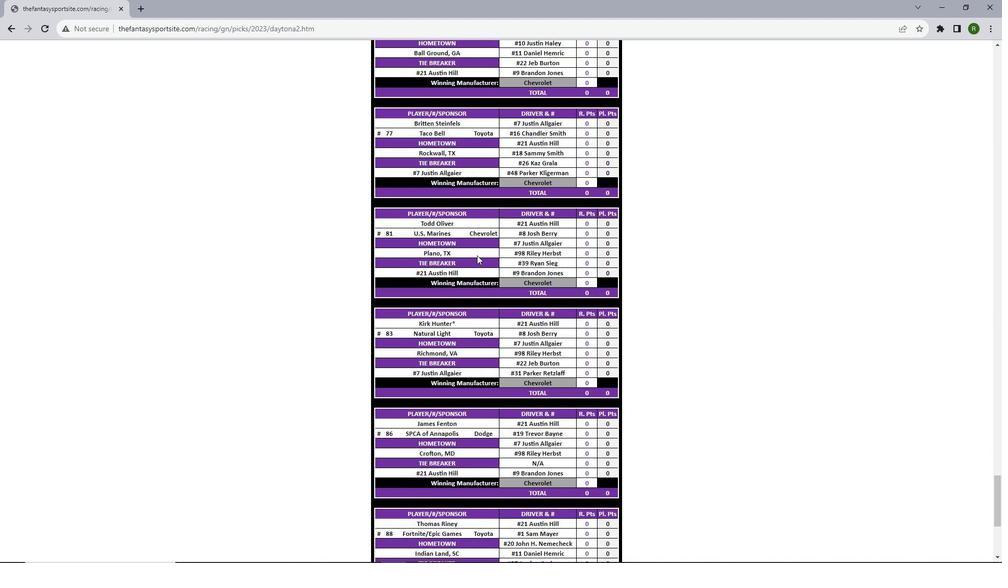 
Action: Mouse scrolled (477, 255) with delta (0, 0)
Screenshot: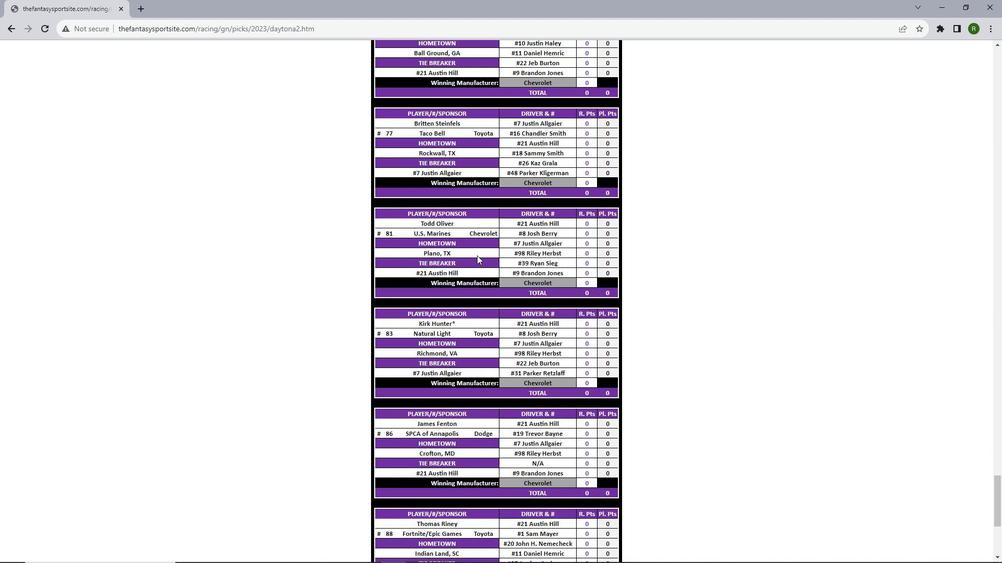 
Action: Mouse scrolled (477, 255) with delta (0, 0)
Screenshot: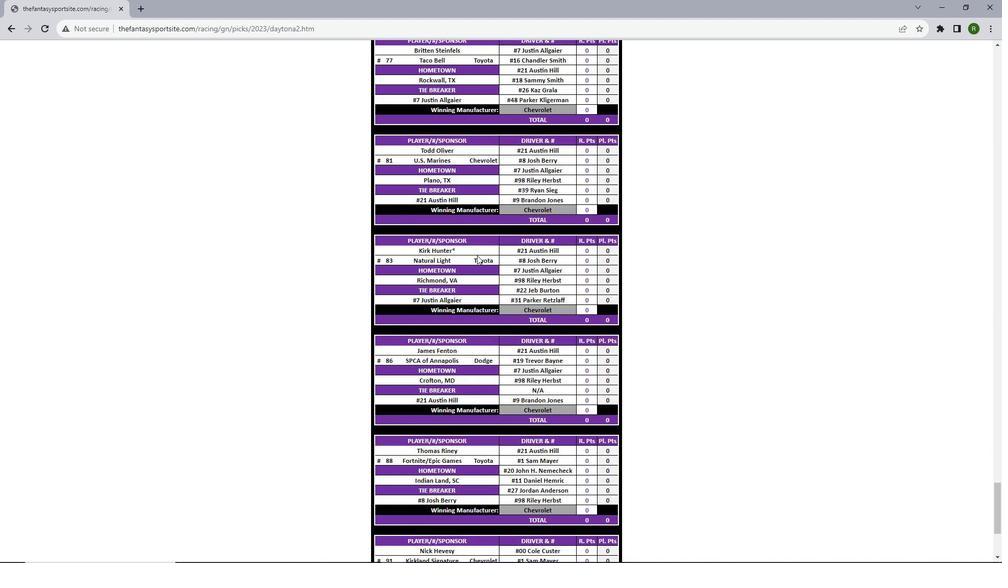
Action: Mouse scrolled (477, 255) with delta (0, 0)
Screenshot: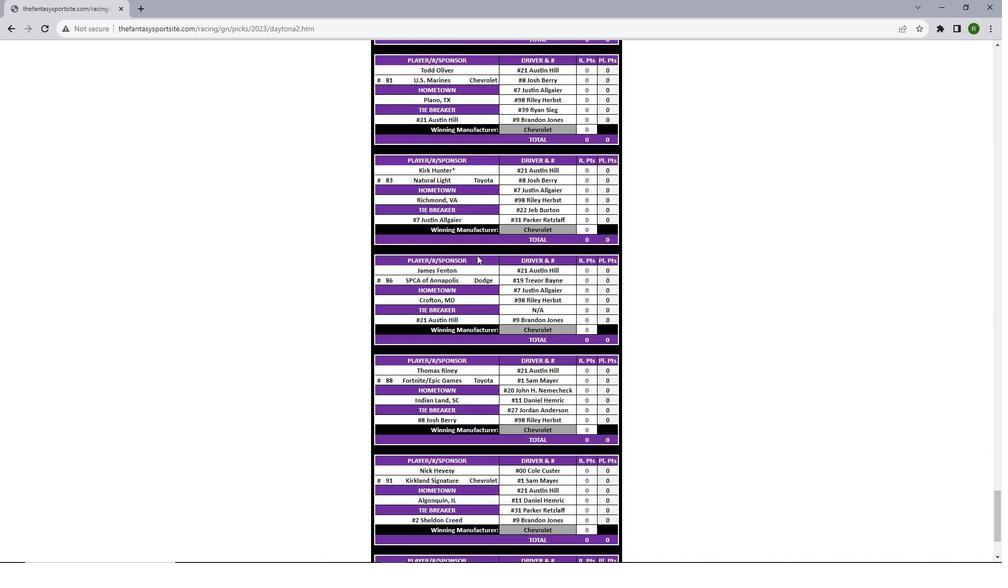 
Action: Mouse scrolled (477, 255) with delta (0, 0)
Screenshot: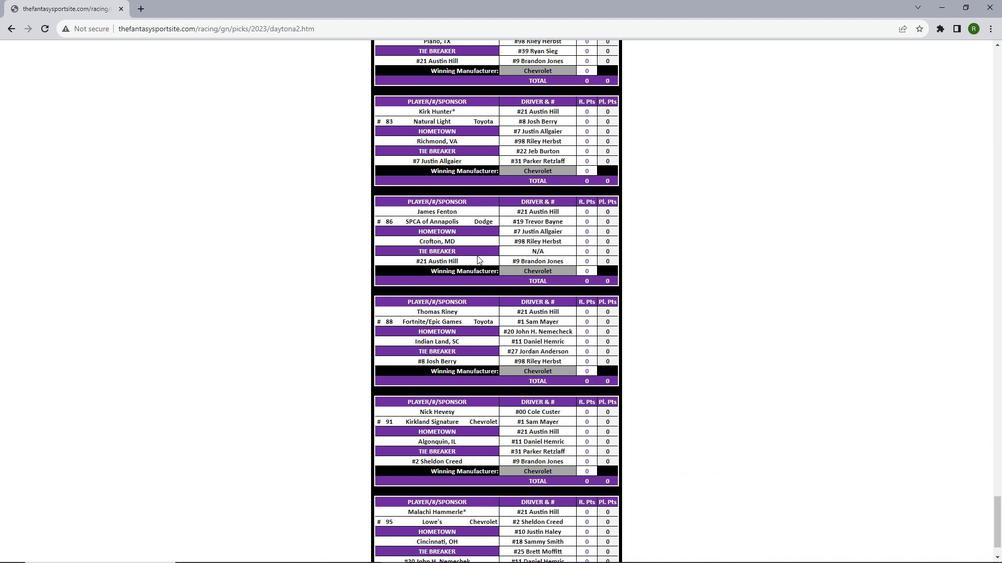 
Action: Mouse scrolled (477, 255) with delta (0, 0)
Screenshot: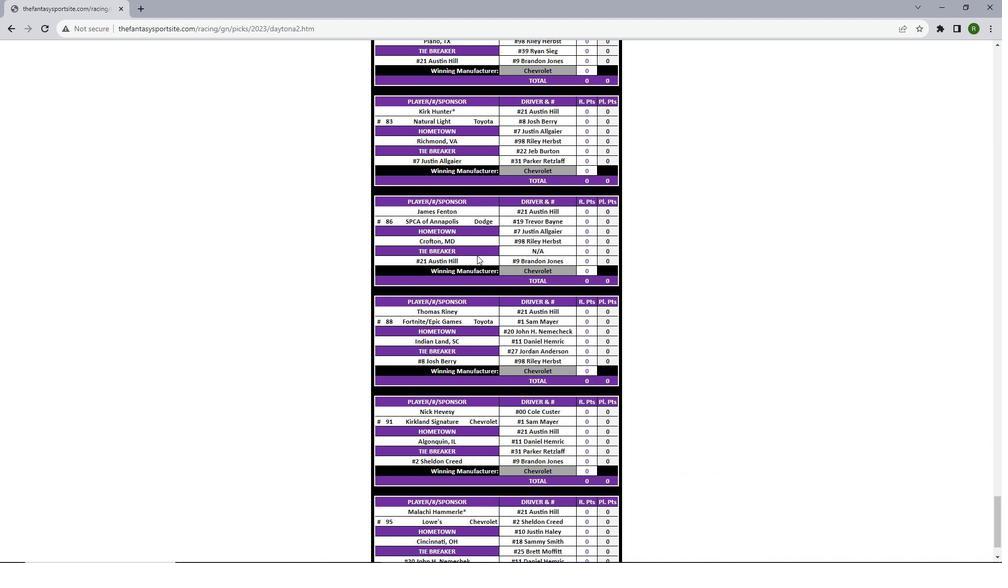 
Action: Mouse scrolled (477, 255) with delta (0, 0)
Screenshot: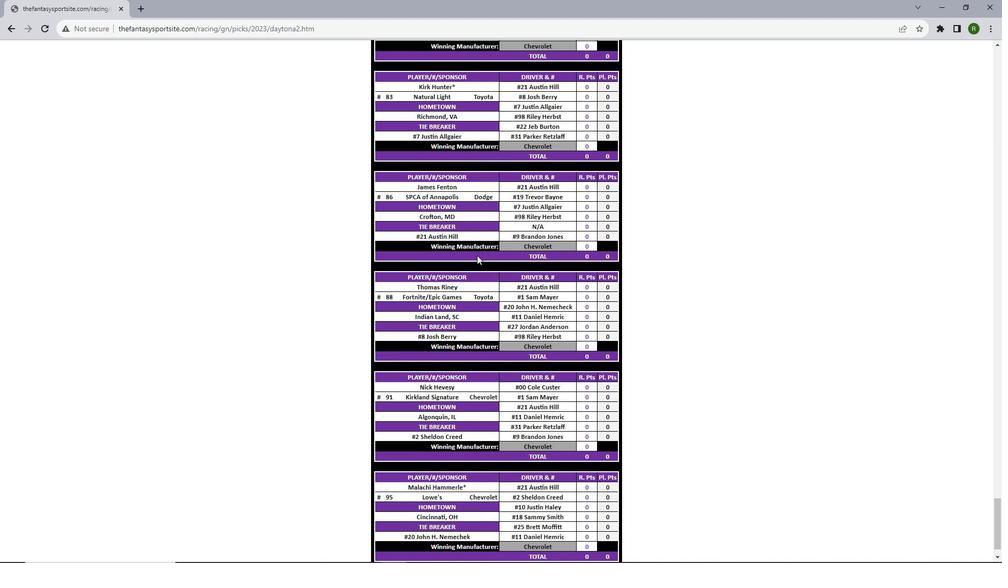 
Action: Mouse scrolled (477, 255) with delta (0, 0)
Screenshot: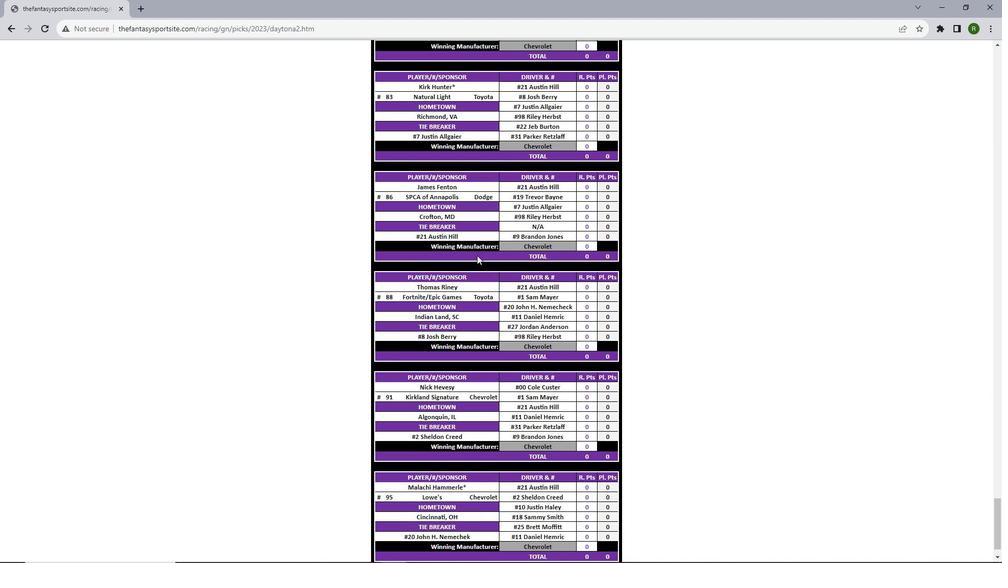 
Action: Mouse scrolled (477, 255) with delta (0, 0)
Screenshot: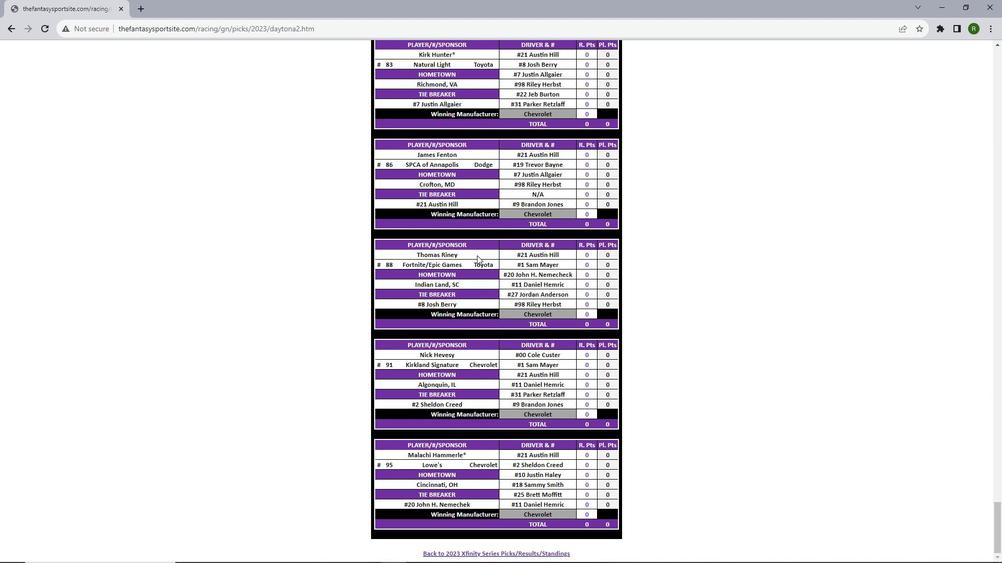 
Action: Mouse scrolled (477, 255) with delta (0, 0)
Screenshot: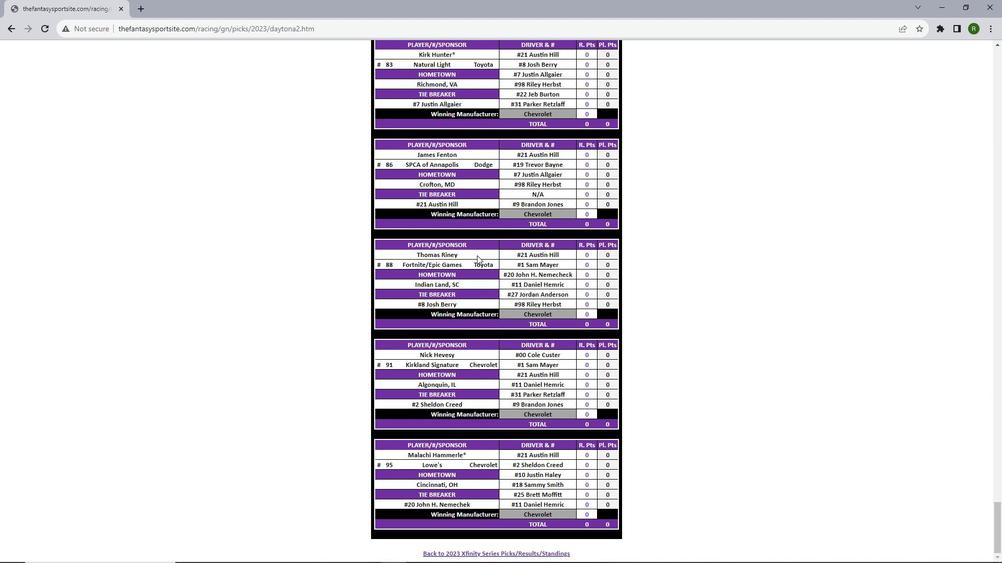 
Action: Mouse scrolled (477, 255) with delta (0, 0)
Screenshot: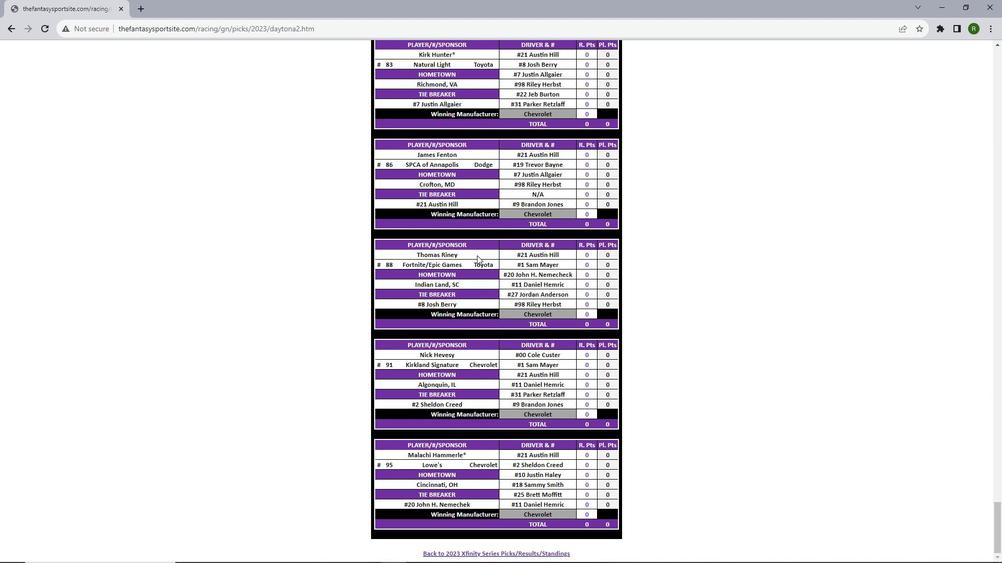 
Action: Mouse scrolled (477, 255) with delta (0, 0)
Screenshot: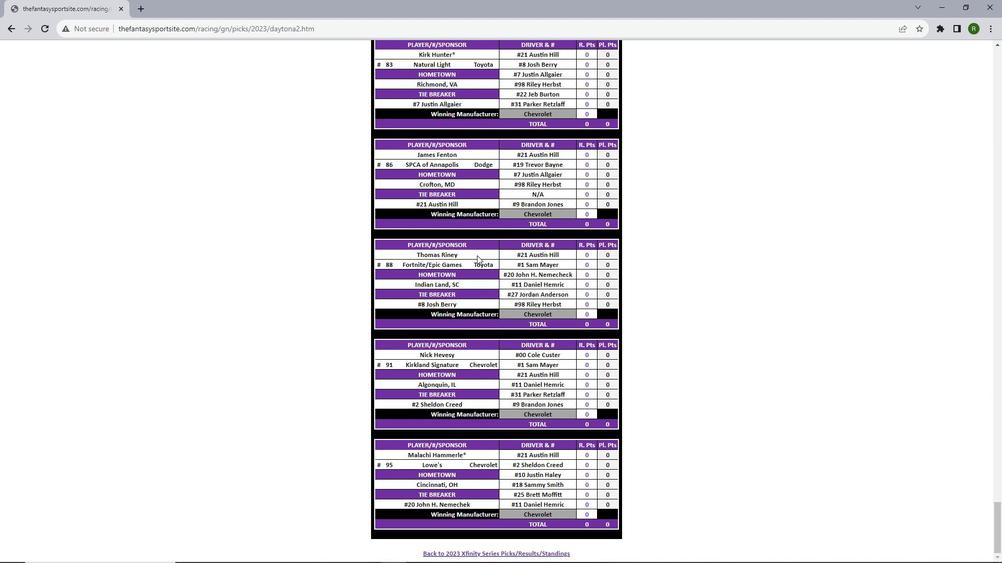 
Action: Mouse scrolled (477, 255) with delta (0, 0)
Screenshot: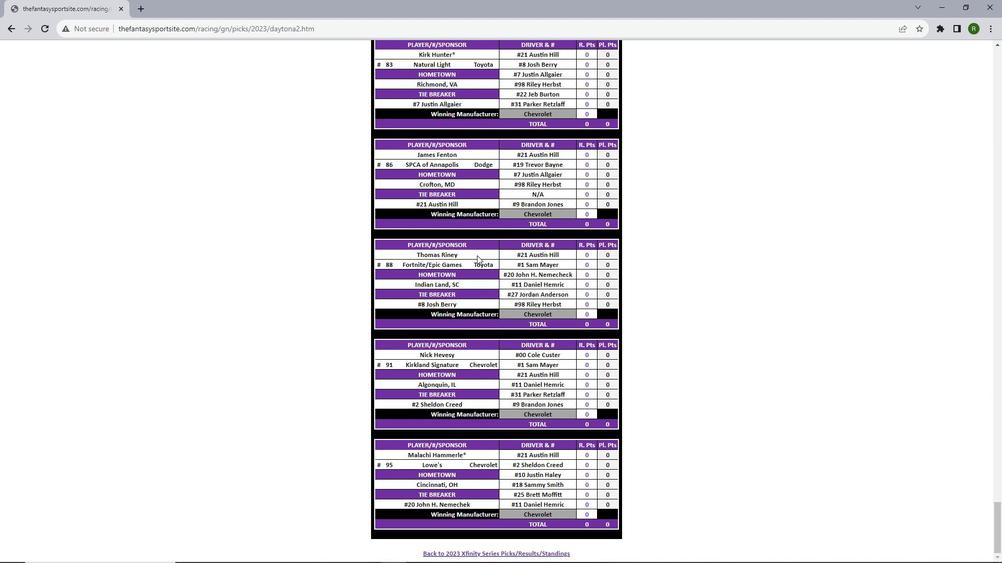 
